 Task: Look for space in Puente de Vallecas, Spain from 15th June, 2023 to 21st June, 2023 for 5 adults in price range Rs.14000 to Rs.25000. Place can be entire place with 3 bedrooms having 3 beds and 3 bathrooms. Property type can be house, flat, guest house. Amenities needed are: washing machine. Booking option can be shelf check-in. Required host language is English.
Action: Mouse moved to (289, 154)
Screenshot: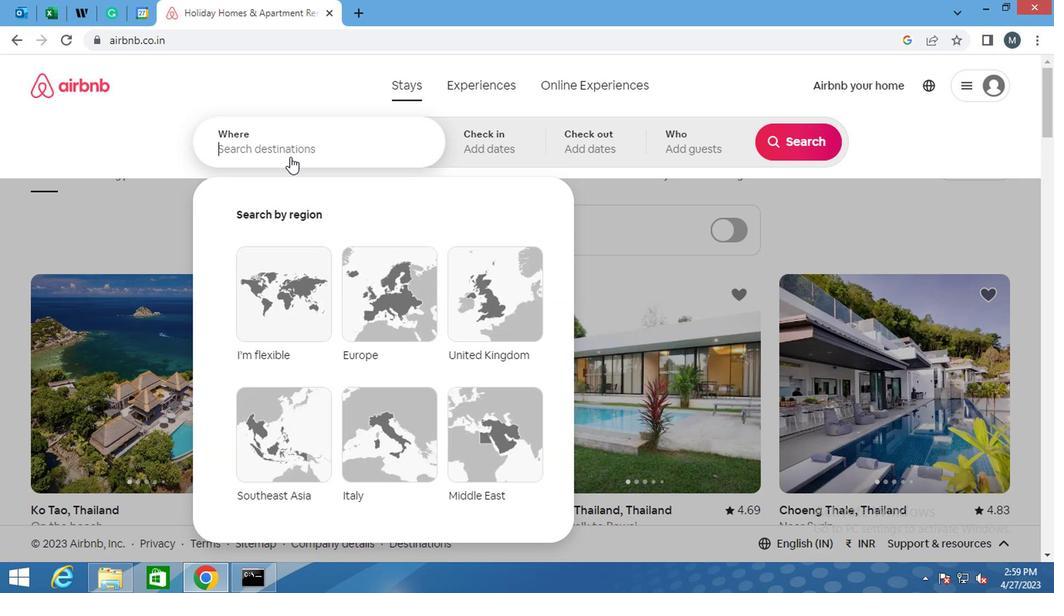
Action: Mouse pressed left at (289, 154)
Screenshot: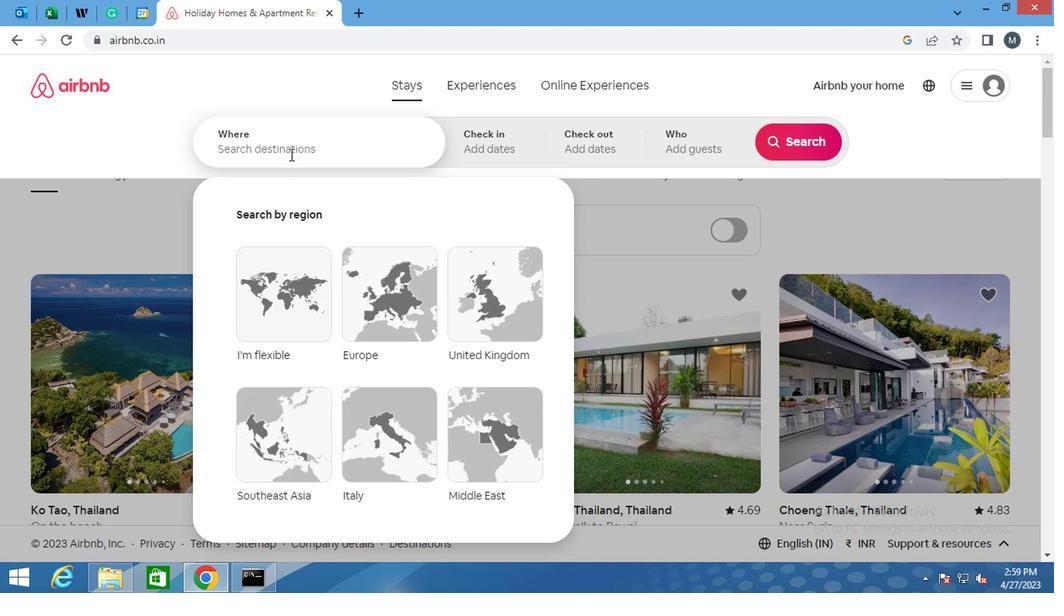 
Action: Key pressed <Key.shift><Key.shift><Key.shift>PUENTE<Key.space>DE<Key.space><Key.shift>VALLECAS,<Key.space><Key.shift>SPAIN
Screenshot: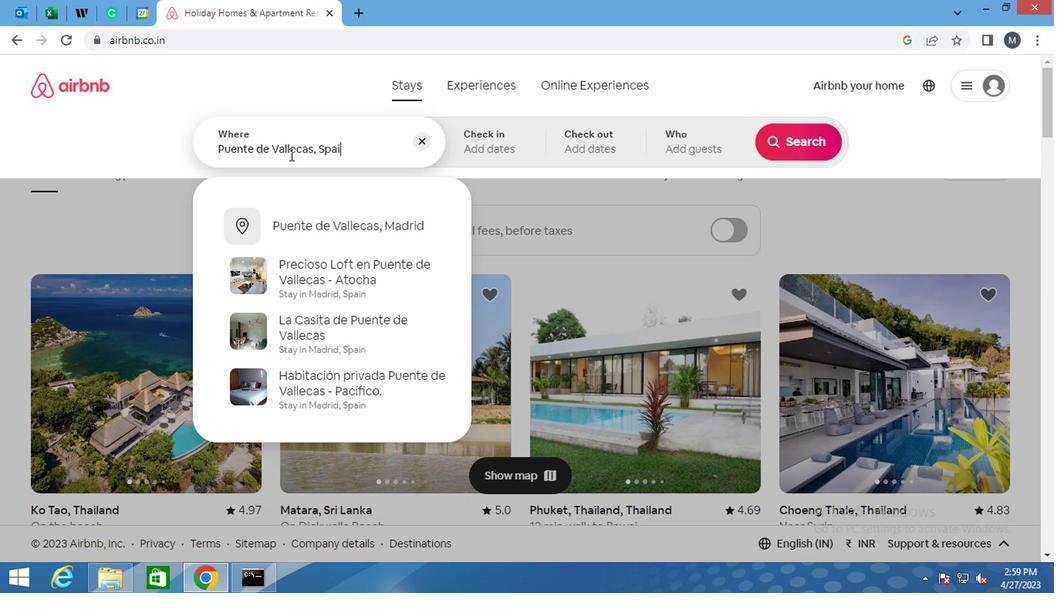 
Action: Mouse moved to (399, 196)
Screenshot: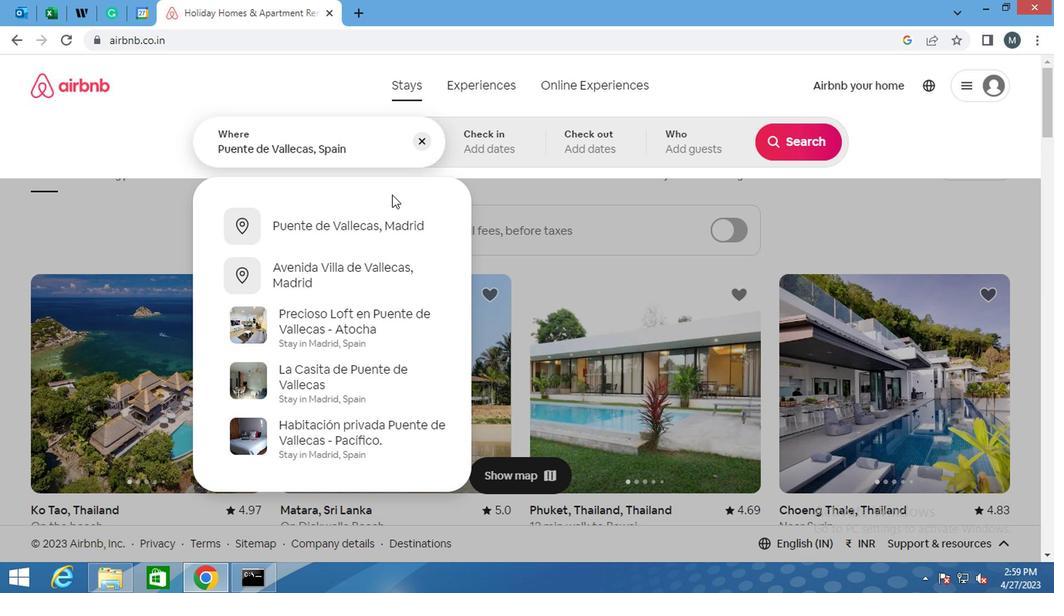 
Action: Key pressed <Key.enter>
Screenshot: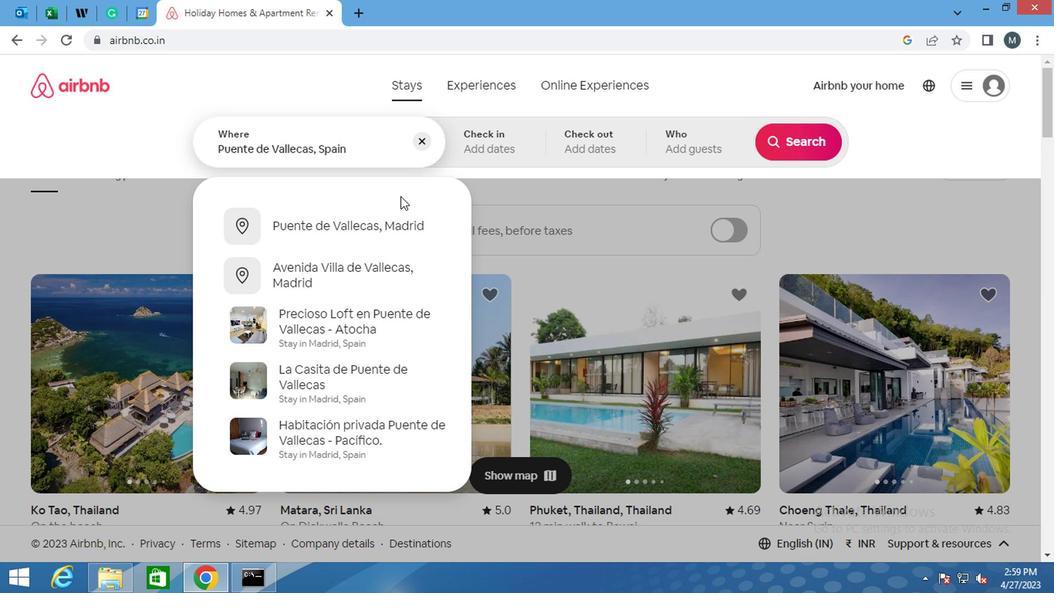 
Action: Mouse moved to (779, 267)
Screenshot: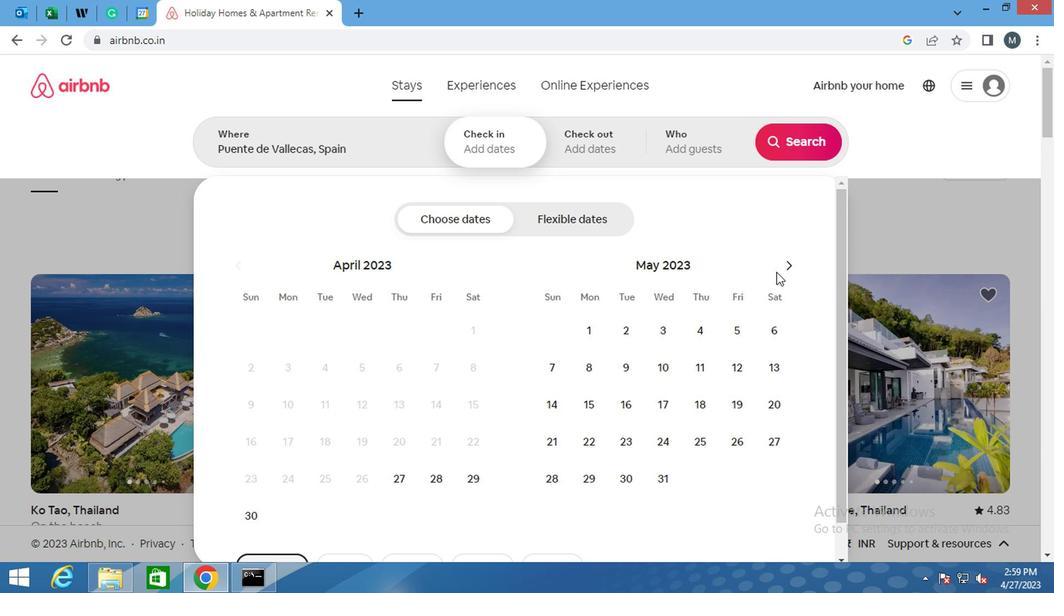 
Action: Mouse pressed left at (779, 267)
Screenshot: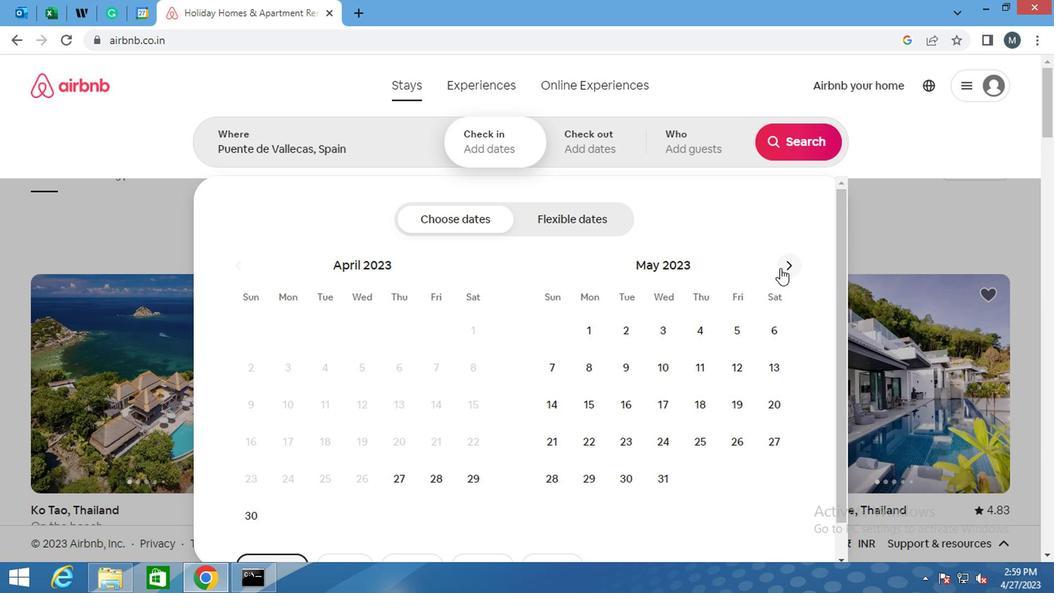 
Action: Mouse moved to (696, 404)
Screenshot: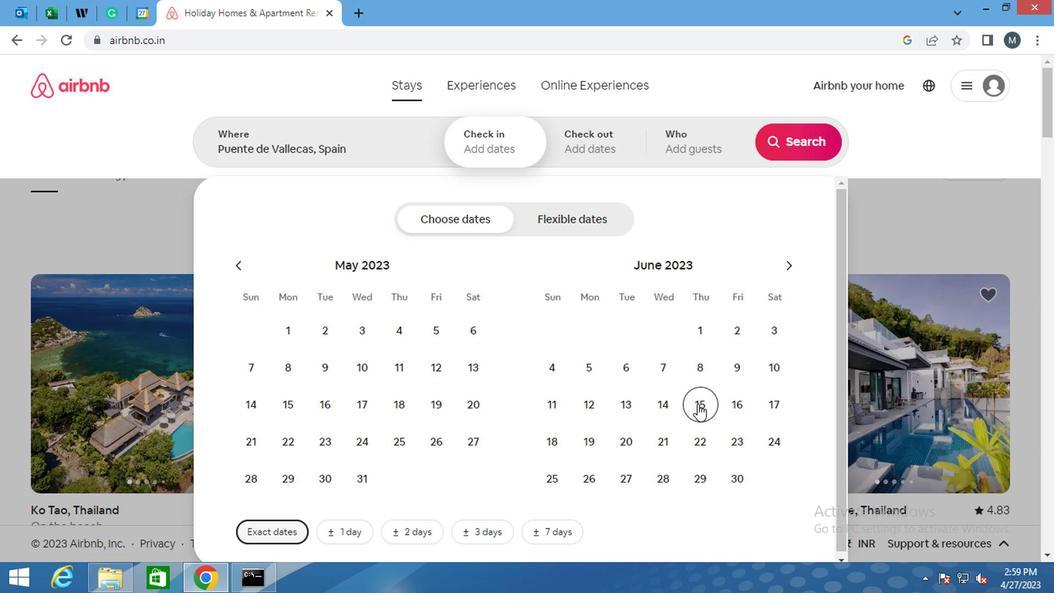 
Action: Mouse pressed left at (696, 404)
Screenshot: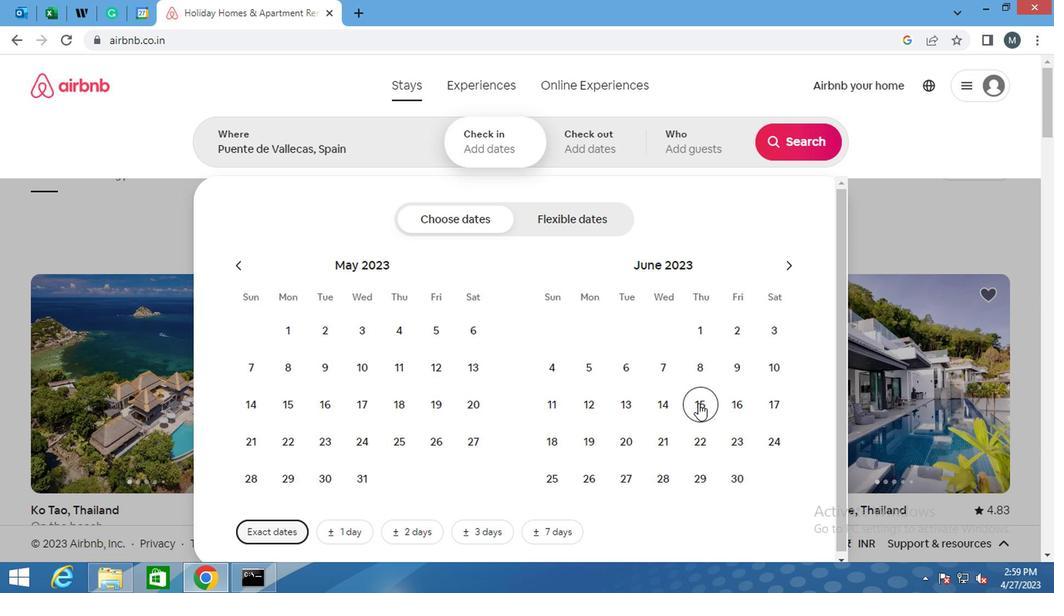 
Action: Mouse moved to (664, 438)
Screenshot: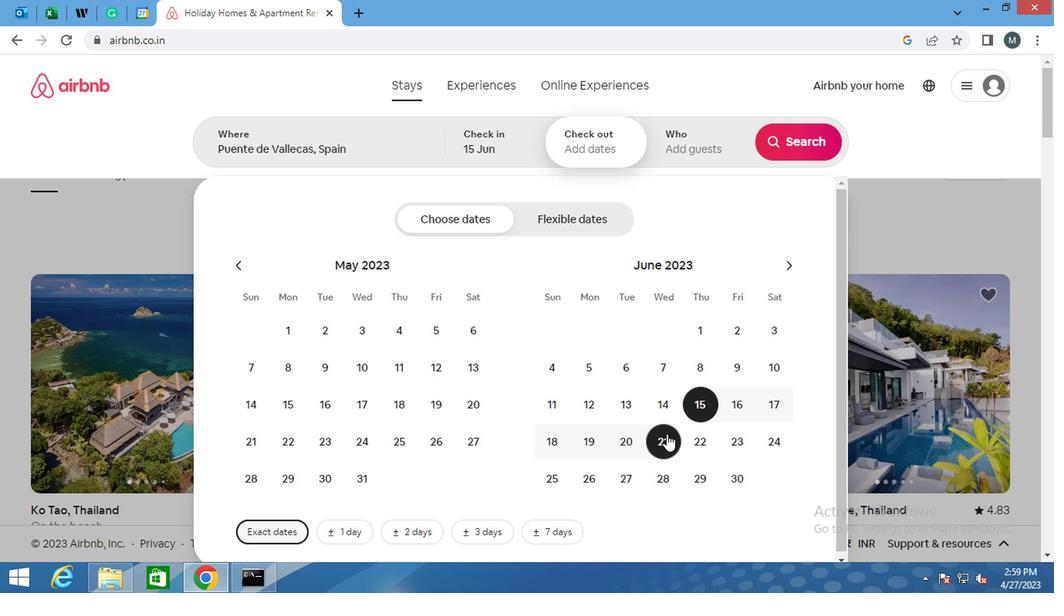 
Action: Mouse pressed left at (664, 438)
Screenshot: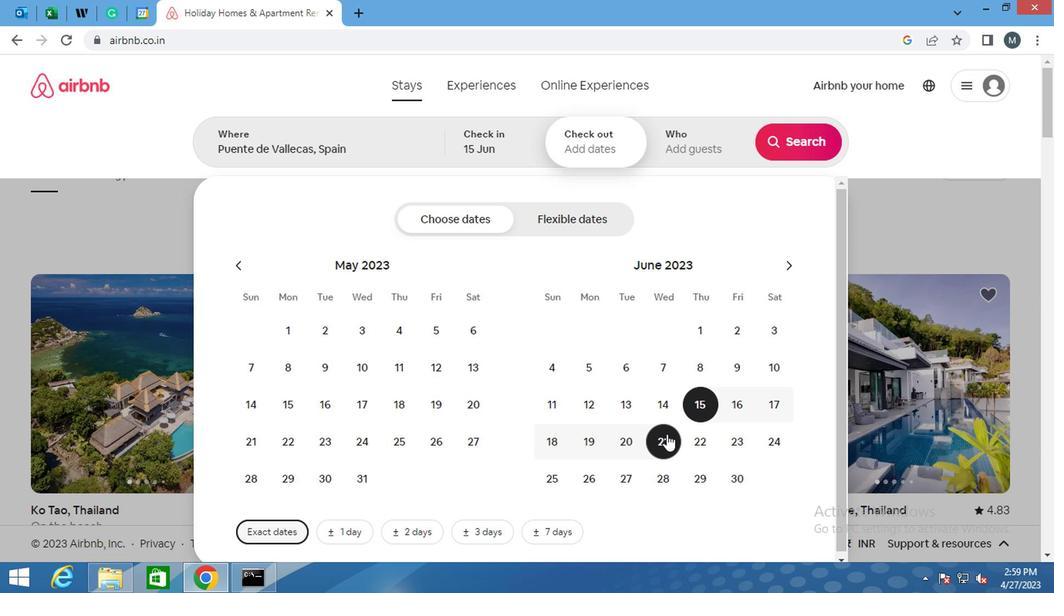 
Action: Mouse moved to (698, 147)
Screenshot: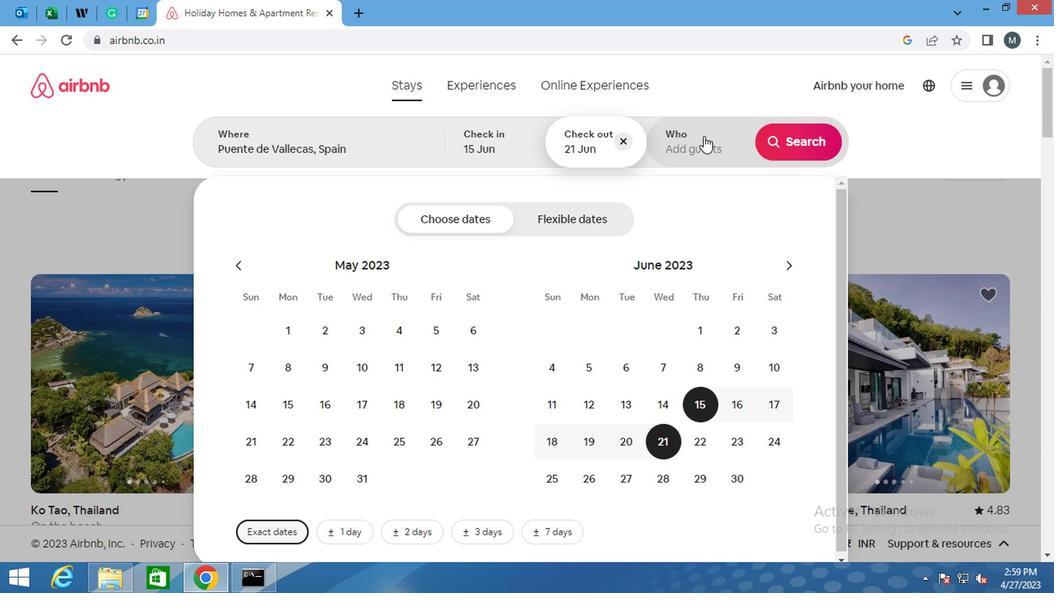 
Action: Mouse pressed left at (698, 147)
Screenshot: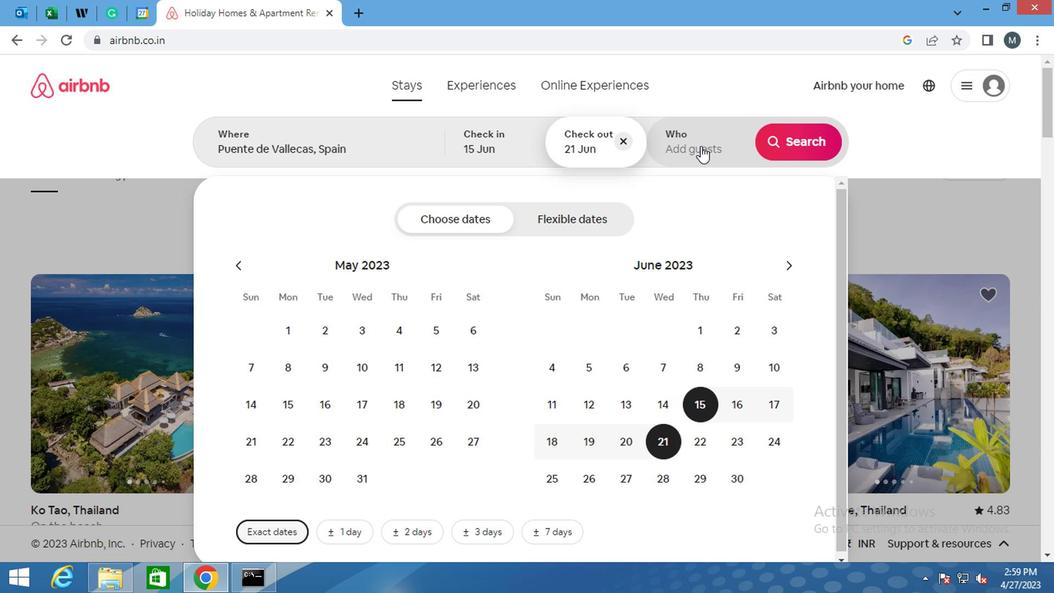
Action: Mouse moved to (799, 228)
Screenshot: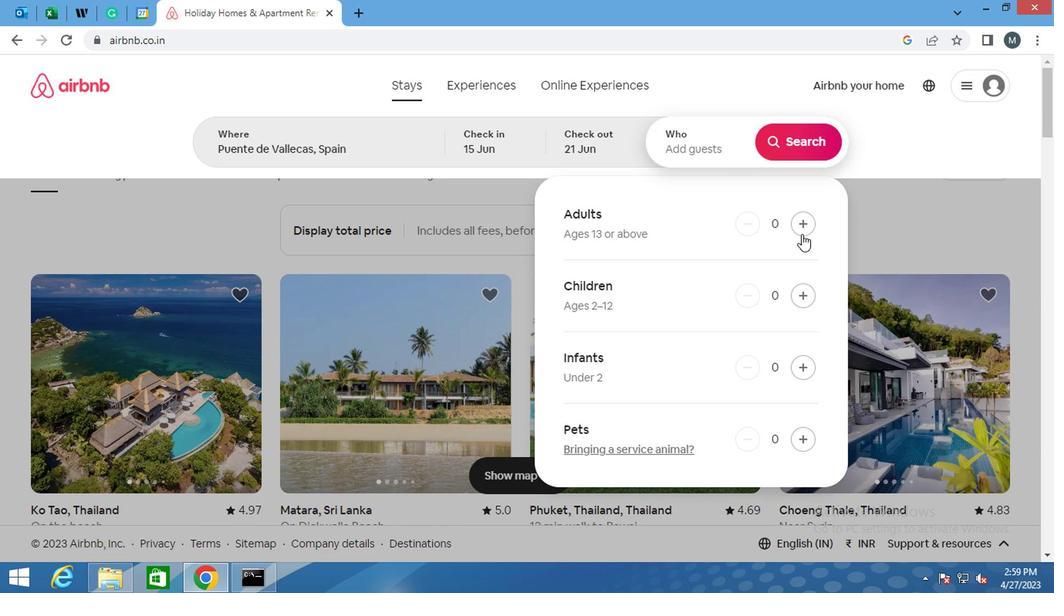 
Action: Mouse pressed left at (799, 228)
Screenshot: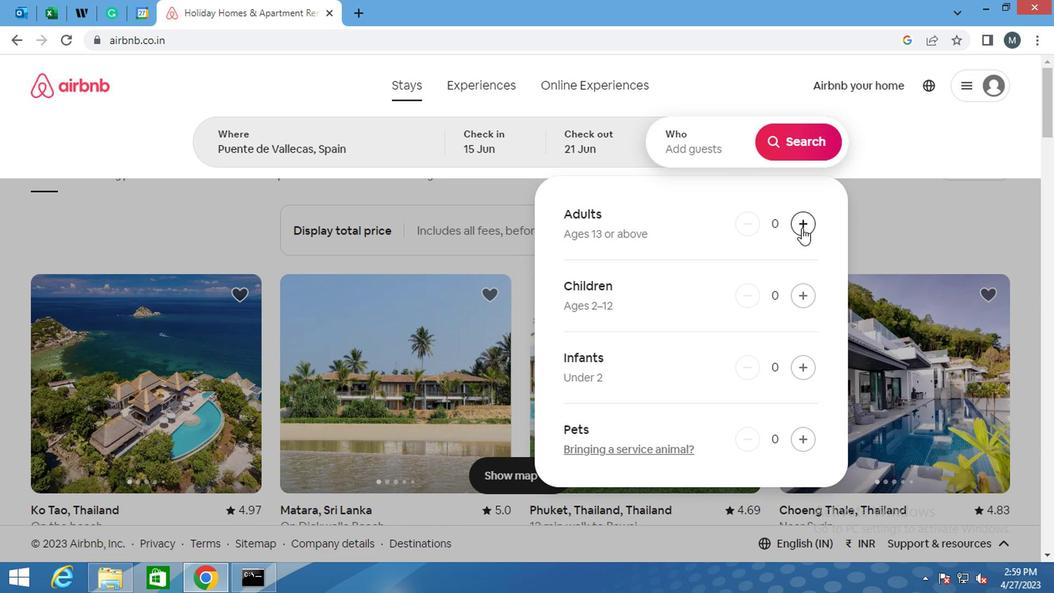 
Action: Mouse pressed left at (799, 228)
Screenshot: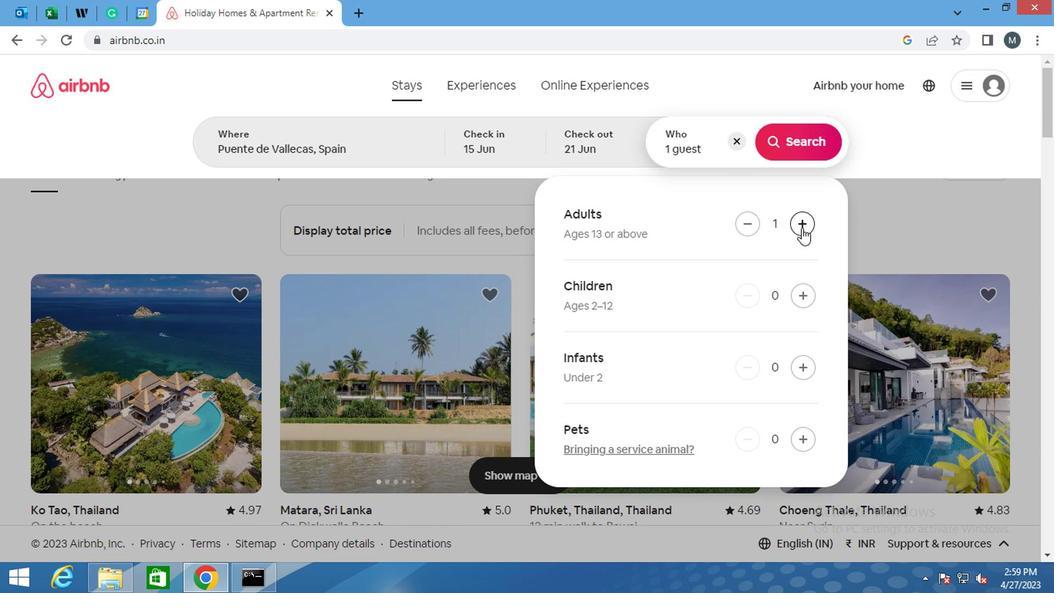 
Action: Mouse pressed left at (799, 228)
Screenshot: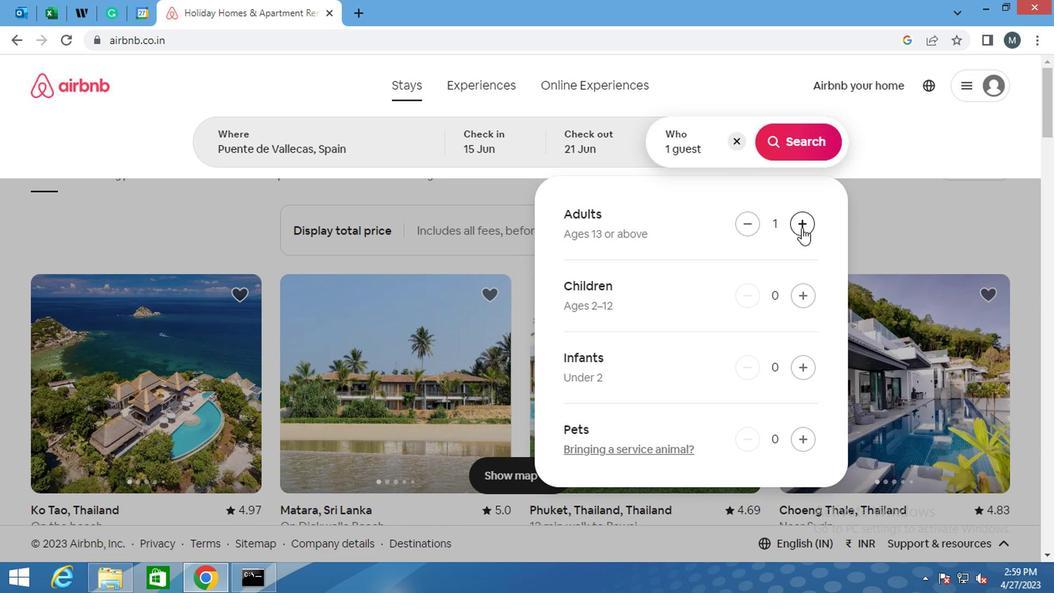 
Action: Mouse pressed left at (799, 228)
Screenshot: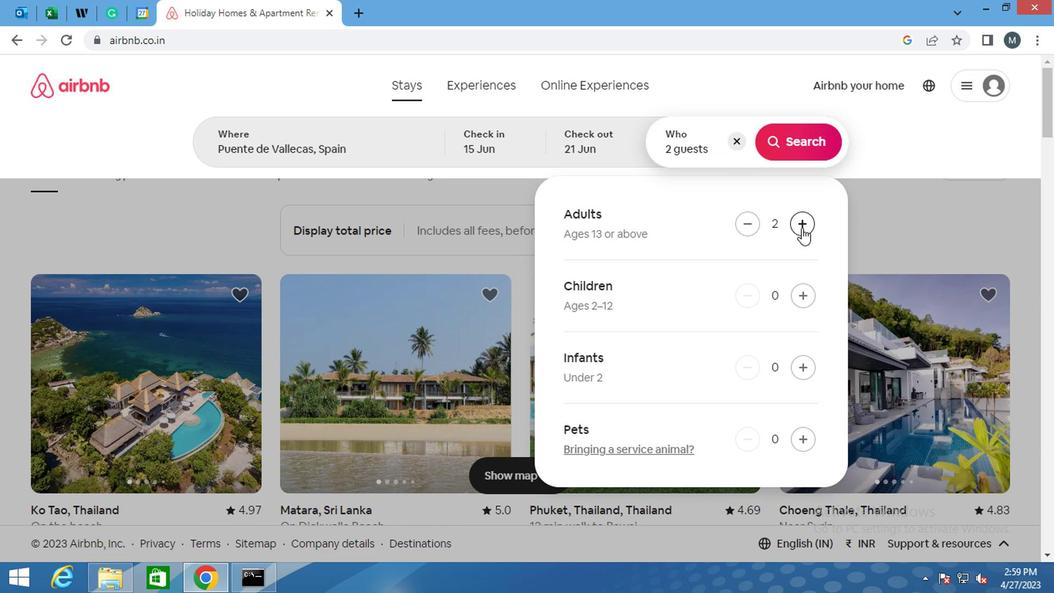 
Action: Mouse pressed left at (799, 228)
Screenshot: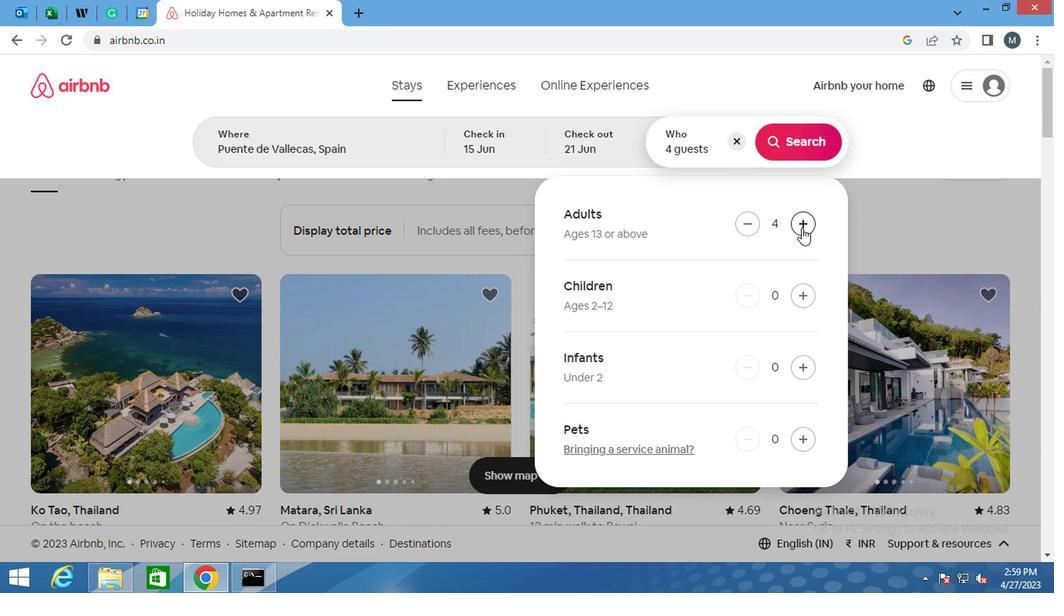 
Action: Mouse moved to (780, 150)
Screenshot: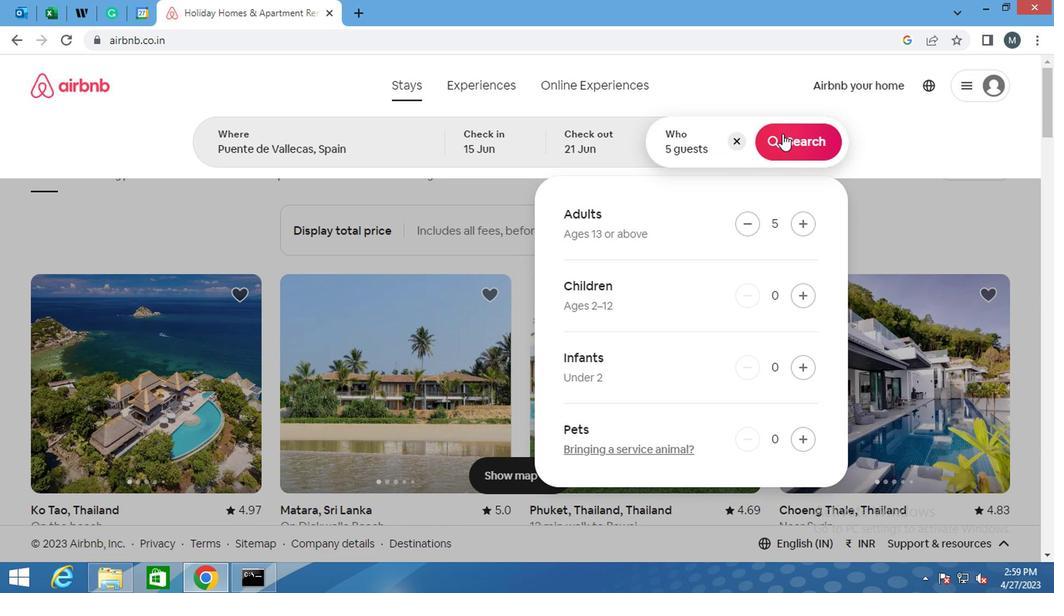 
Action: Mouse pressed left at (780, 150)
Screenshot: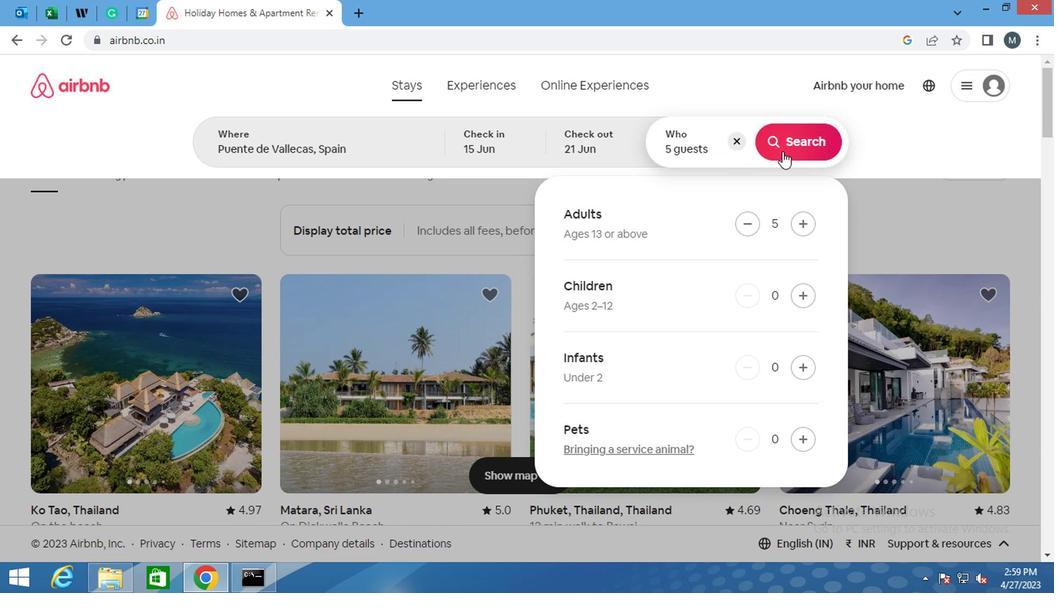 
Action: Mouse moved to (968, 150)
Screenshot: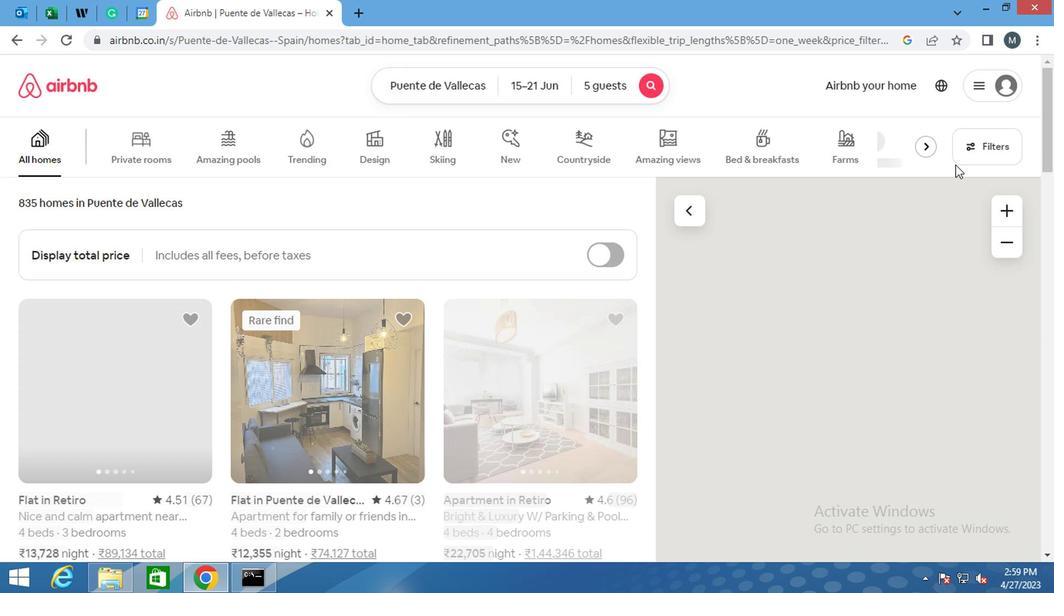 
Action: Mouse pressed left at (968, 150)
Screenshot: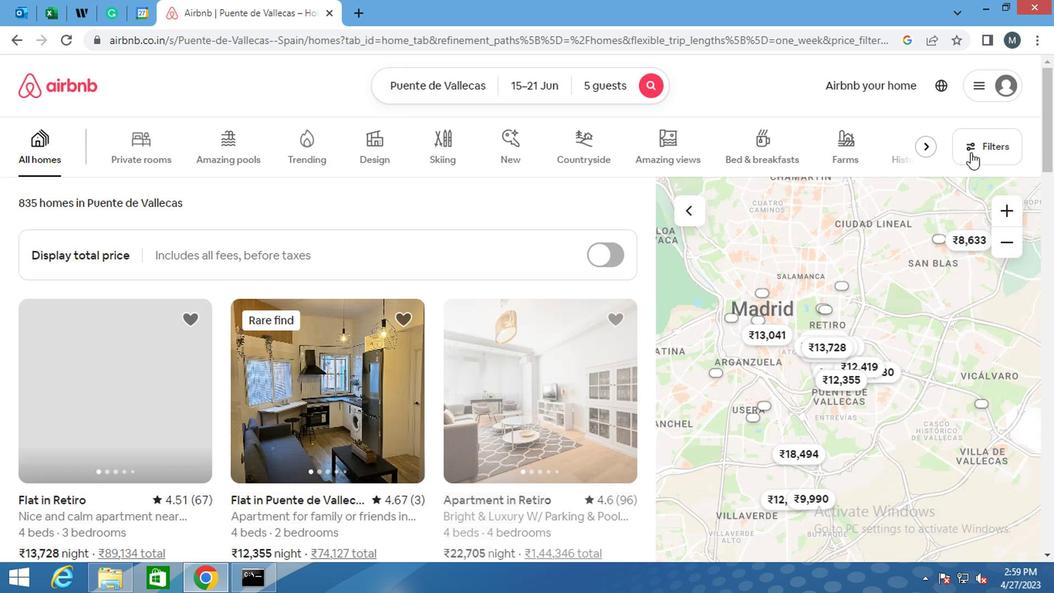 
Action: Mouse moved to (344, 332)
Screenshot: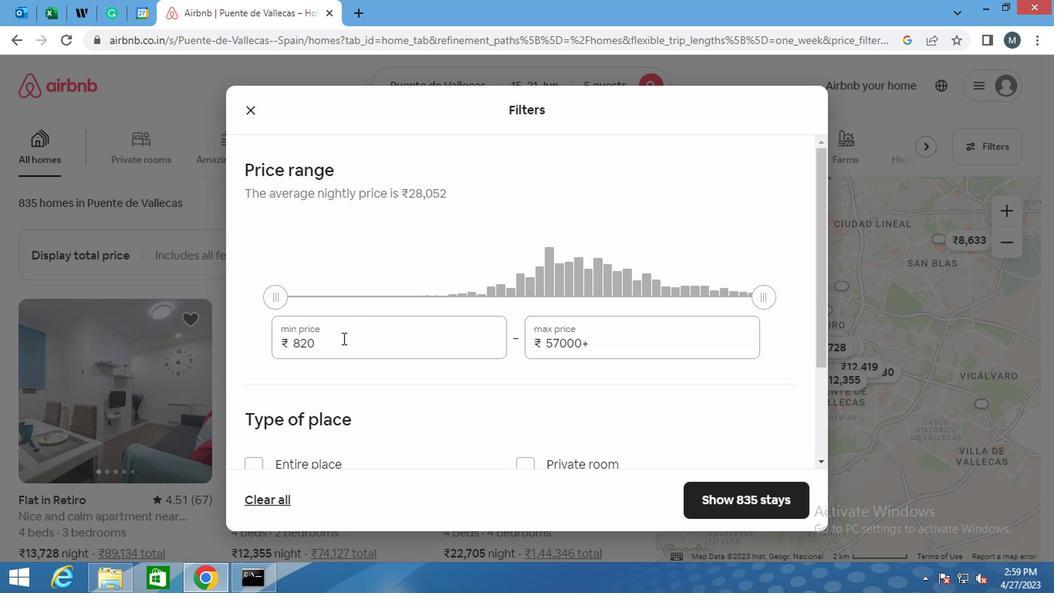 
Action: Mouse pressed left at (344, 332)
Screenshot: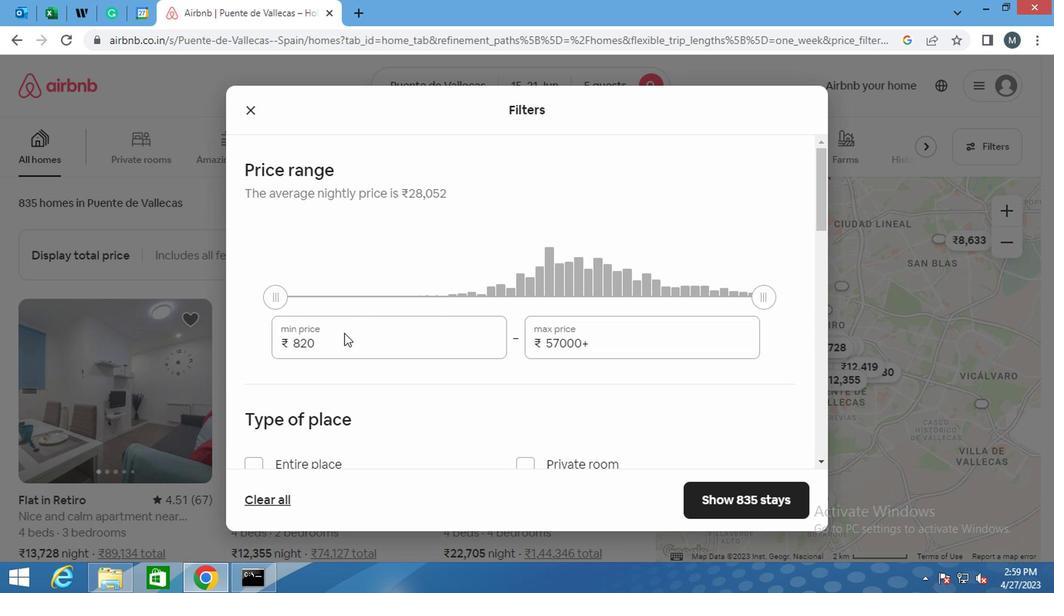 
Action: Mouse pressed left at (344, 332)
Screenshot: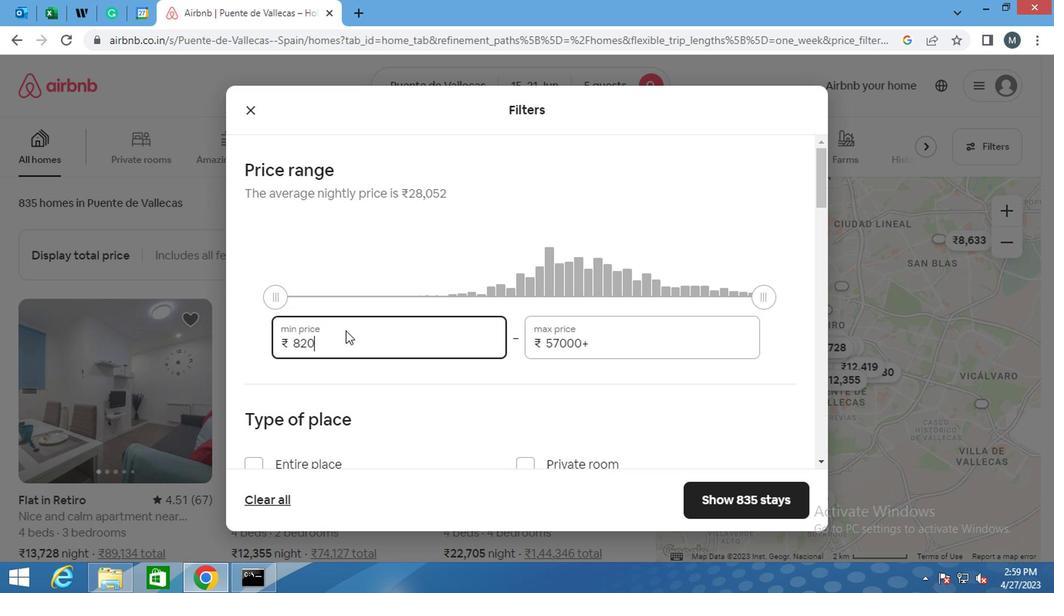 
Action: Mouse moved to (340, 353)
Screenshot: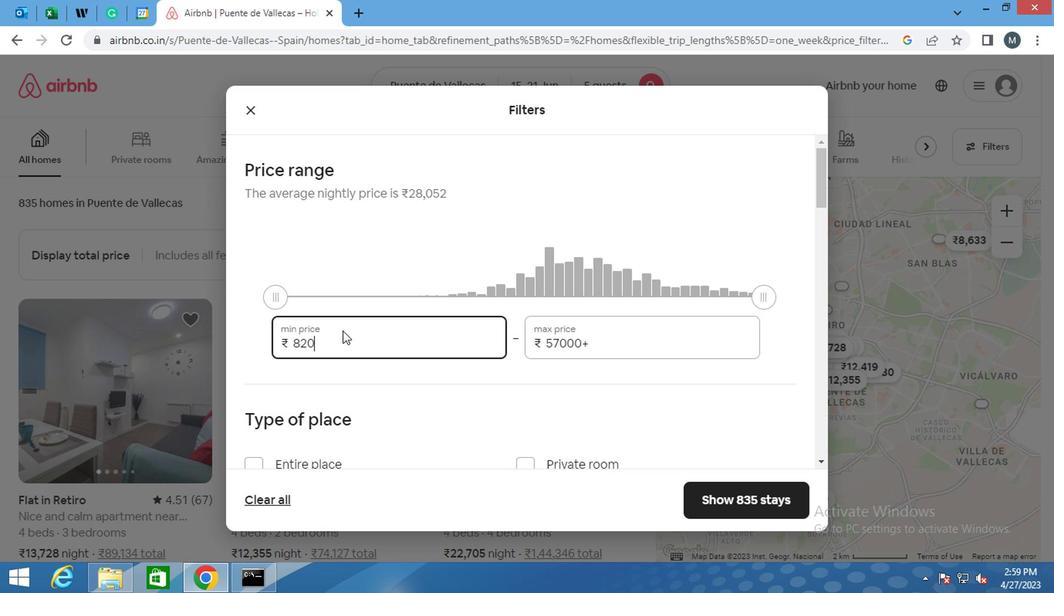 
Action: Mouse pressed left at (340, 353)
Screenshot: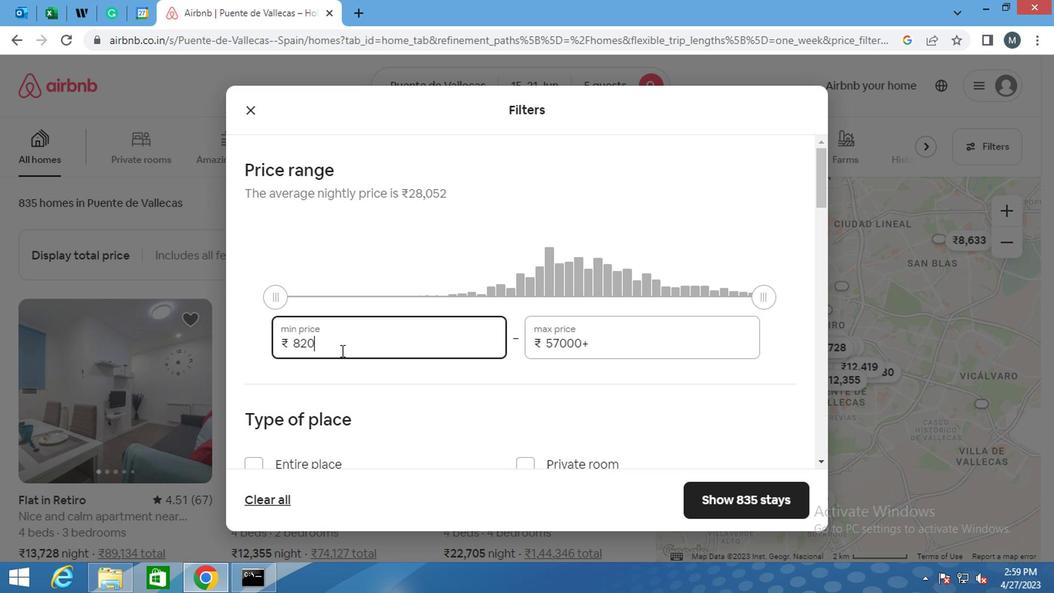 
Action: Mouse pressed left at (340, 353)
Screenshot: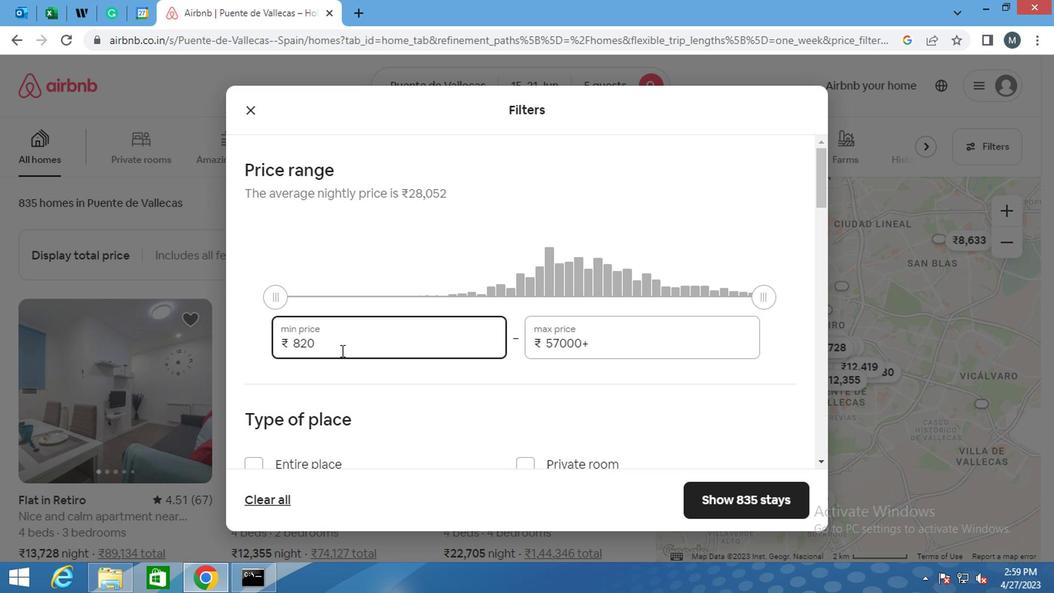 
Action: Key pressed 14000
Screenshot: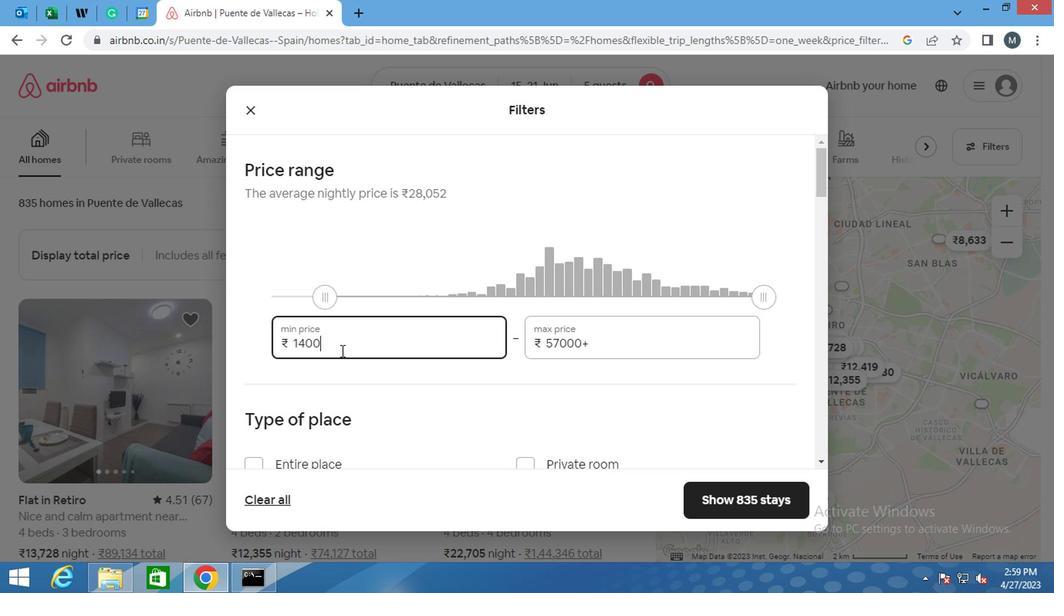 
Action: Mouse moved to (557, 343)
Screenshot: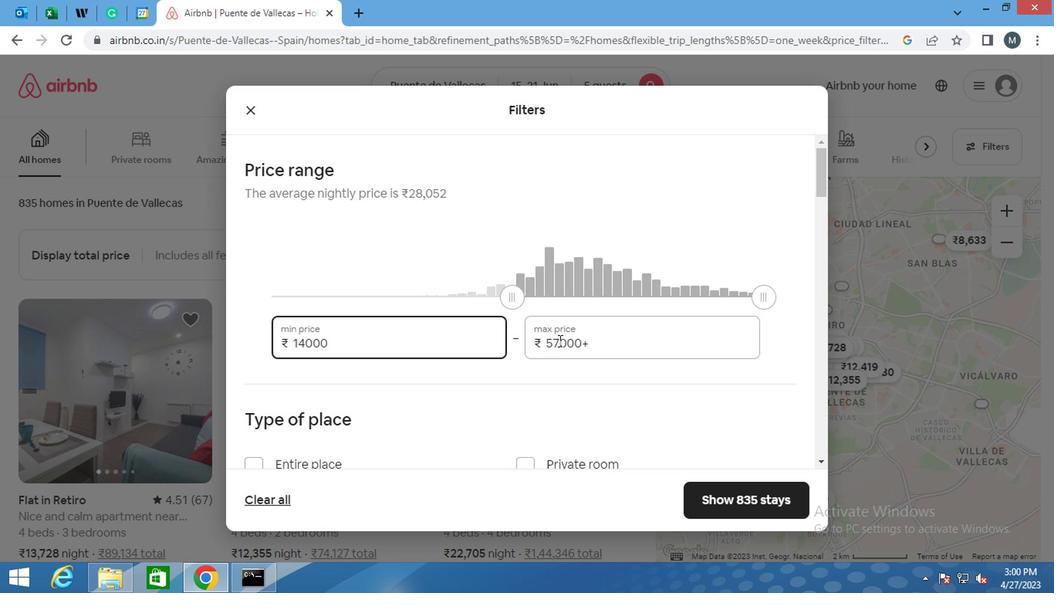 
Action: Mouse pressed left at (557, 343)
Screenshot: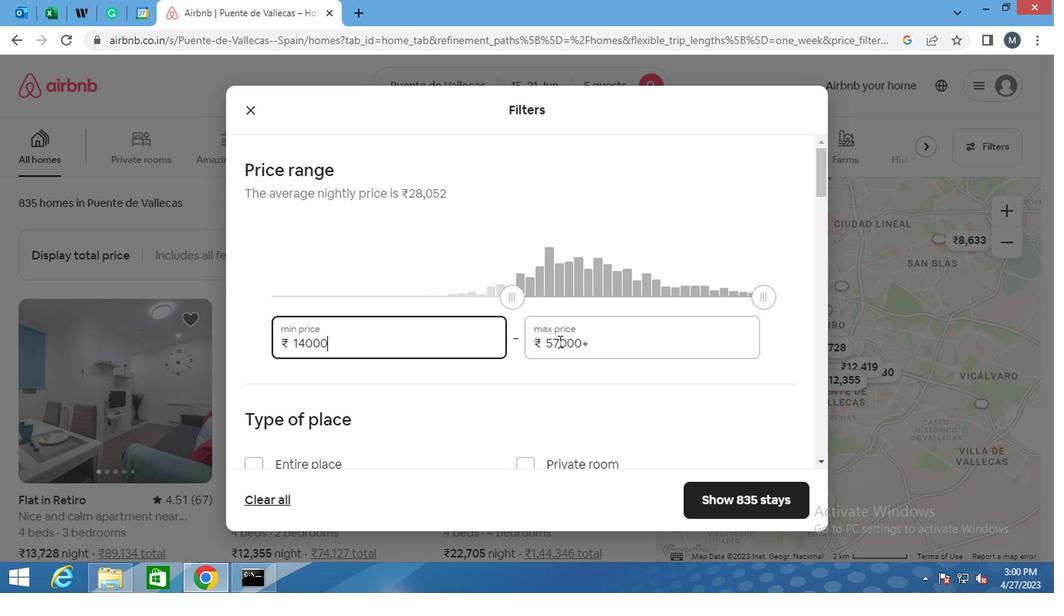 
Action: Mouse pressed left at (557, 343)
Screenshot: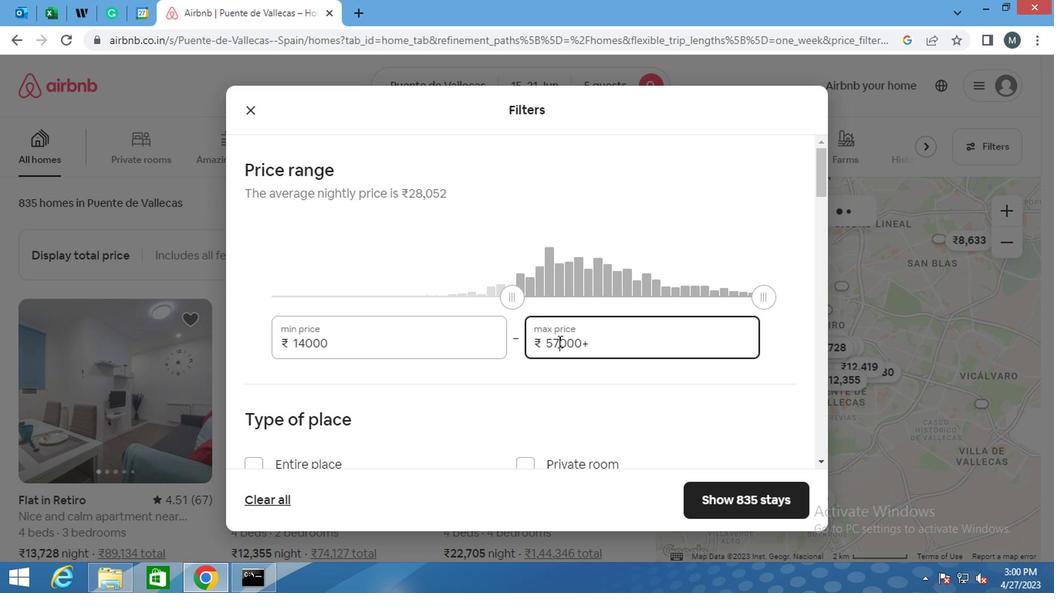 
Action: Key pressed 2
Screenshot: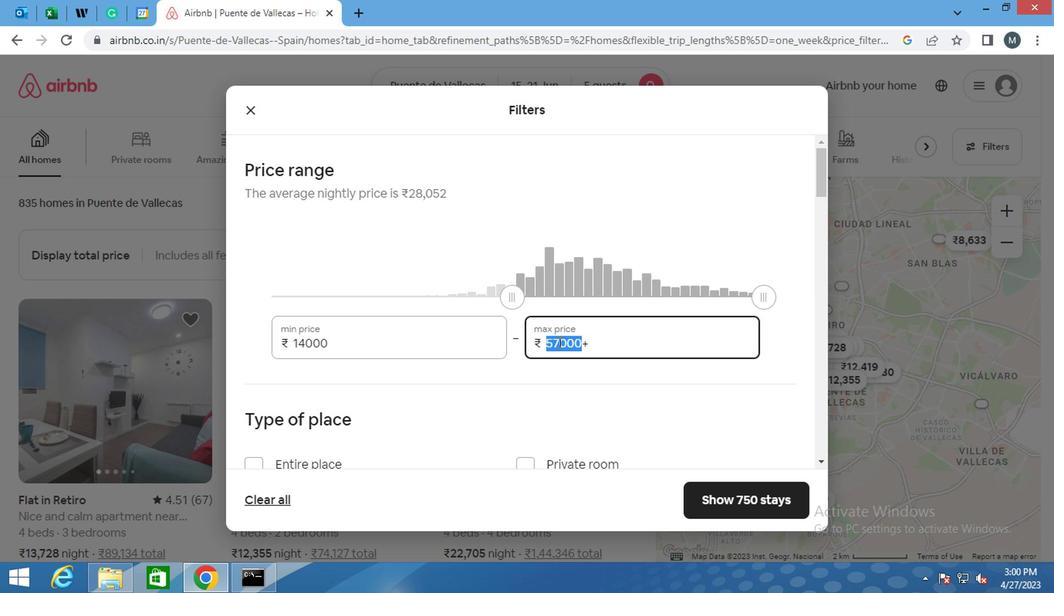 
Action: Mouse moved to (588, 345)
Screenshot: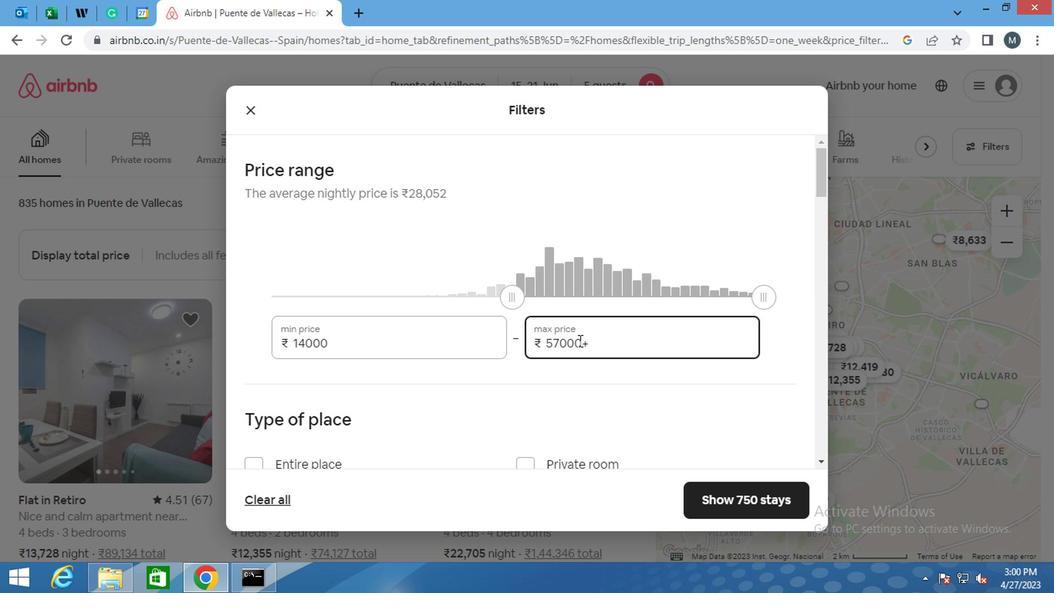 
Action: Mouse pressed left at (588, 345)
Screenshot: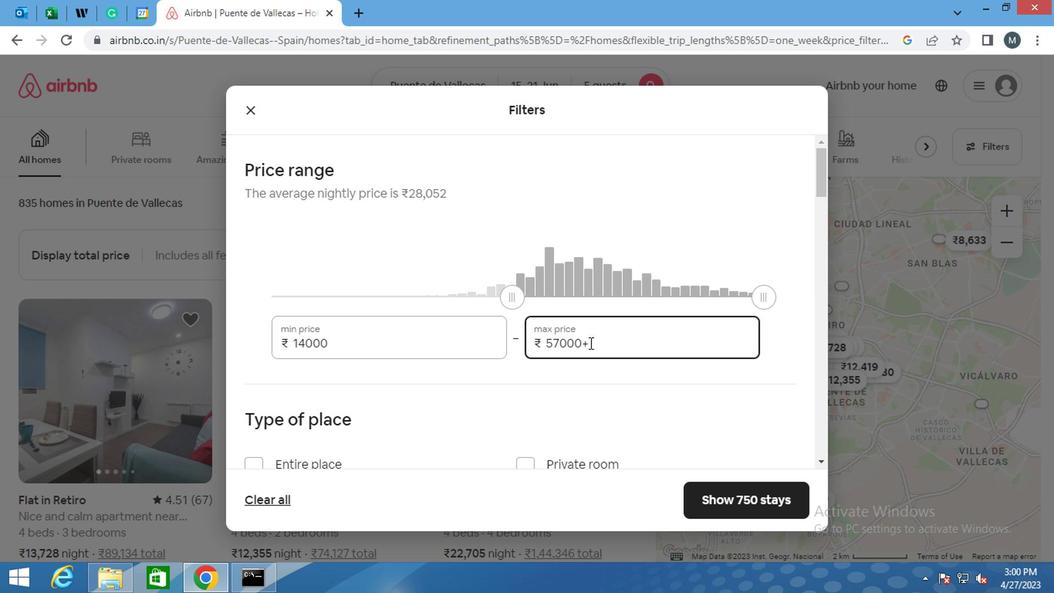 
Action: Mouse moved to (527, 347)
Screenshot: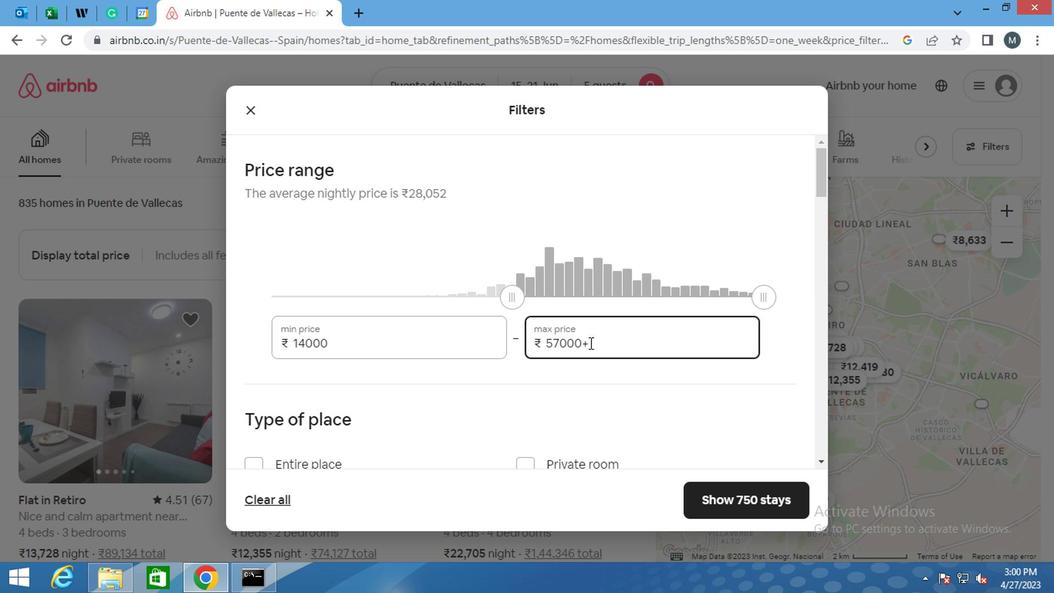 
Action: Key pressed <Key.backspace>
Screenshot: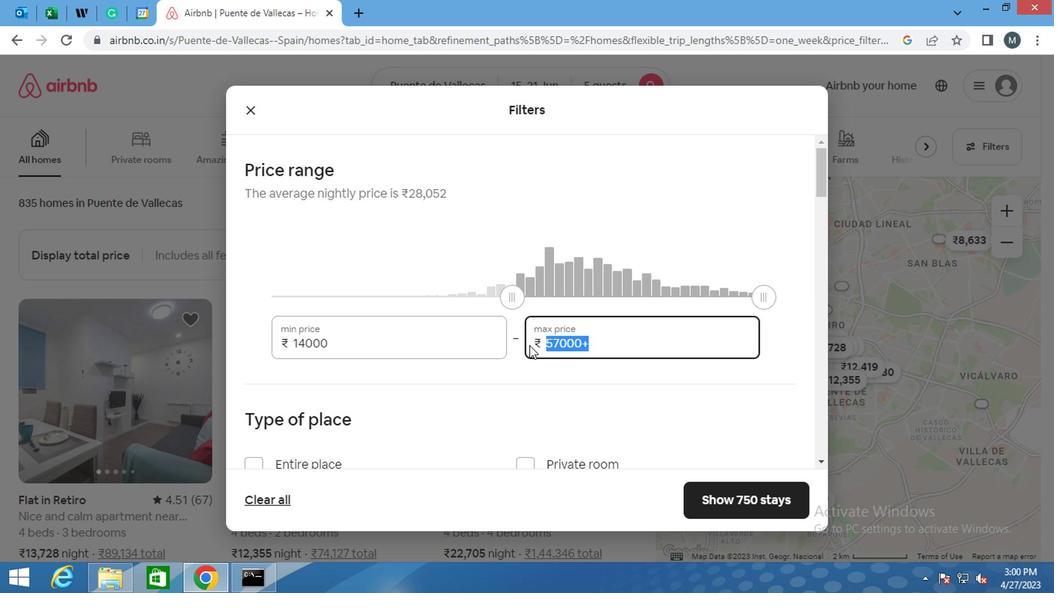 
Action: Mouse moved to (525, 345)
Screenshot: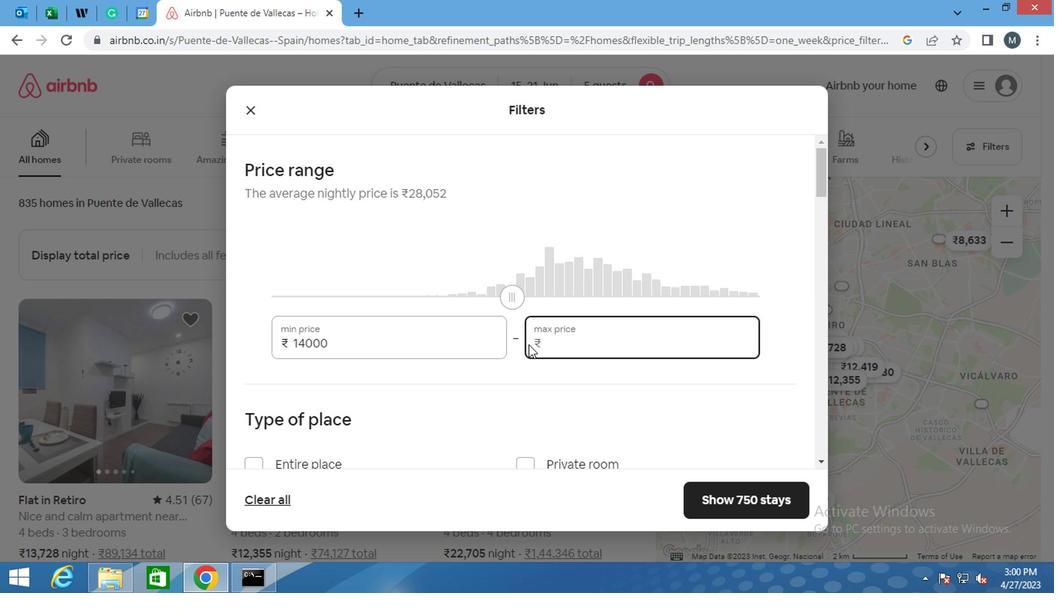 
Action: Key pressed 2
Screenshot: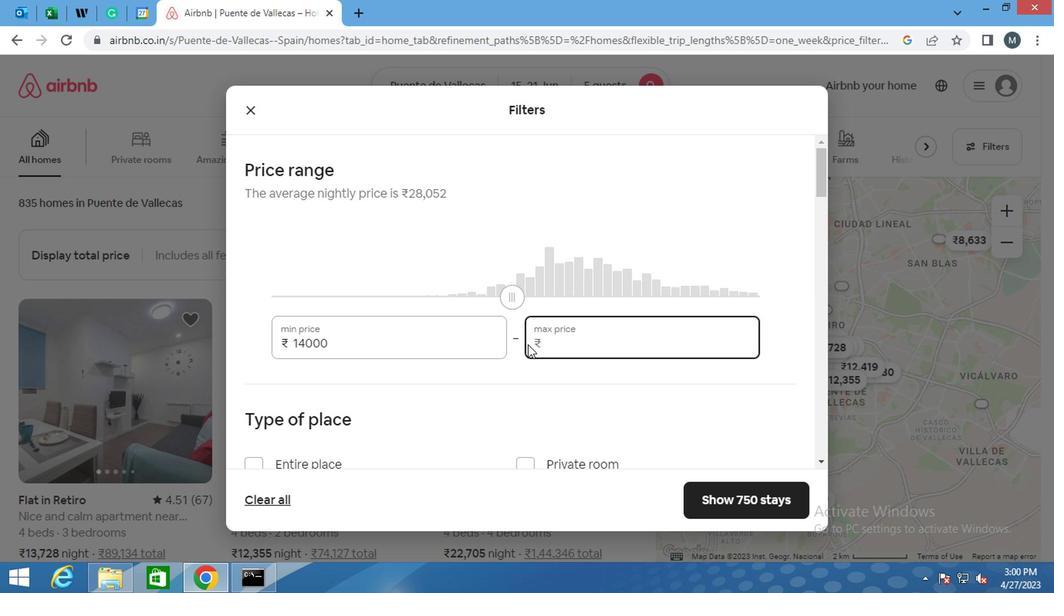 
Action: Mouse moved to (524, 345)
Screenshot: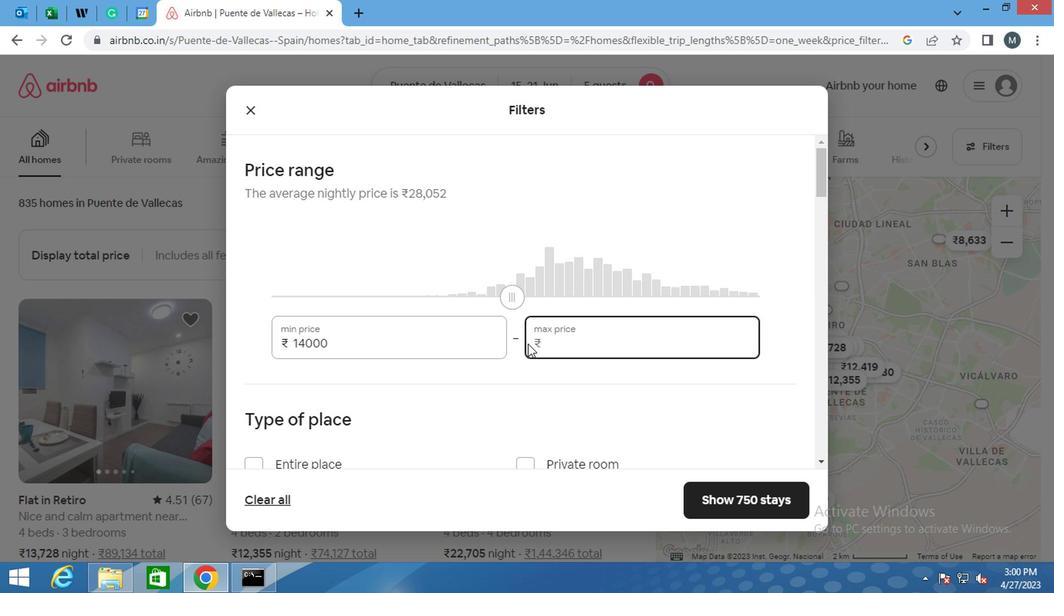 
Action: Key pressed 56
Screenshot: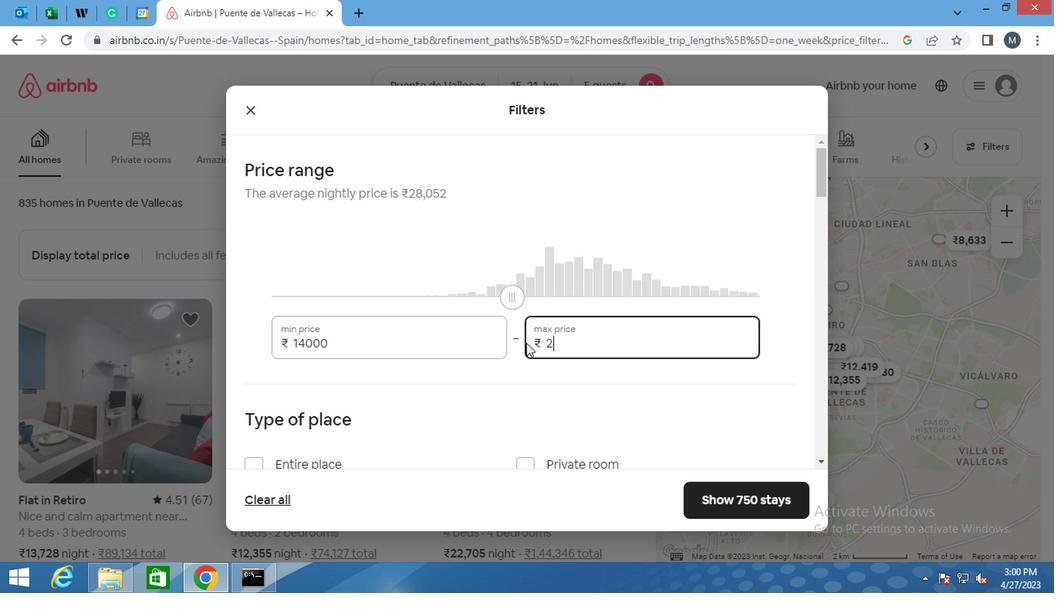 
Action: Mouse moved to (524, 345)
Screenshot: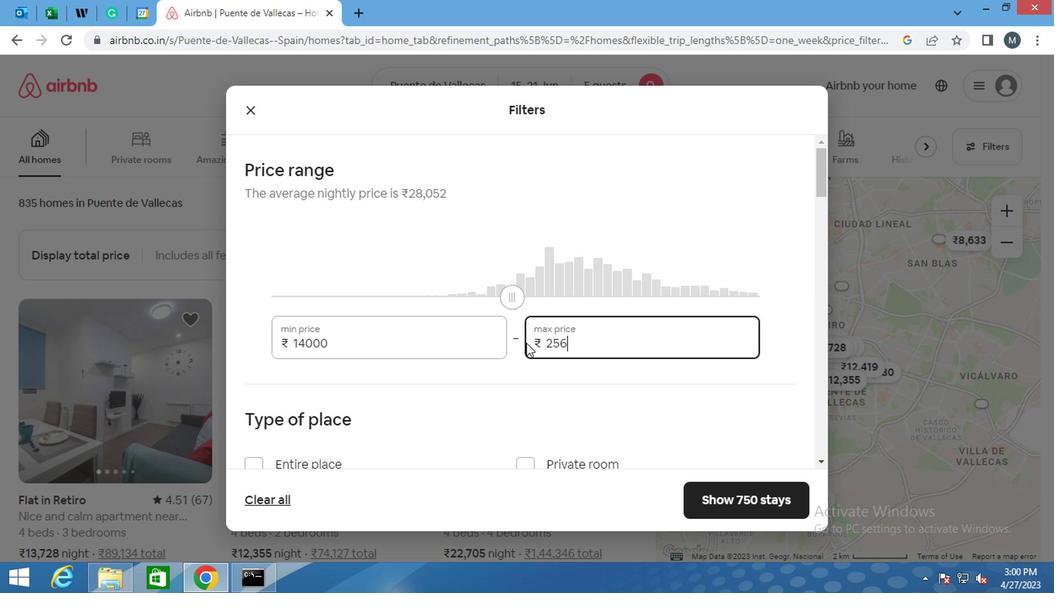 
Action: Key pressed <Key.backspace>000
Screenshot: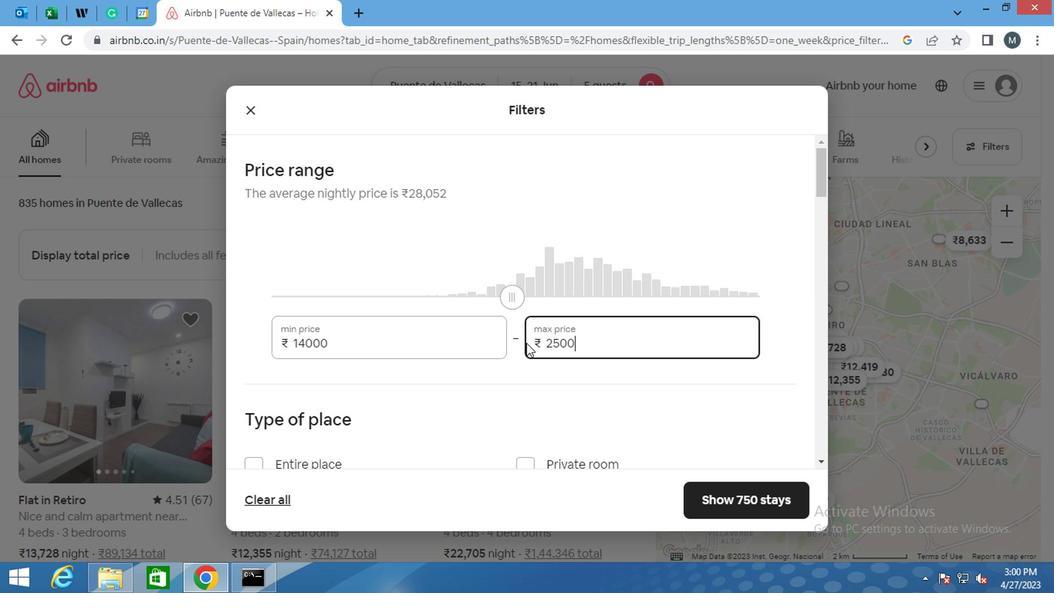 
Action: Mouse moved to (522, 331)
Screenshot: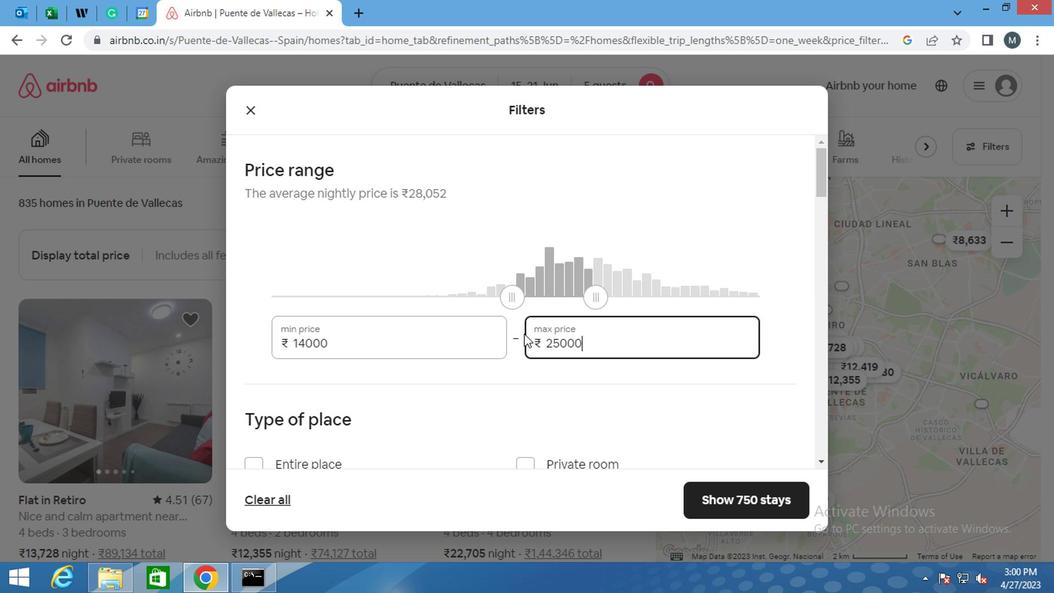 
Action: Mouse scrolled (522, 330) with delta (0, 0)
Screenshot: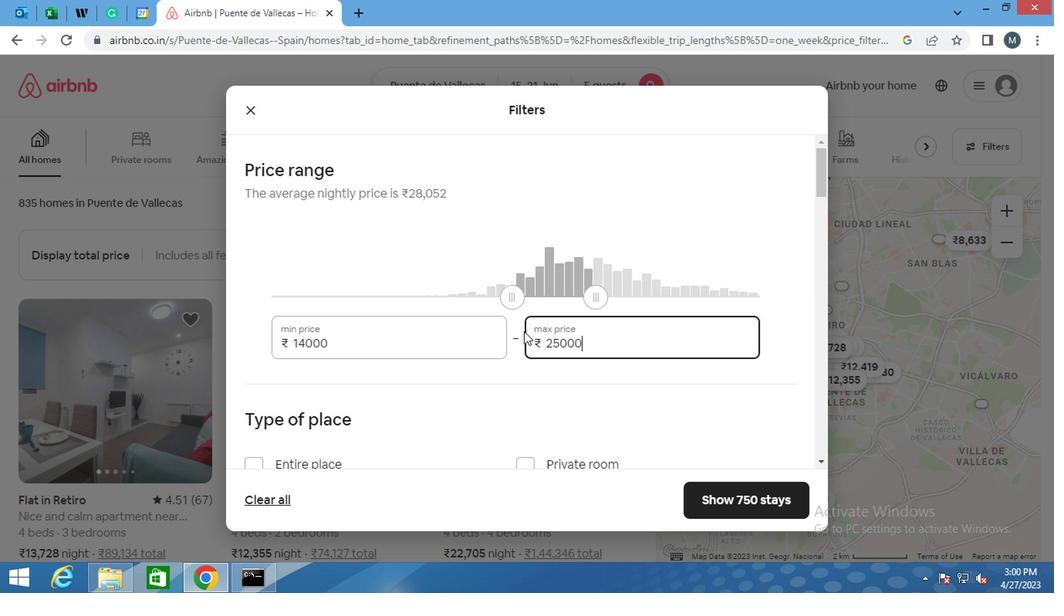 
Action: Mouse scrolled (522, 330) with delta (0, 0)
Screenshot: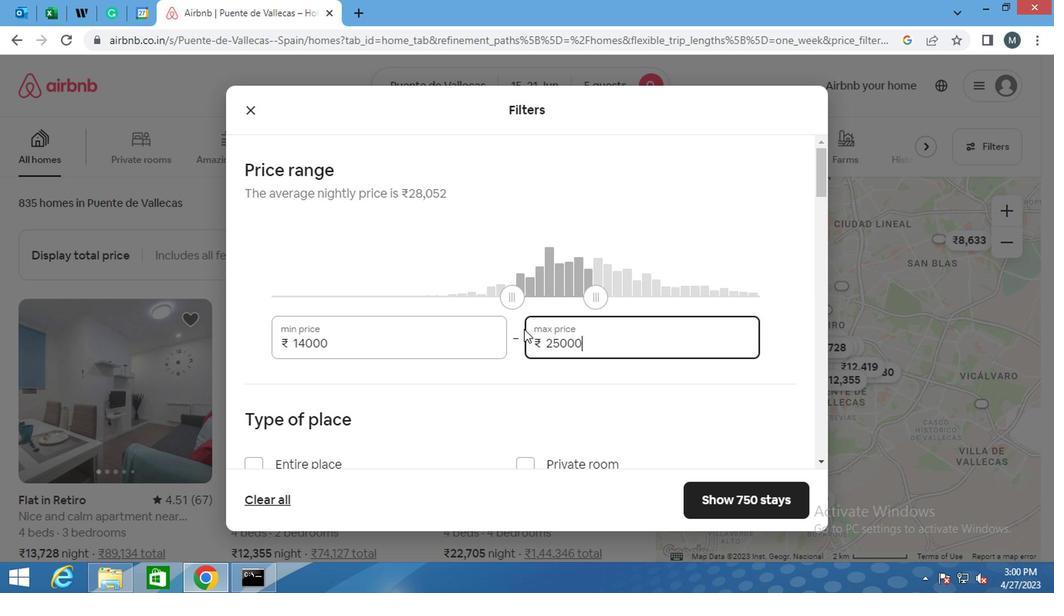 
Action: Mouse moved to (463, 336)
Screenshot: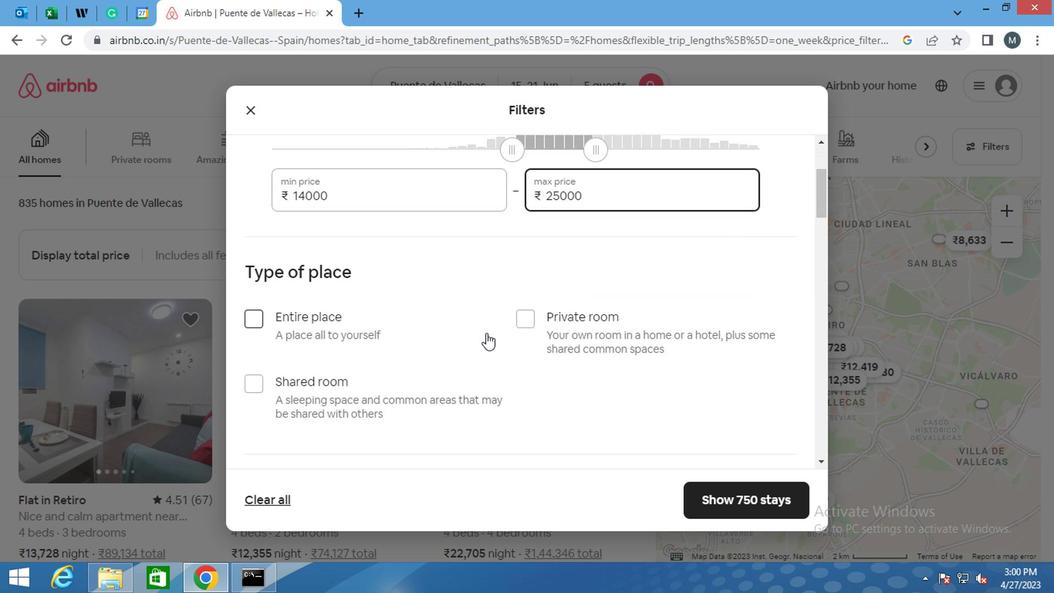 
Action: Mouse scrolled (463, 336) with delta (0, 0)
Screenshot: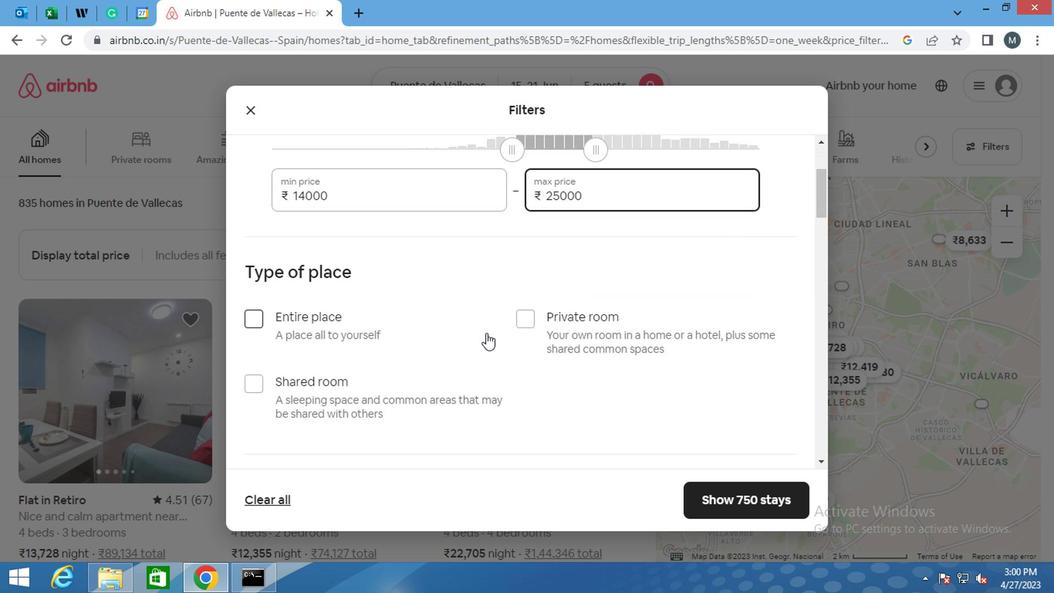 
Action: Mouse moved to (252, 244)
Screenshot: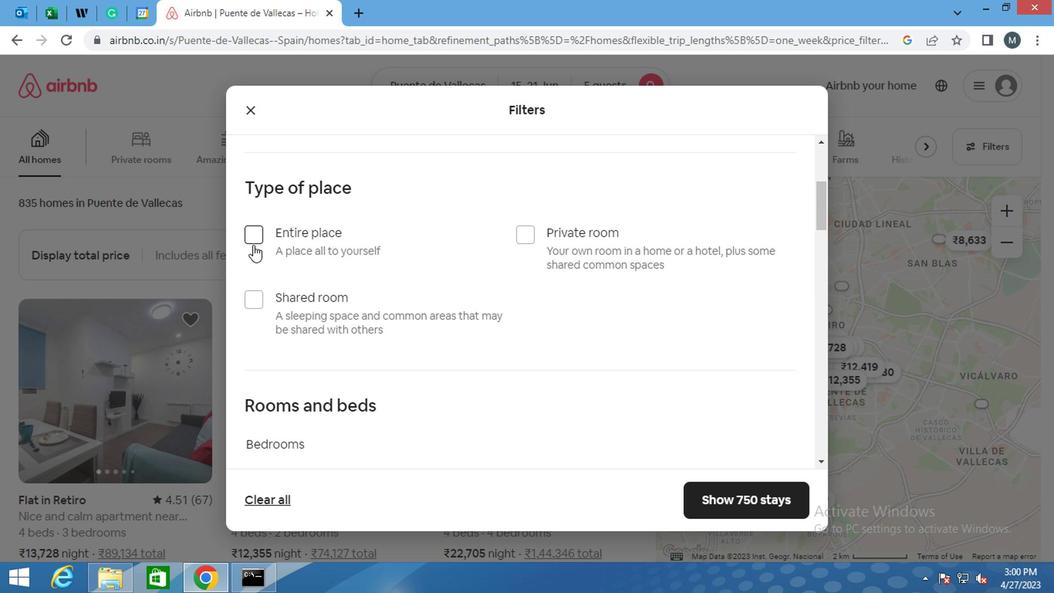 
Action: Mouse pressed left at (252, 244)
Screenshot: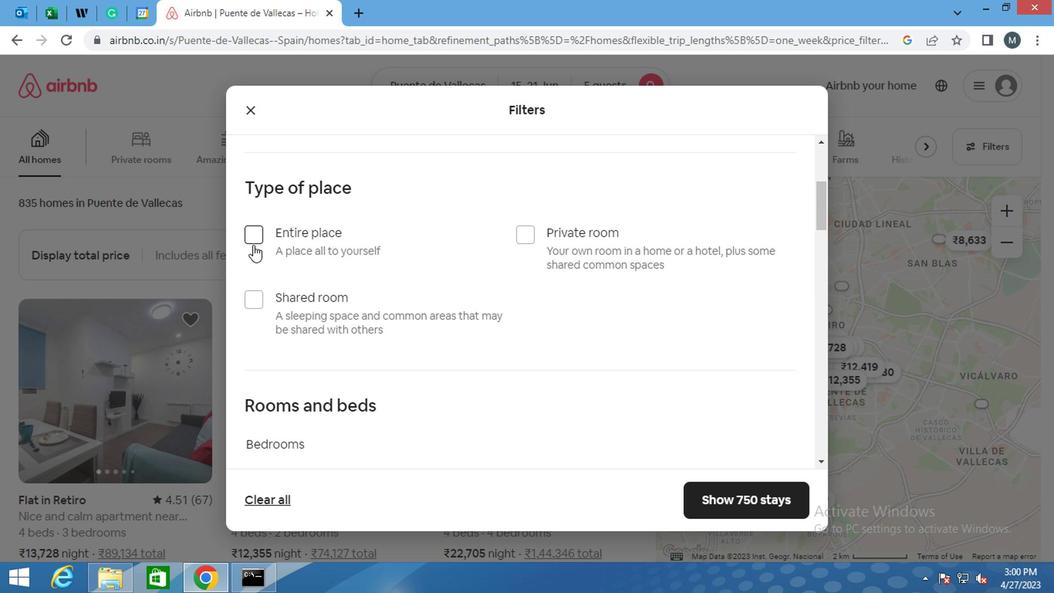 
Action: Mouse moved to (237, 222)
Screenshot: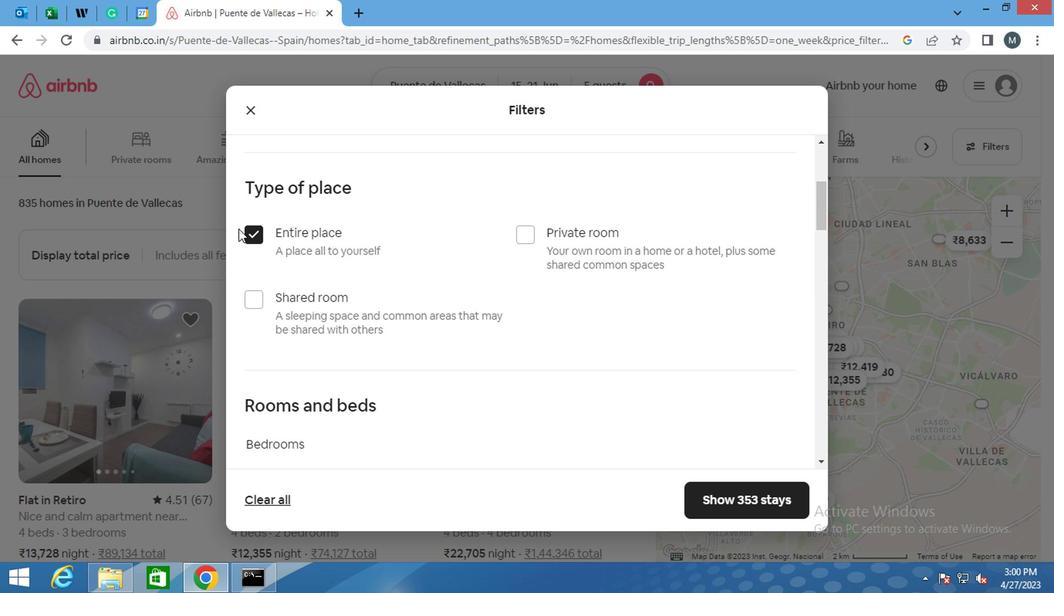 
Action: Mouse scrolled (237, 221) with delta (0, 0)
Screenshot: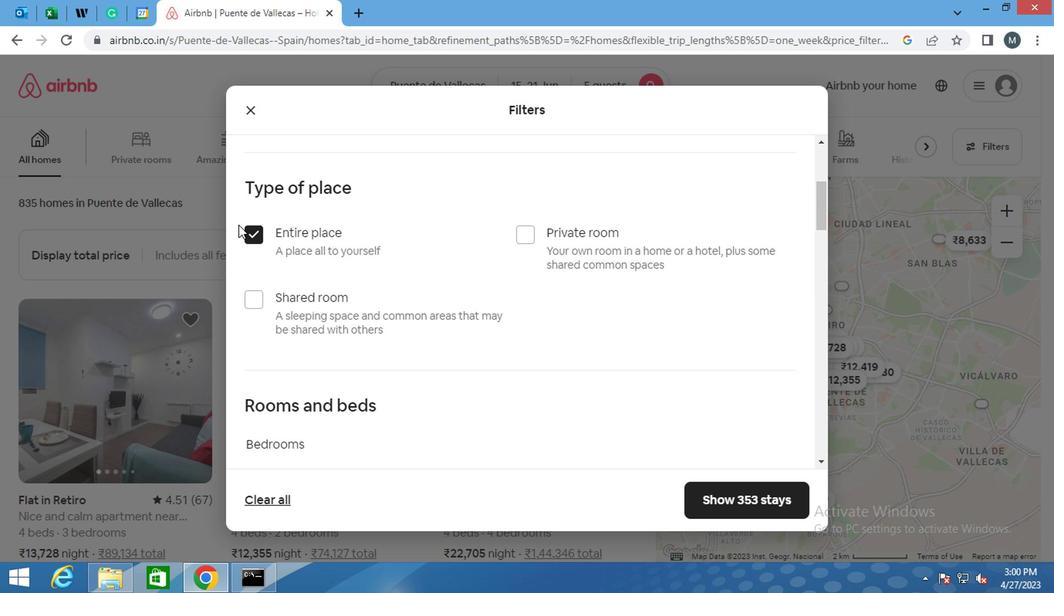 
Action: Mouse scrolled (237, 221) with delta (0, 0)
Screenshot: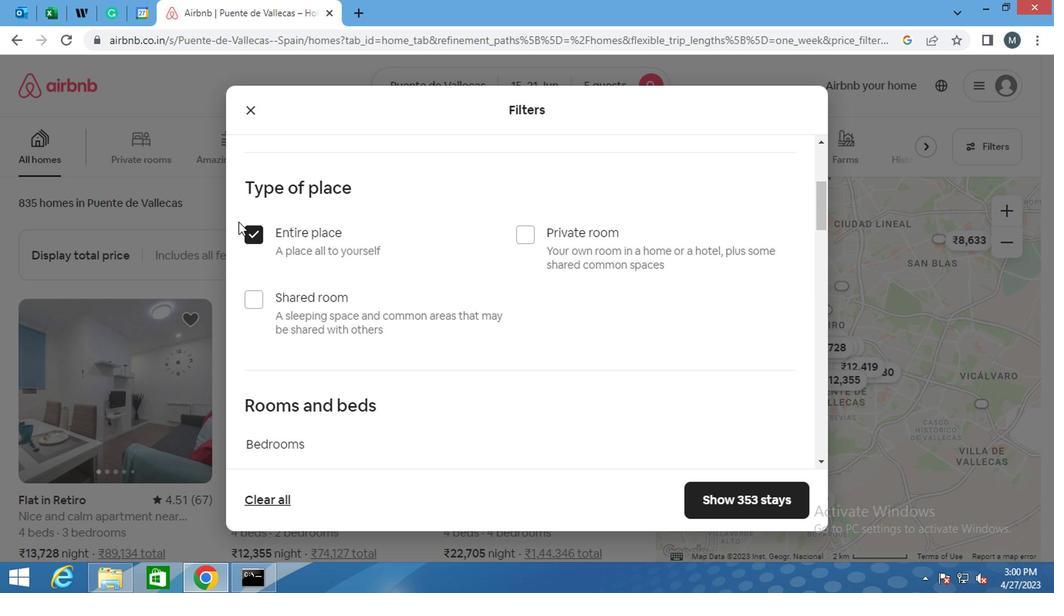 
Action: Mouse moved to (237, 222)
Screenshot: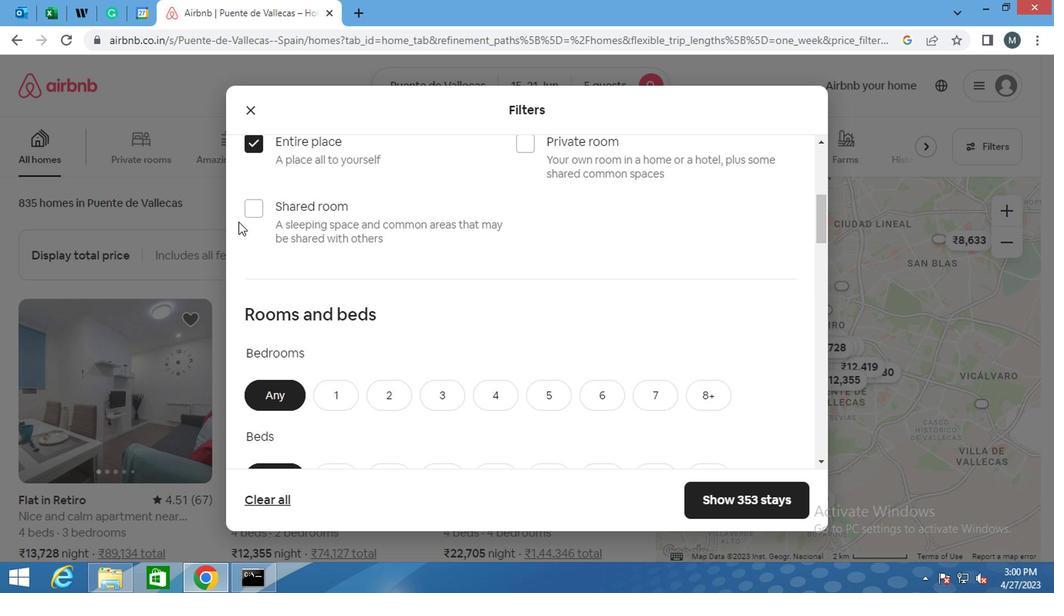 
Action: Mouse scrolled (237, 221) with delta (0, 0)
Screenshot: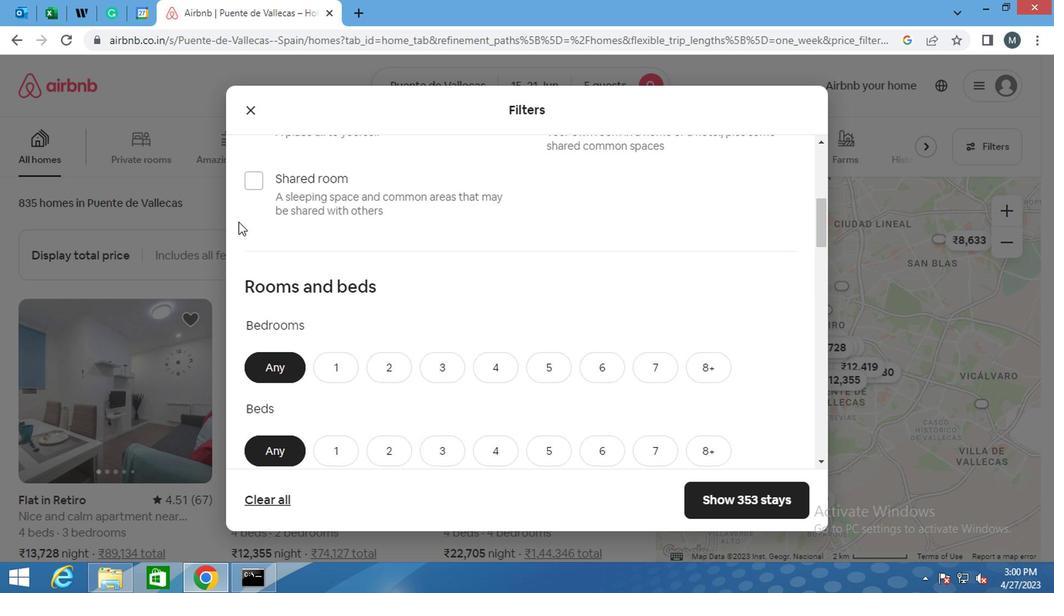 
Action: Mouse moved to (433, 255)
Screenshot: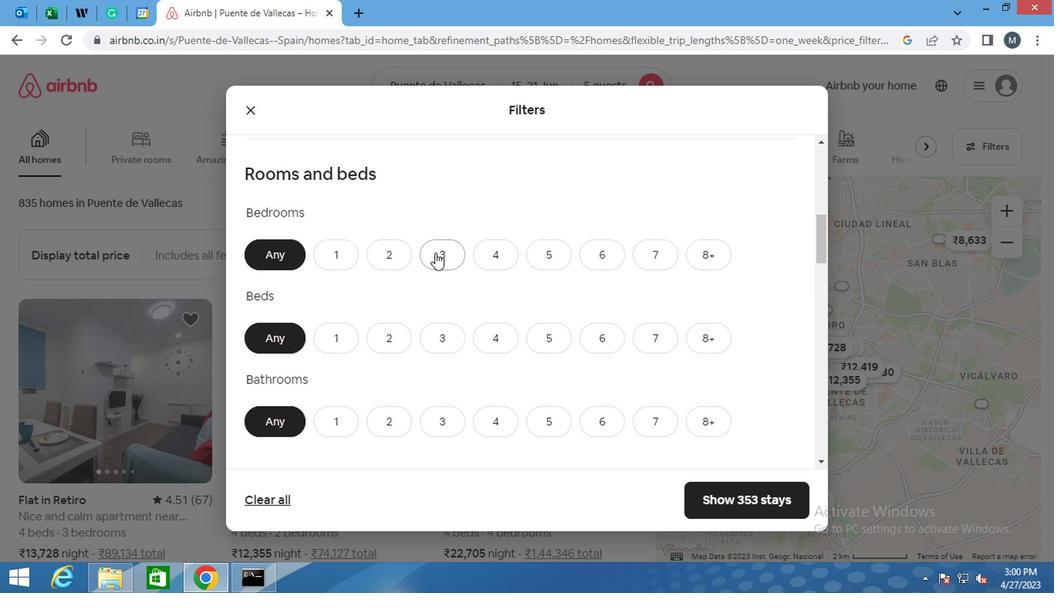 
Action: Mouse pressed left at (433, 255)
Screenshot: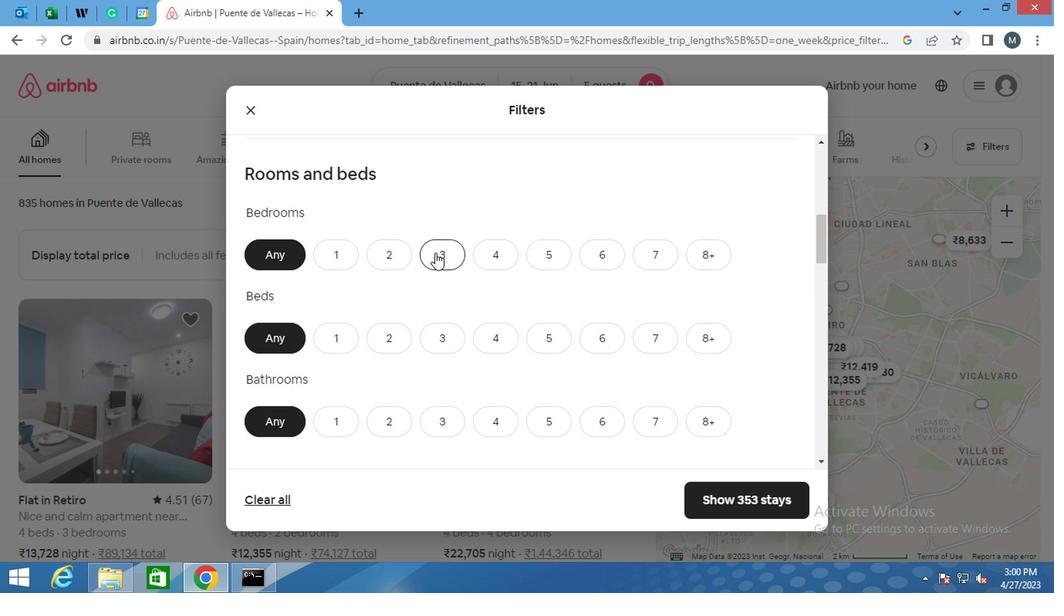 
Action: Mouse moved to (434, 341)
Screenshot: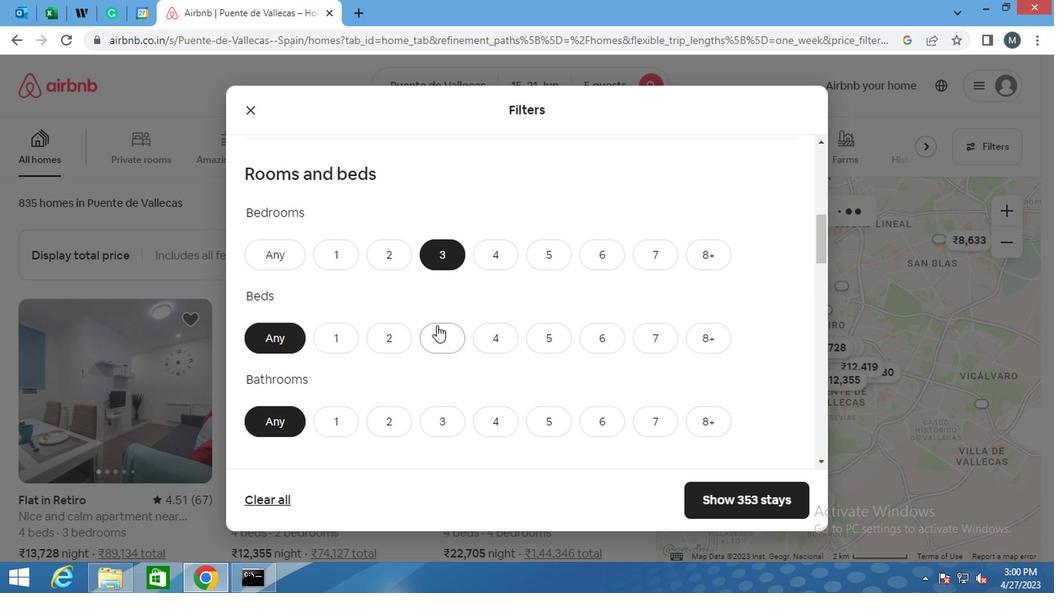 
Action: Mouse pressed left at (434, 341)
Screenshot: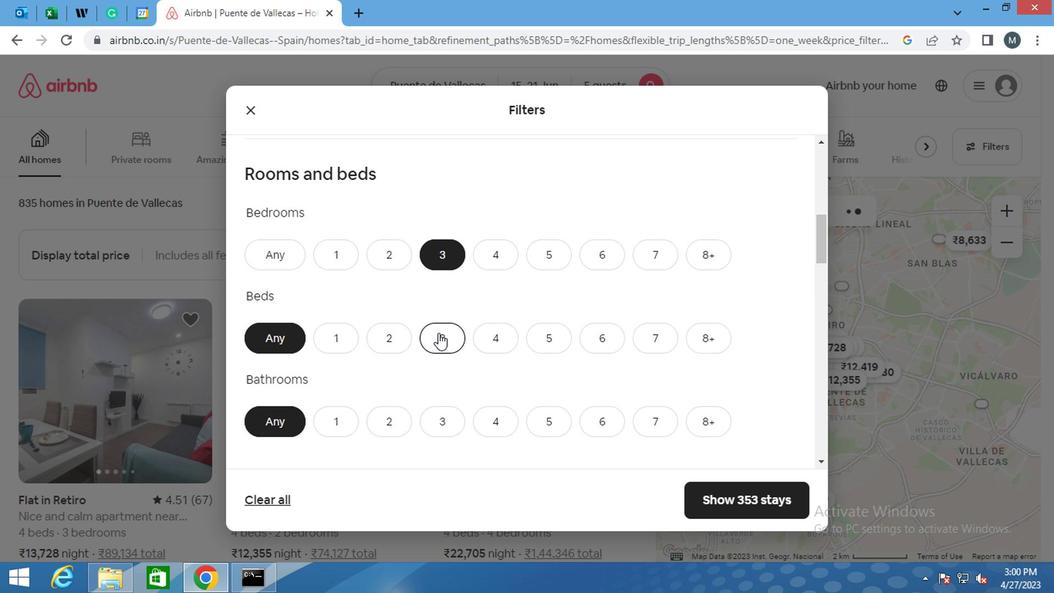 
Action: Mouse moved to (436, 418)
Screenshot: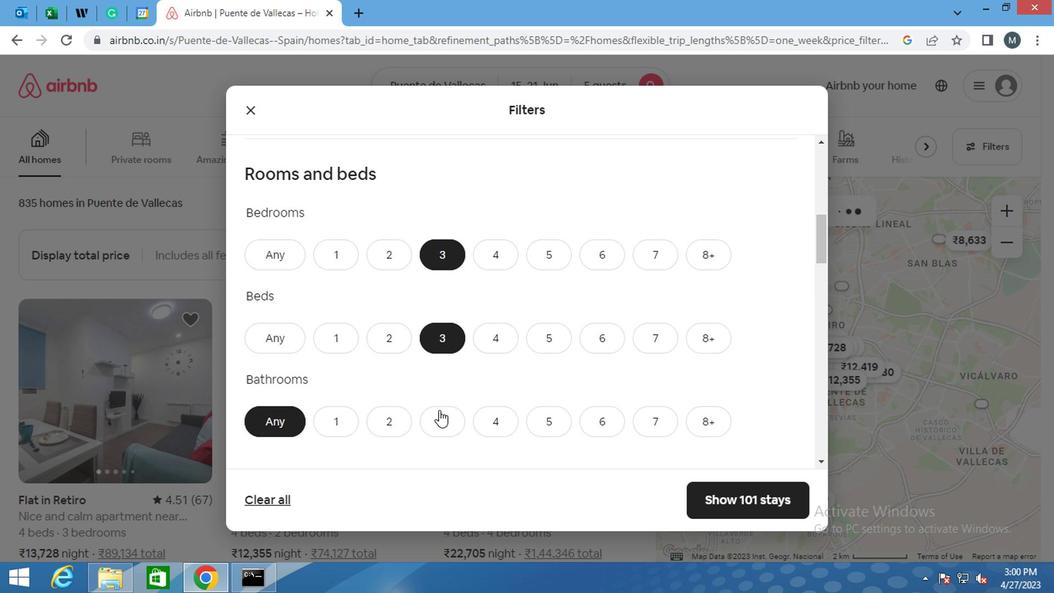 
Action: Mouse pressed left at (436, 418)
Screenshot: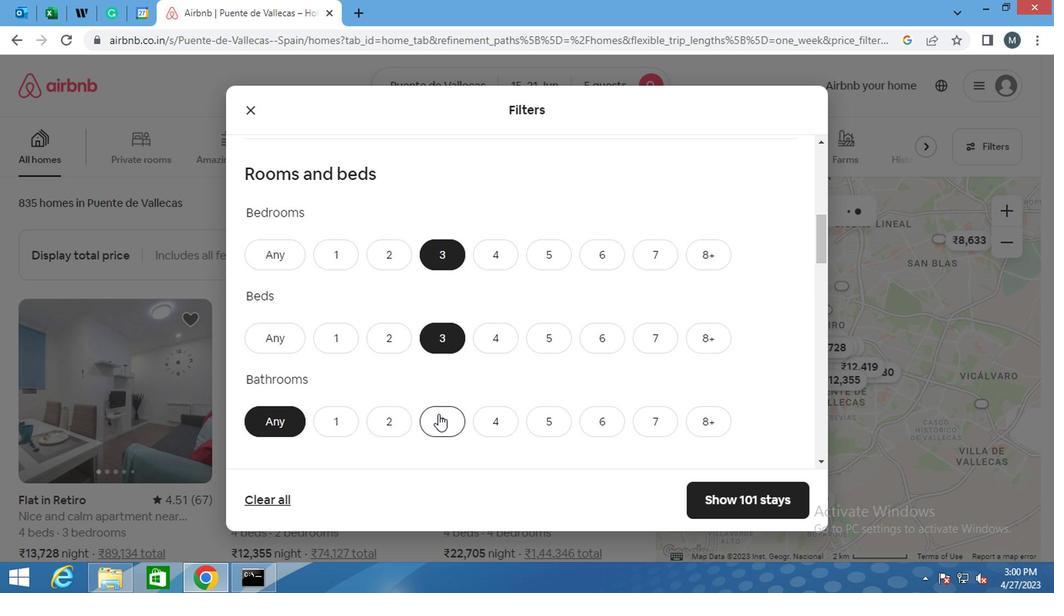 
Action: Mouse moved to (422, 288)
Screenshot: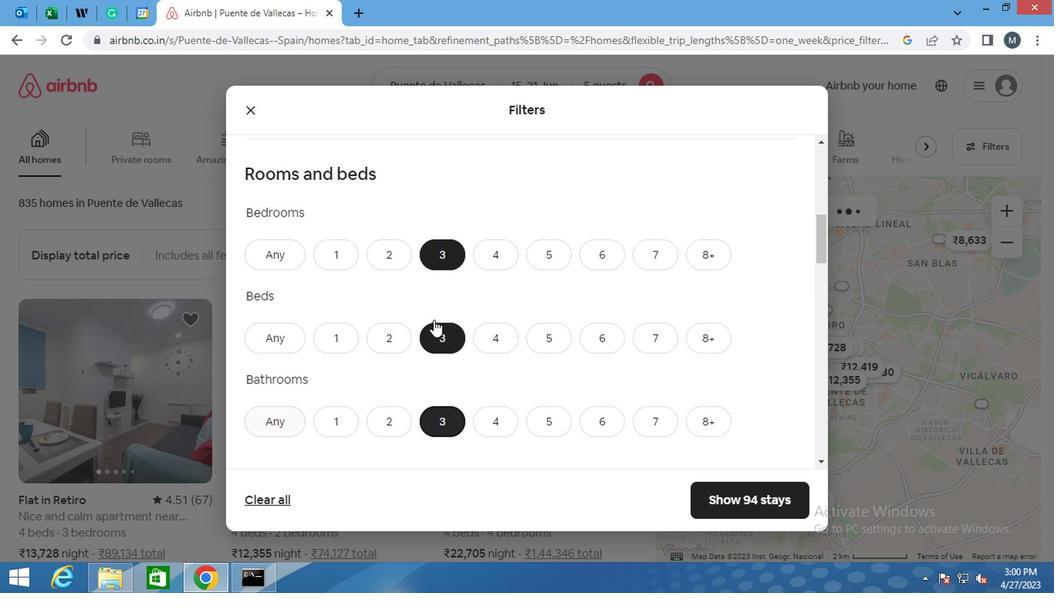 
Action: Mouse scrolled (422, 287) with delta (0, -1)
Screenshot: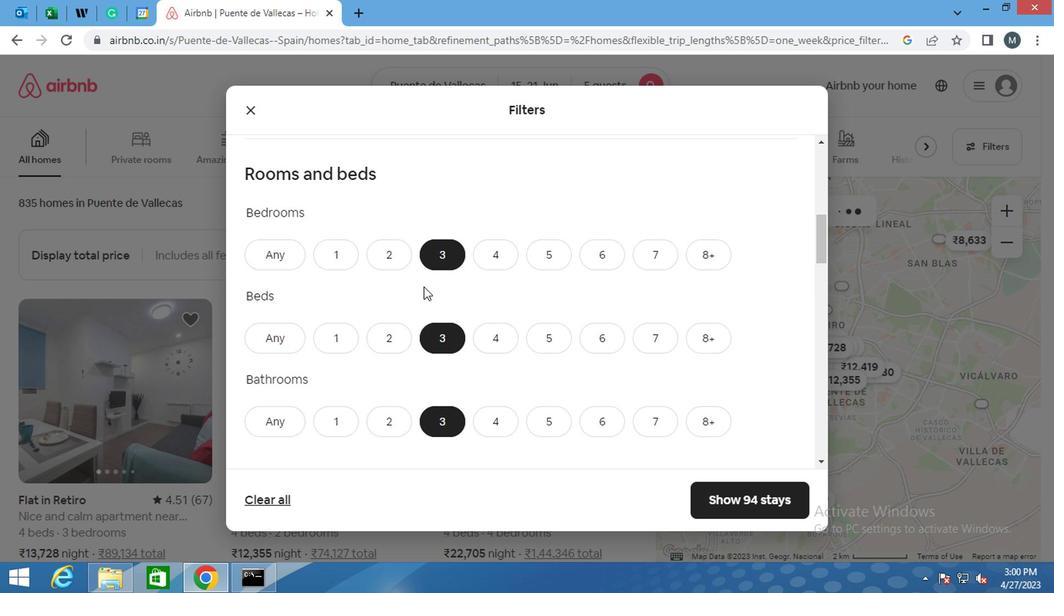 
Action: Mouse moved to (415, 288)
Screenshot: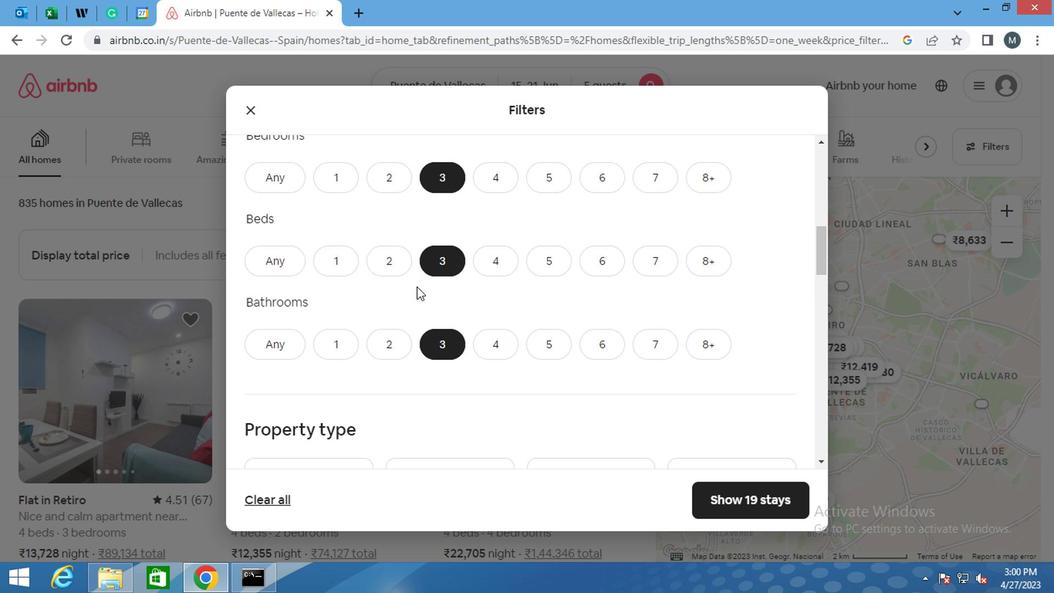 
Action: Mouse scrolled (415, 287) with delta (0, -1)
Screenshot: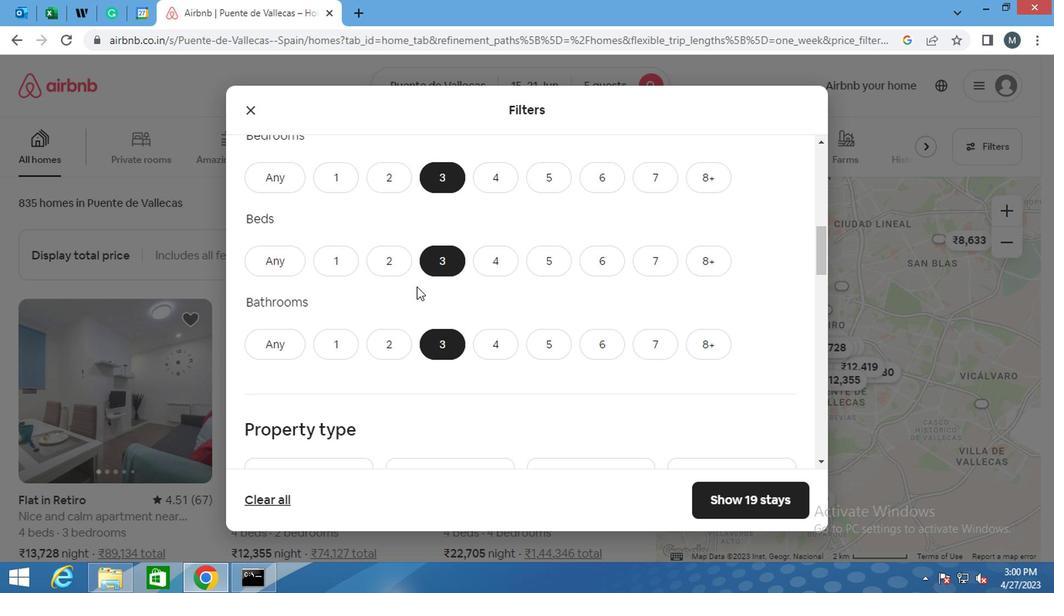 
Action: Mouse scrolled (415, 287) with delta (0, -1)
Screenshot: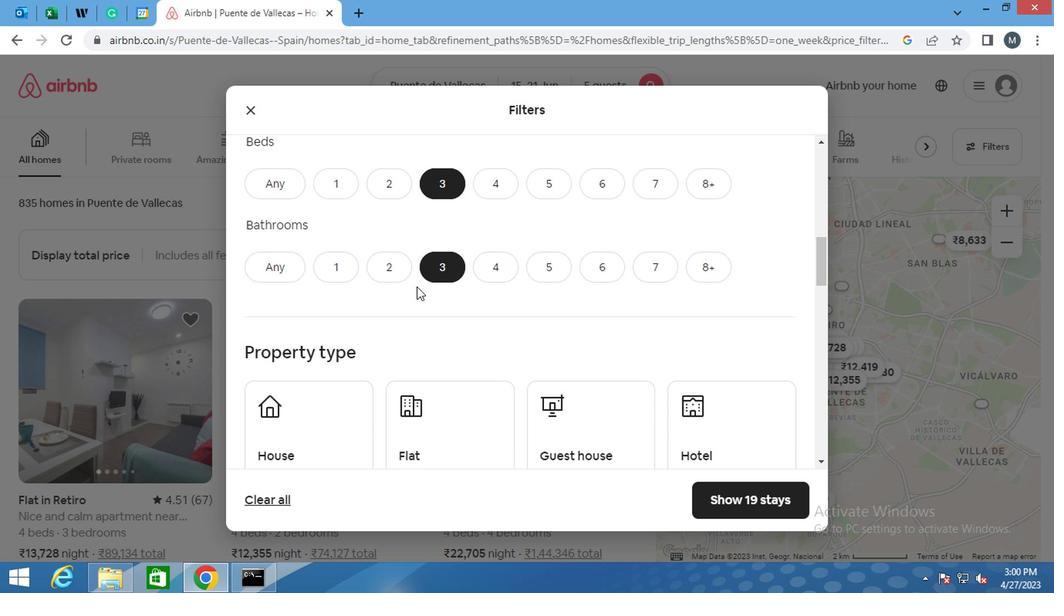
Action: Mouse moved to (327, 351)
Screenshot: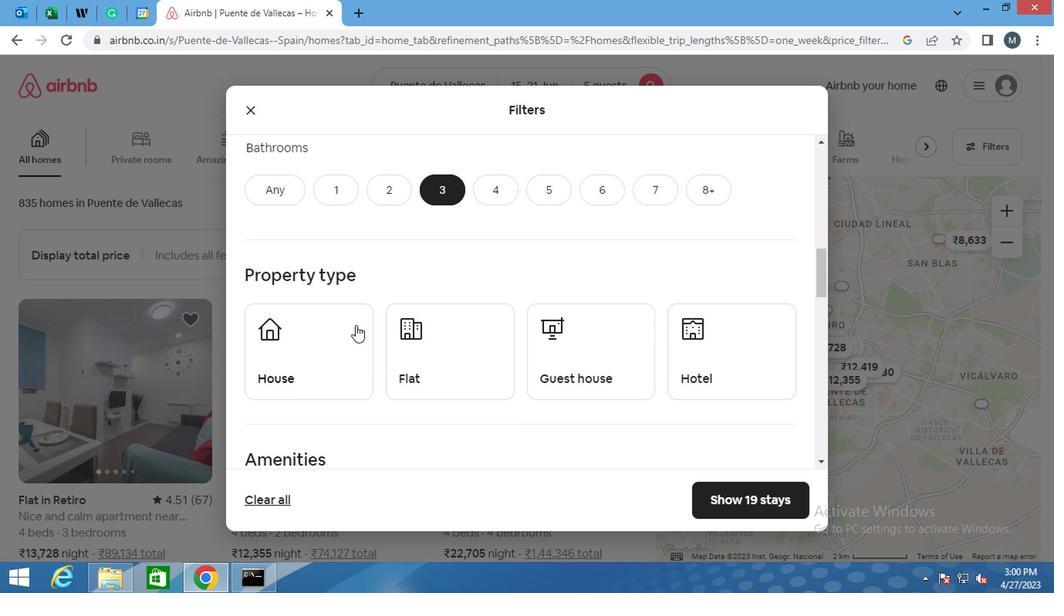 
Action: Mouse pressed left at (327, 351)
Screenshot: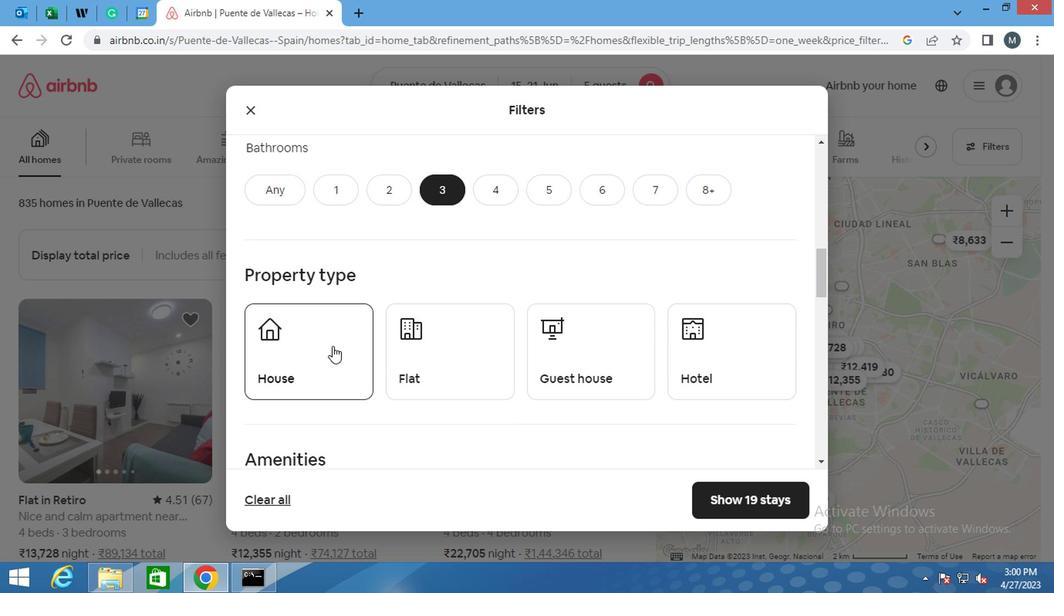 
Action: Mouse moved to (412, 337)
Screenshot: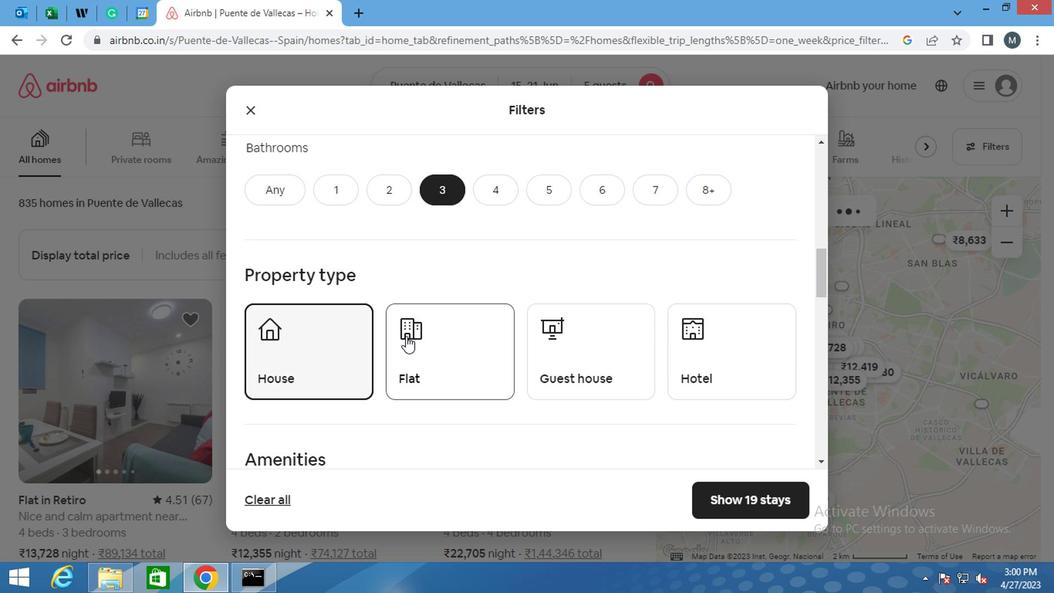 
Action: Mouse pressed left at (412, 337)
Screenshot: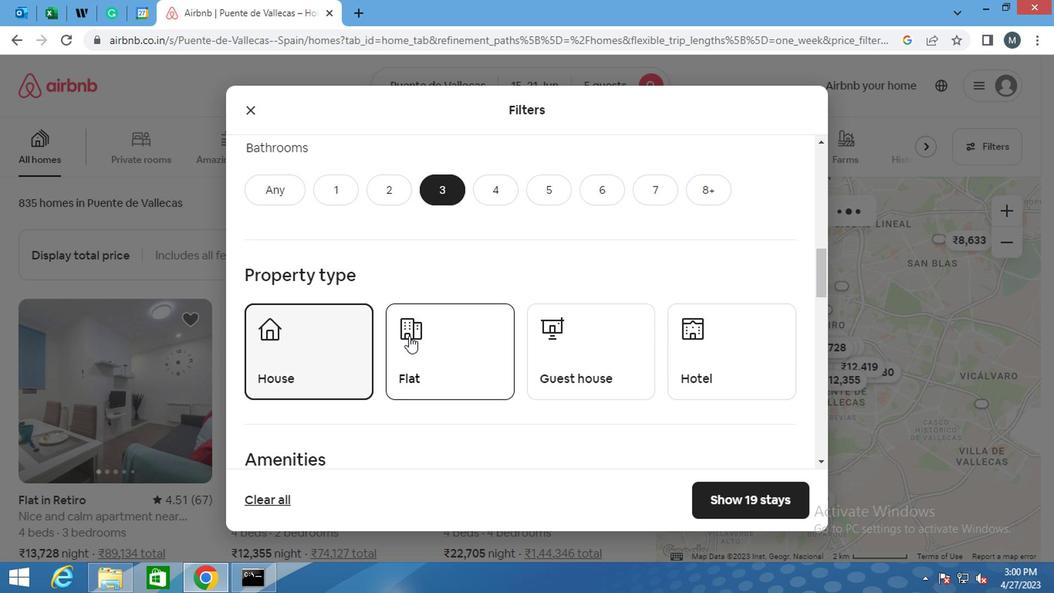 
Action: Mouse moved to (551, 355)
Screenshot: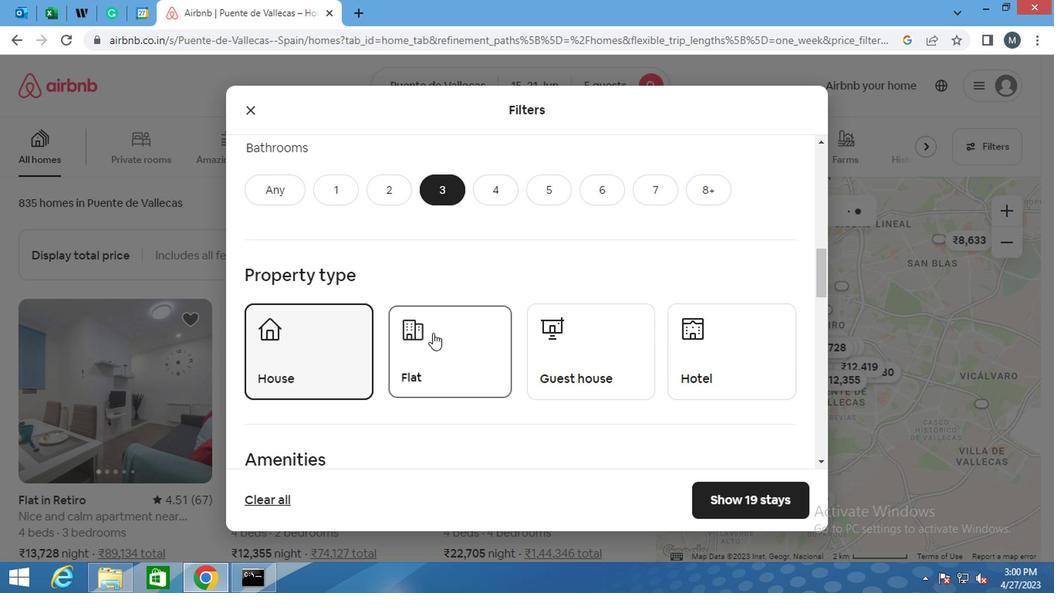 
Action: Mouse pressed left at (551, 355)
Screenshot: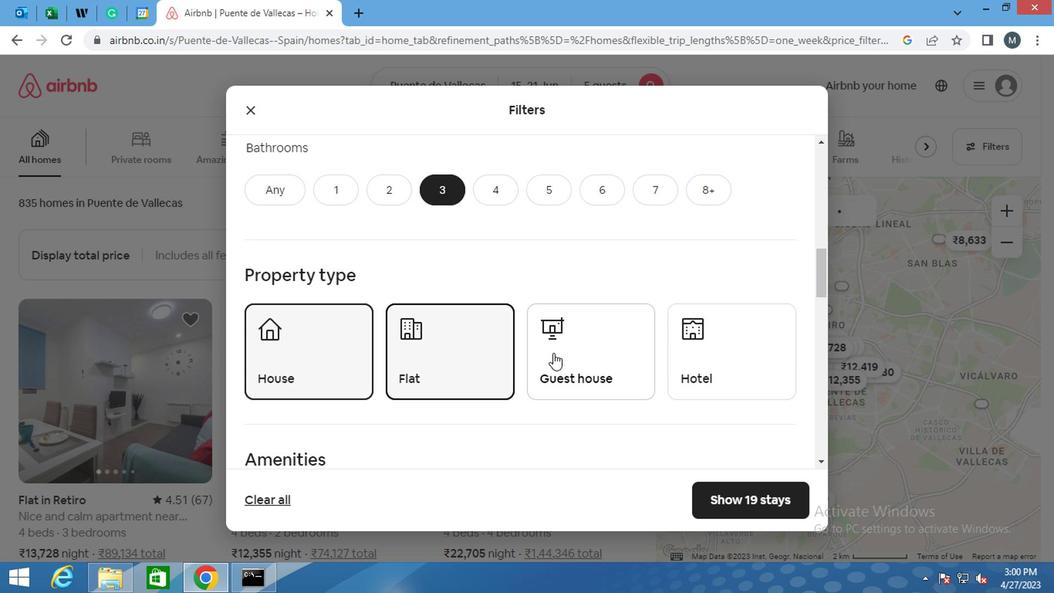 
Action: Mouse moved to (479, 343)
Screenshot: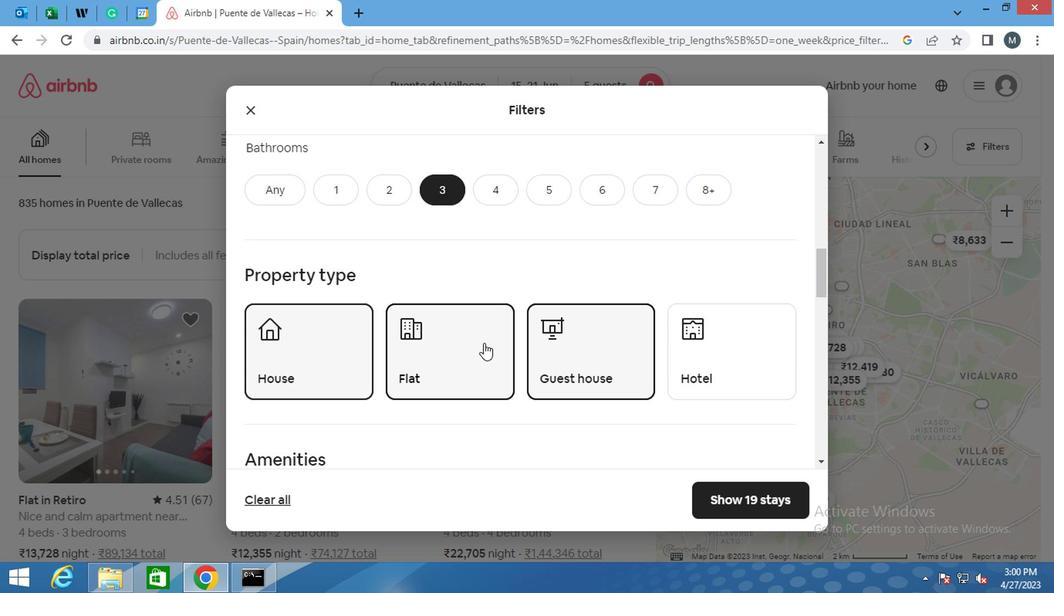 
Action: Mouse scrolled (479, 343) with delta (0, 0)
Screenshot: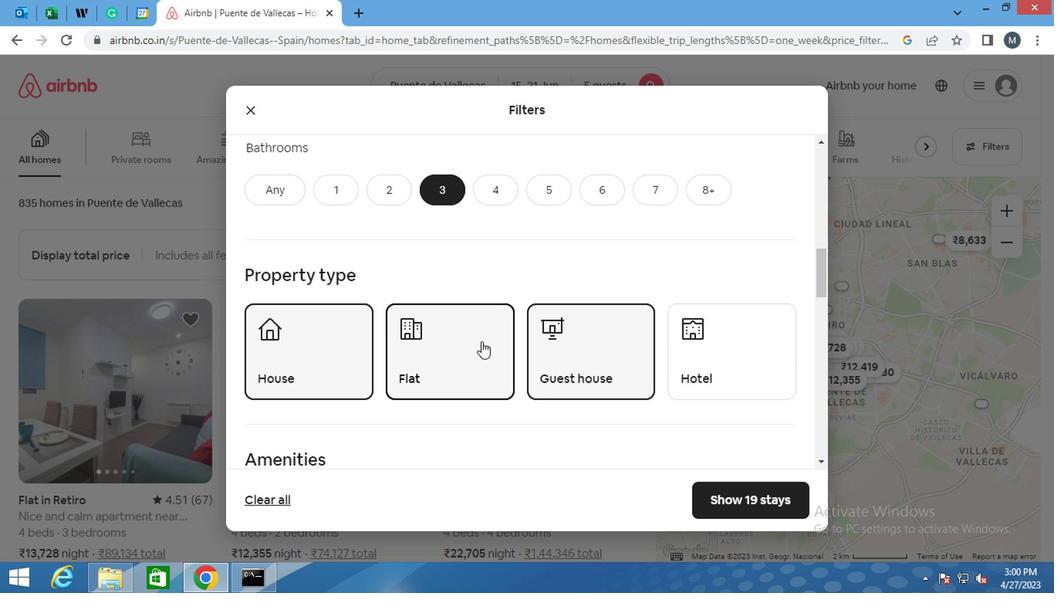 
Action: Mouse moved to (465, 347)
Screenshot: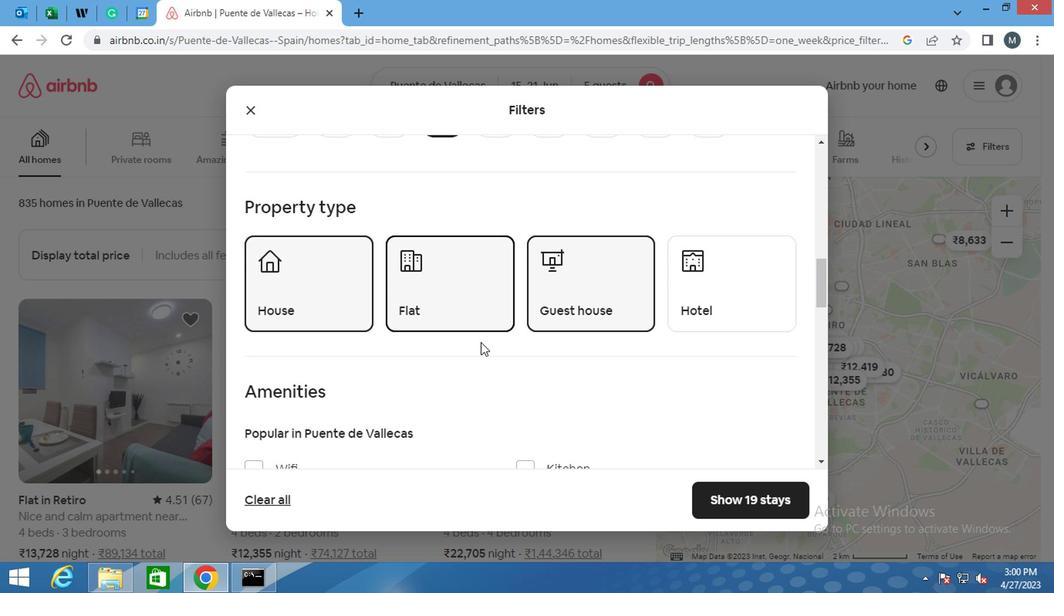 
Action: Mouse scrolled (465, 347) with delta (0, 0)
Screenshot: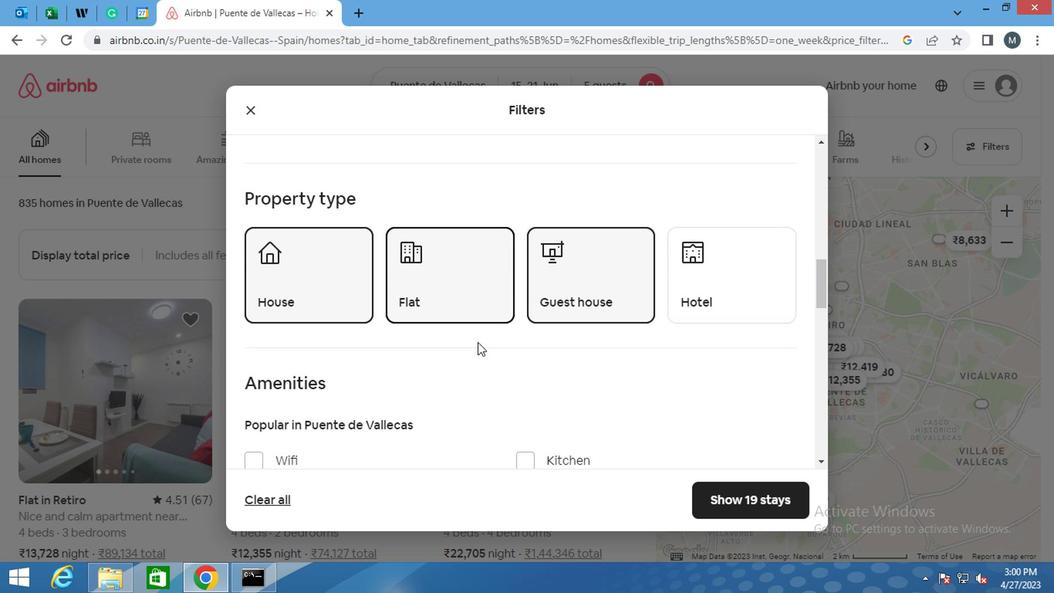 
Action: Mouse moved to (399, 333)
Screenshot: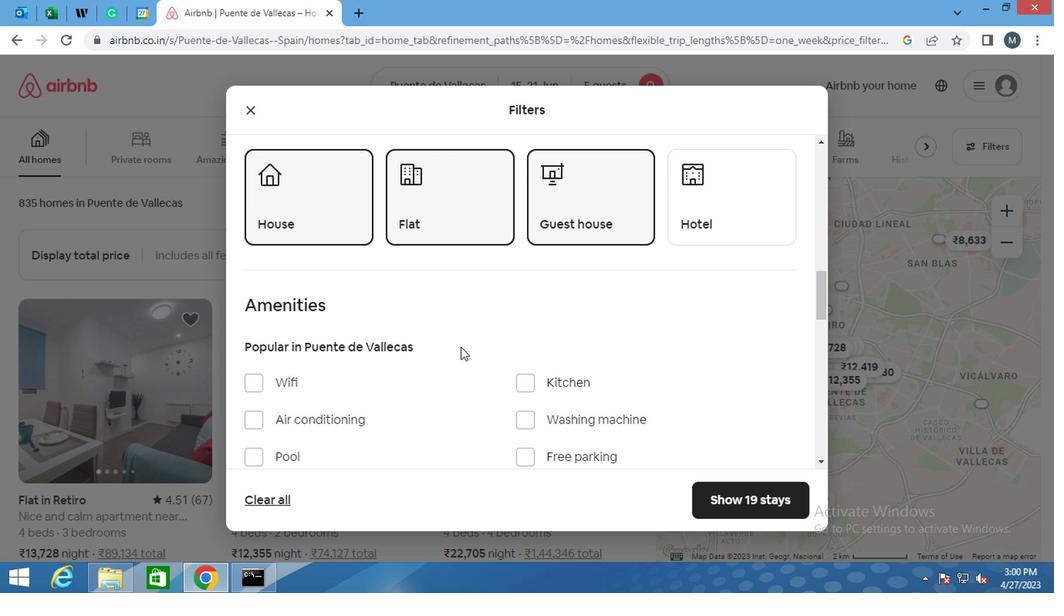 
Action: Mouse scrolled (399, 332) with delta (0, -1)
Screenshot: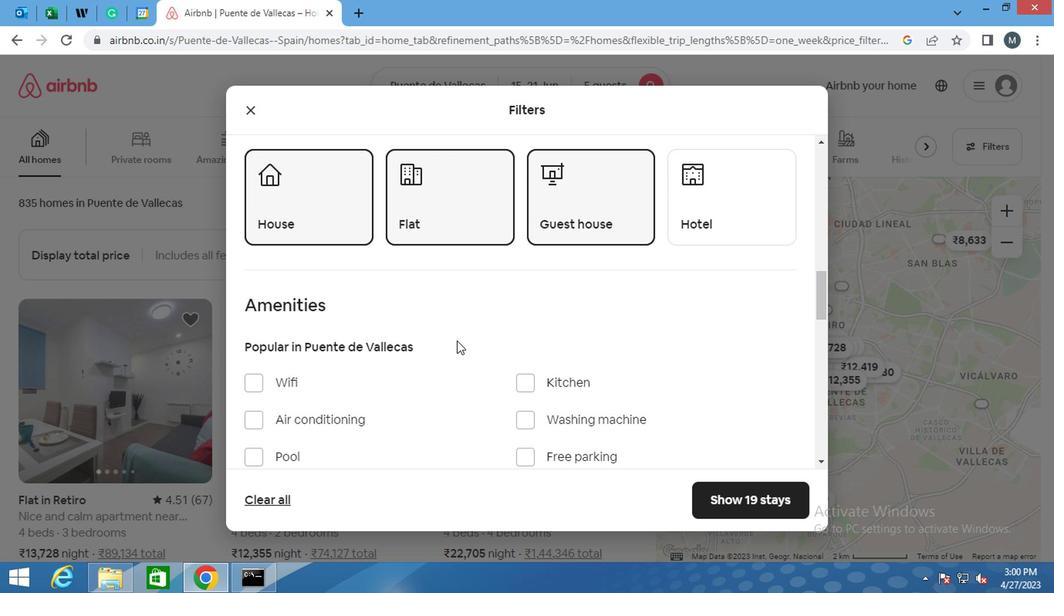 
Action: Mouse moved to (337, 354)
Screenshot: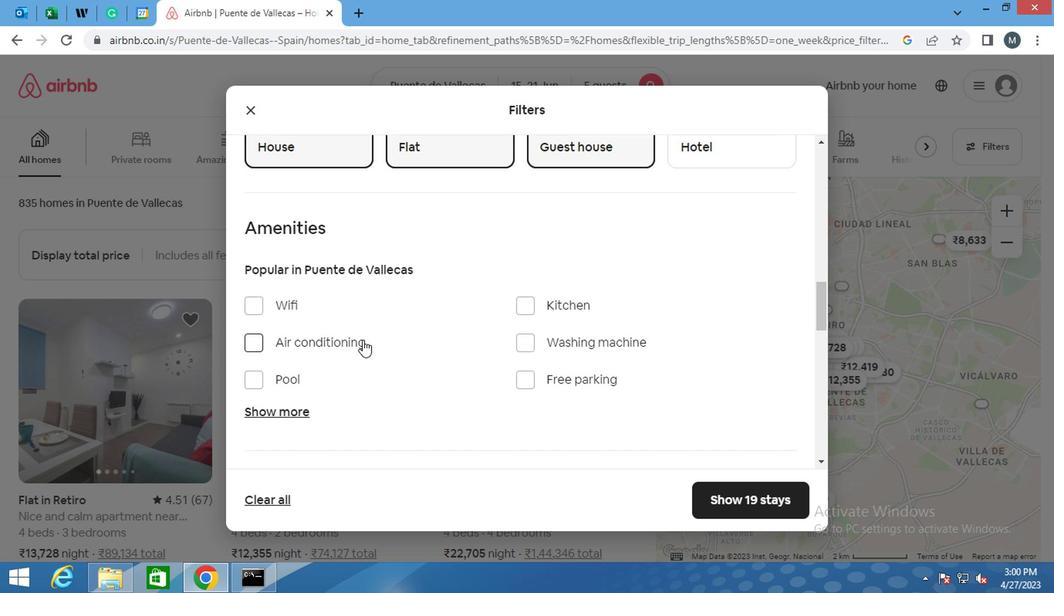 
Action: Mouse scrolled (337, 353) with delta (0, -1)
Screenshot: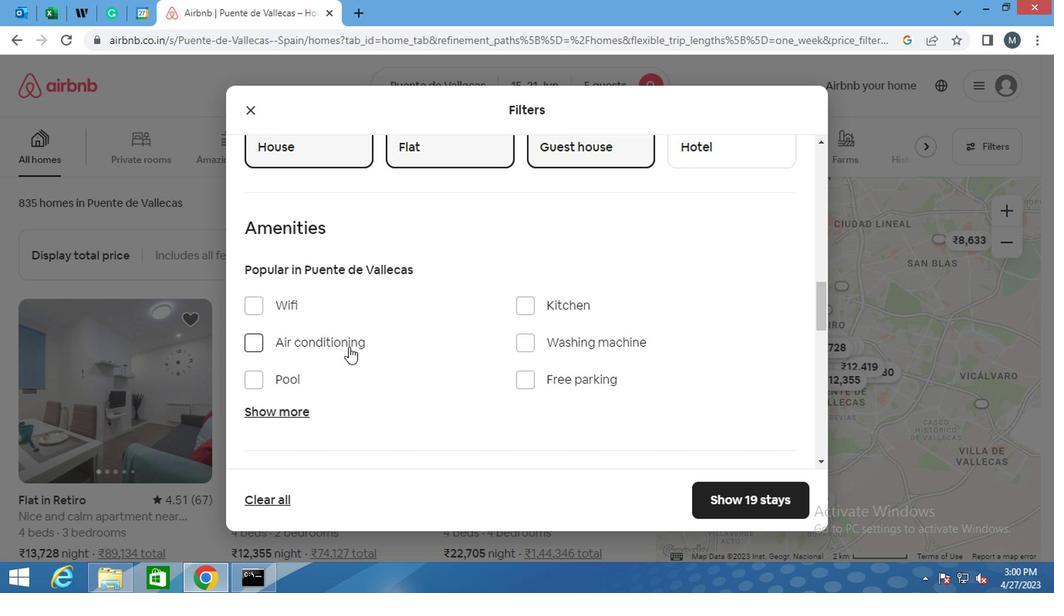 
Action: Mouse moved to (527, 270)
Screenshot: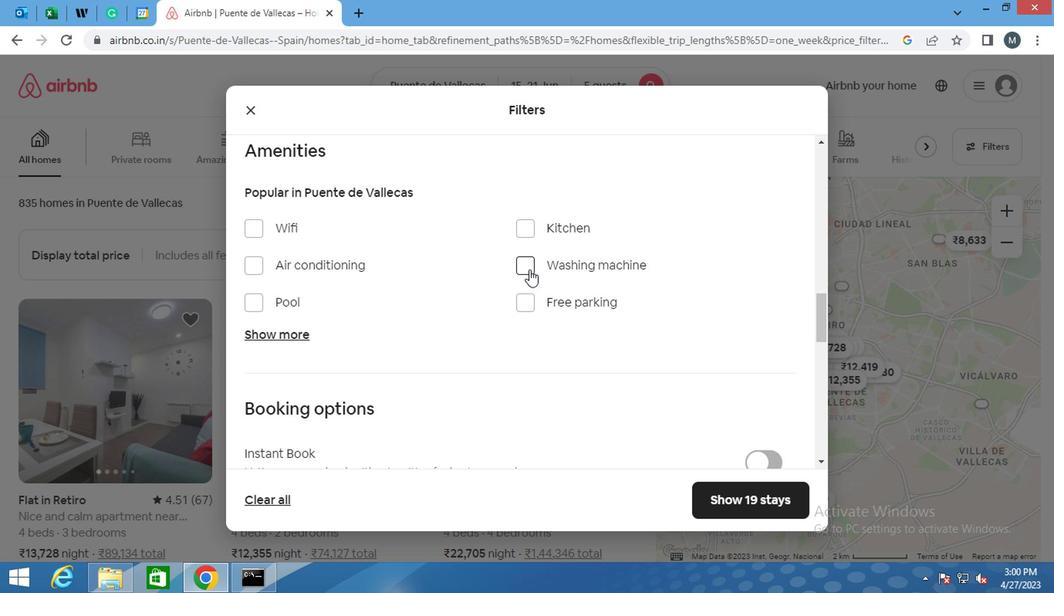 
Action: Mouse pressed left at (527, 270)
Screenshot: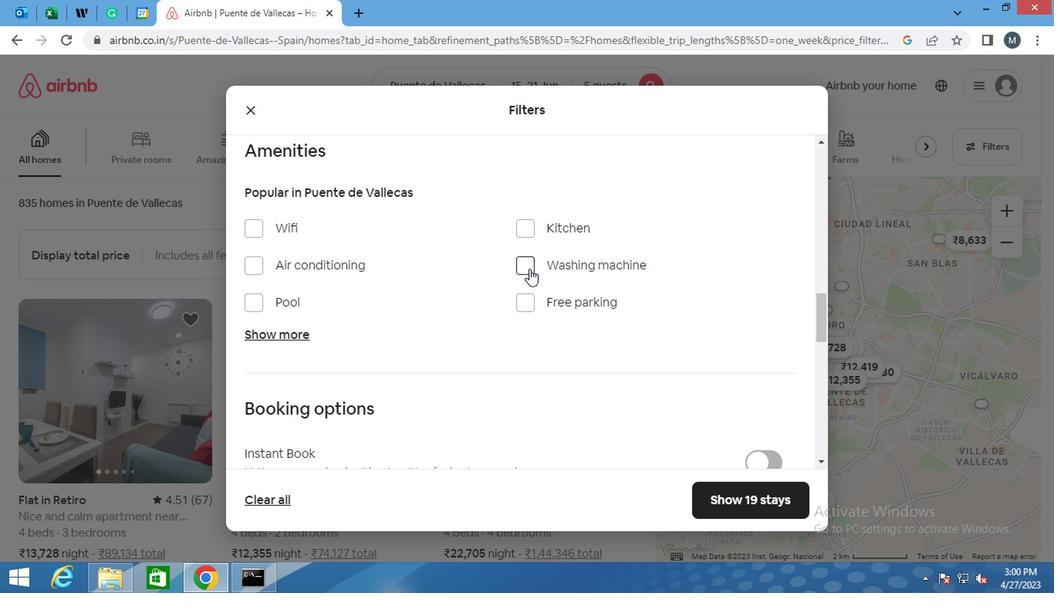 
Action: Mouse moved to (373, 290)
Screenshot: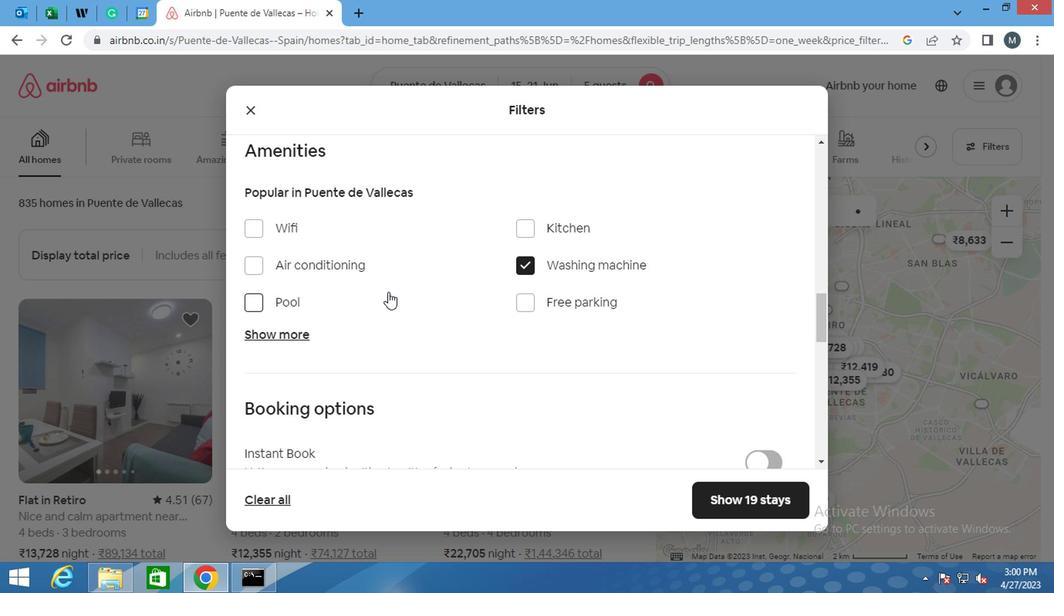 
Action: Mouse scrolled (373, 289) with delta (0, 0)
Screenshot: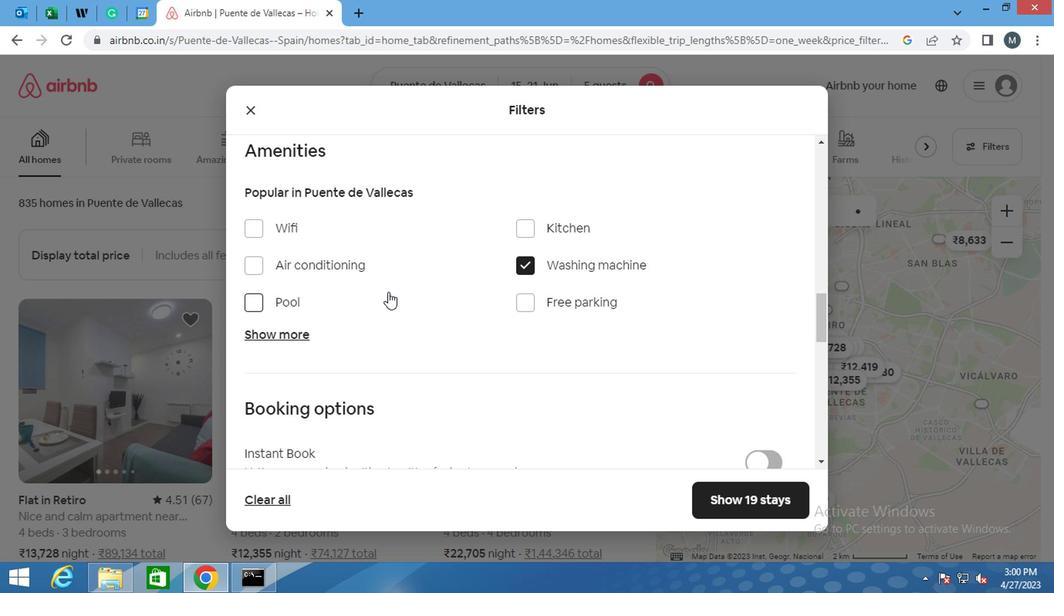 
Action: Mouse moved to (360, 287)
Screenshot: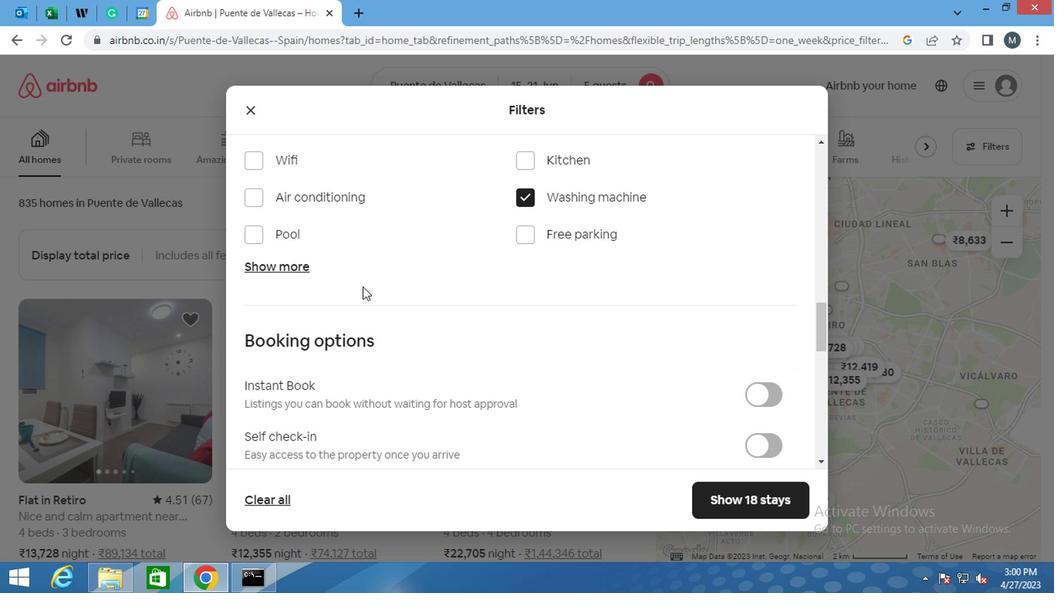 
Action: Mouse scrolled (360, 286) with delta (0, 0)
Screenshot: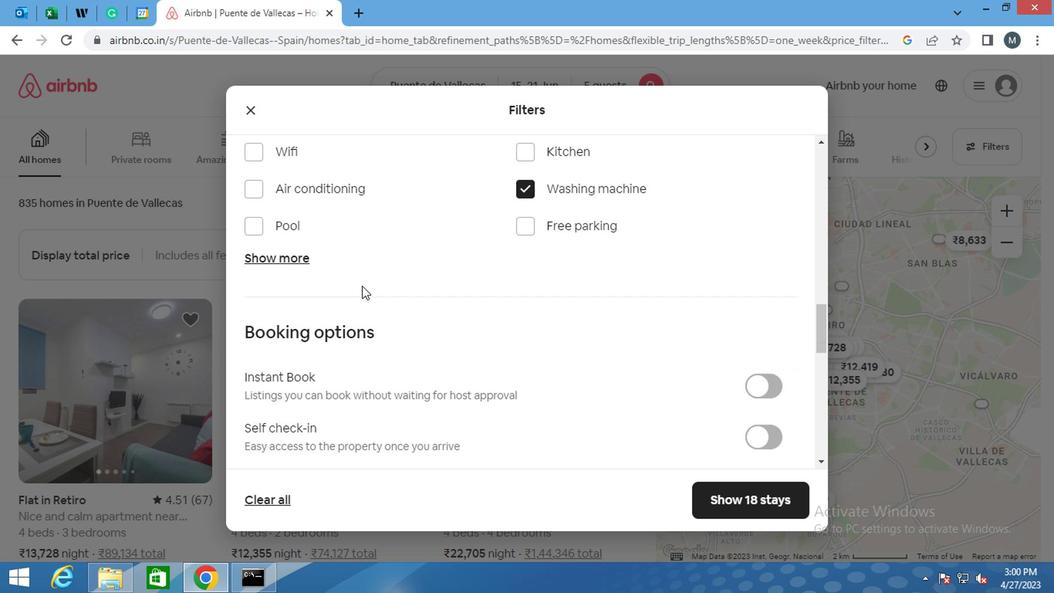 
Action: Mouse moved to (341, 287)
Screenshot: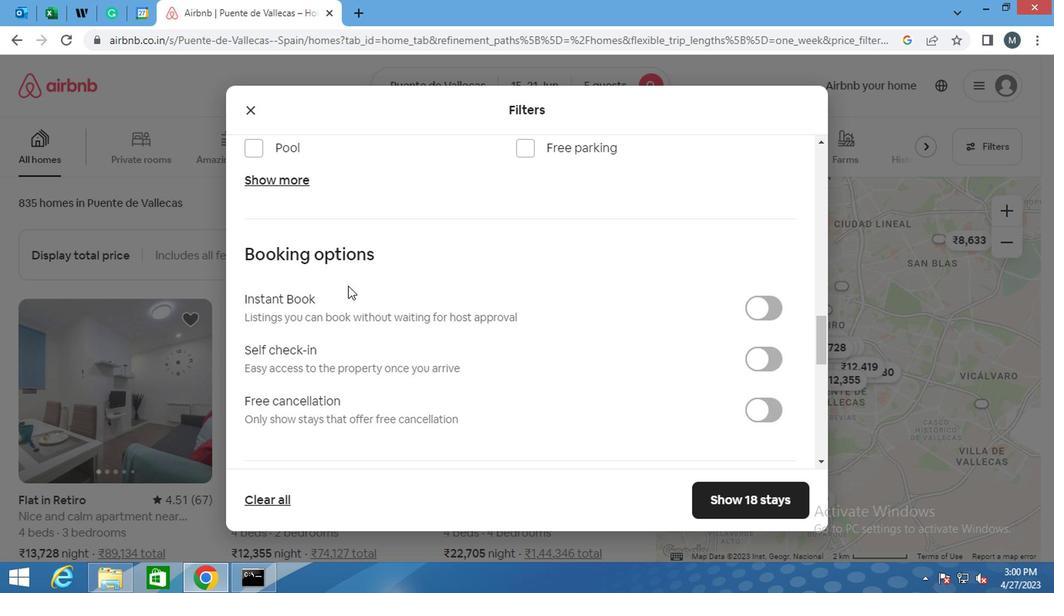 
Action: Mouse scrolled (341, 286) with delta (0, 0)
Screenshot: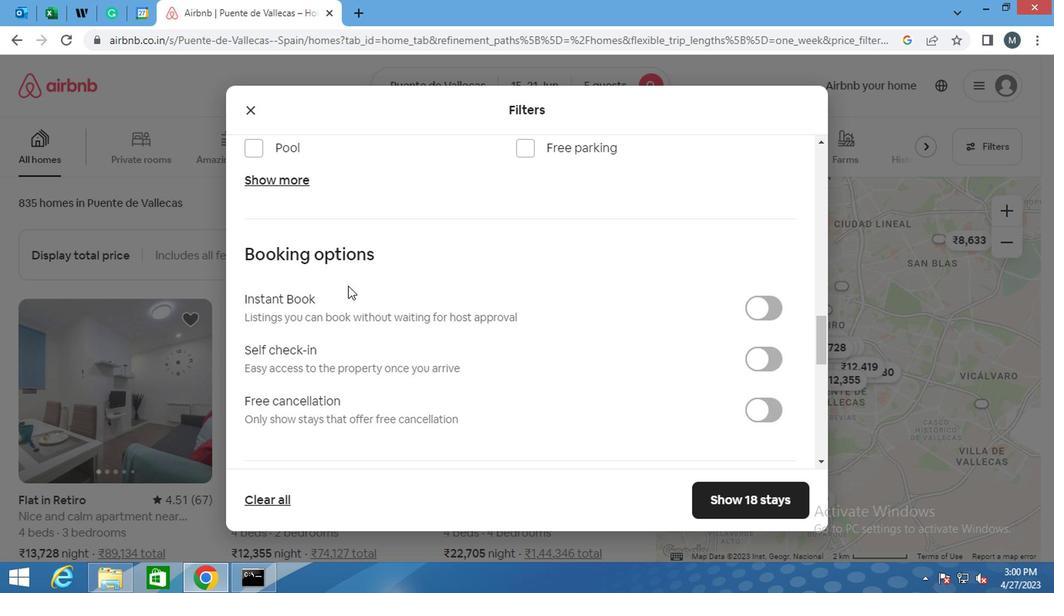 
Action: Mouse moved to (338, 287)
Screenshot: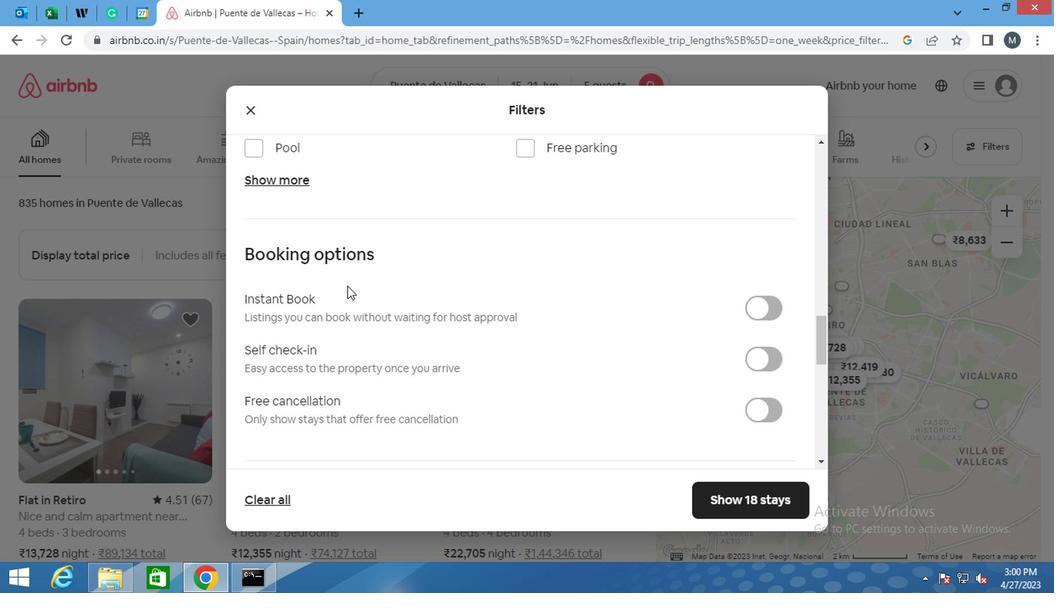 
Action: Mouse scrolled (338, 286) with delta (0, 0)
Screenshot: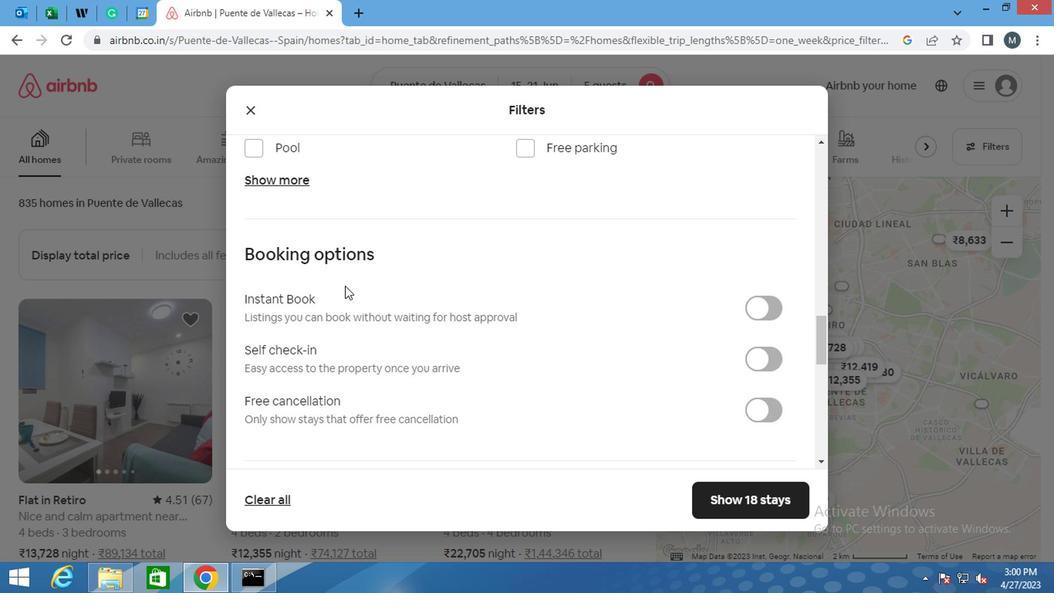 
Action: Mouse moved to (769, 202)
Screenshot: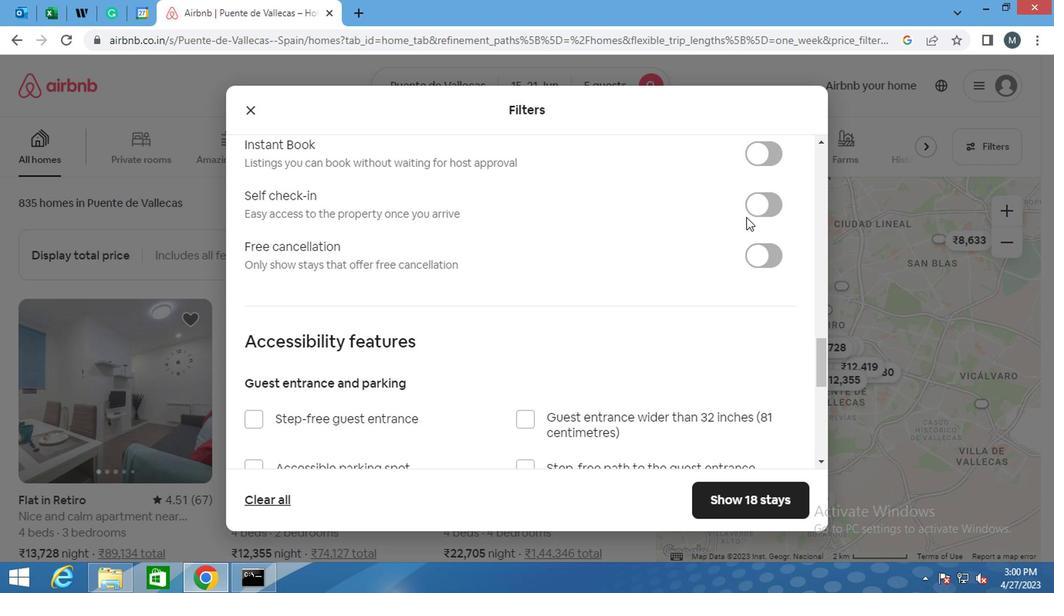 
Action: Mouse pressed left at (769, 202)
Screenshot: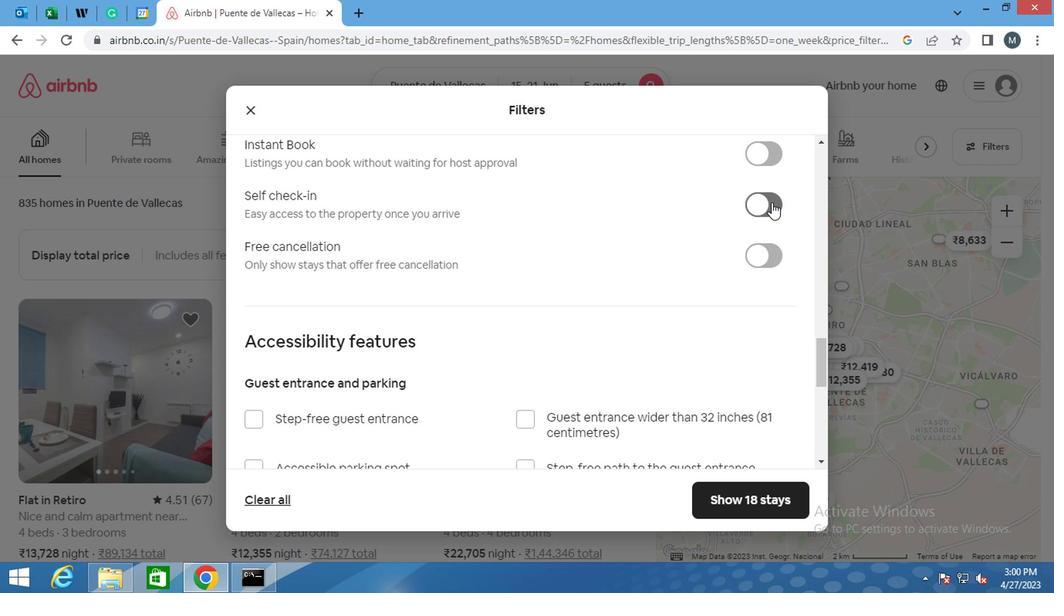 
Action: Mouse moved to (454, 304)
Screenshot: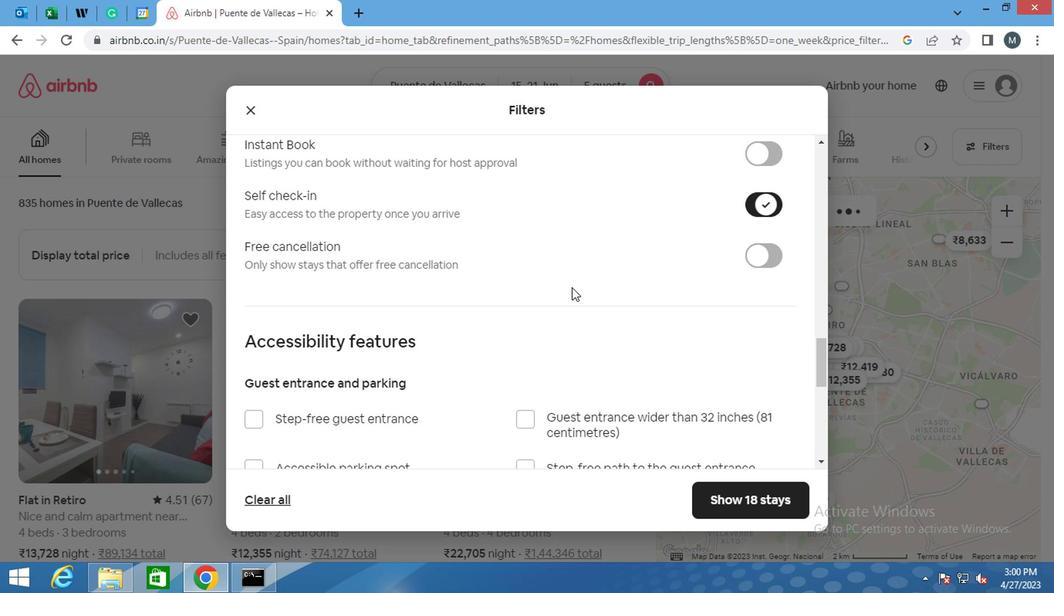 
Action: Mouse scrolled (454, 303) with delta (0, -1)
Screenshot: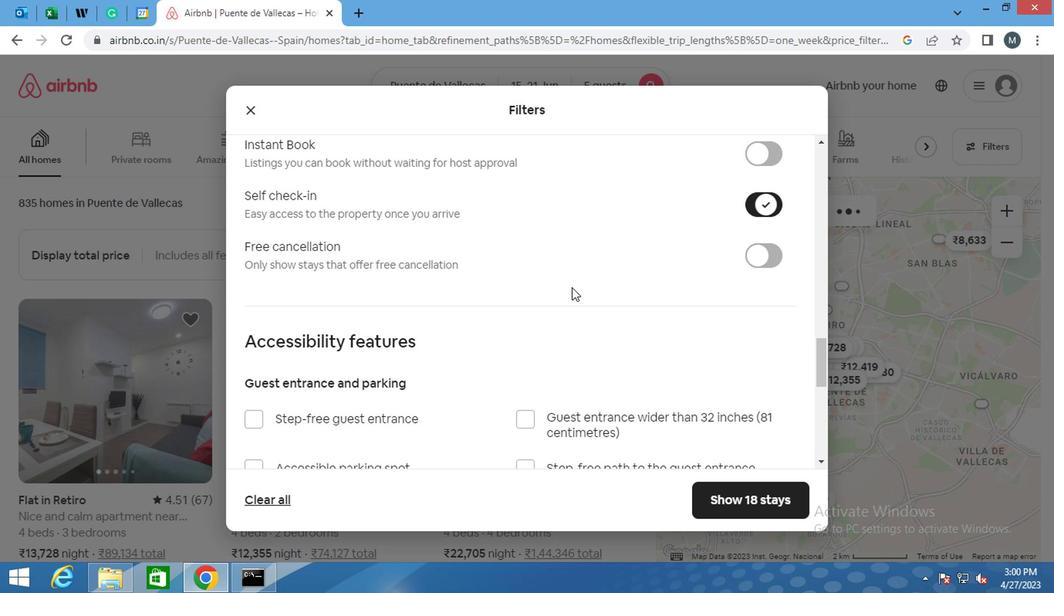 
Action: Mouse moved to (444, 306)
Screenshot: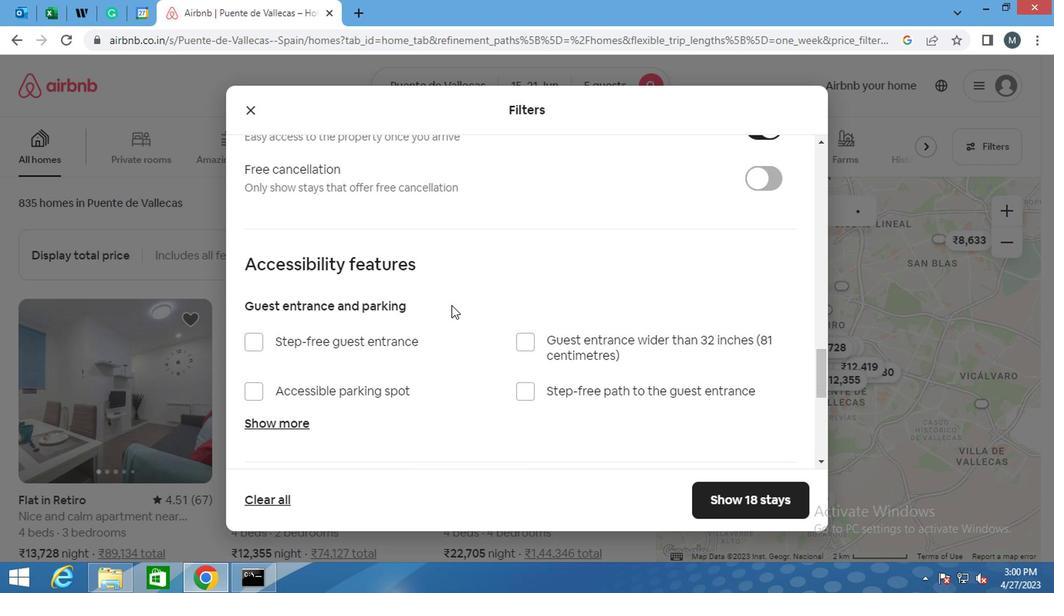 
Action: Mouse scrolled (444, 306) with delta (0, 0)
Screenshot: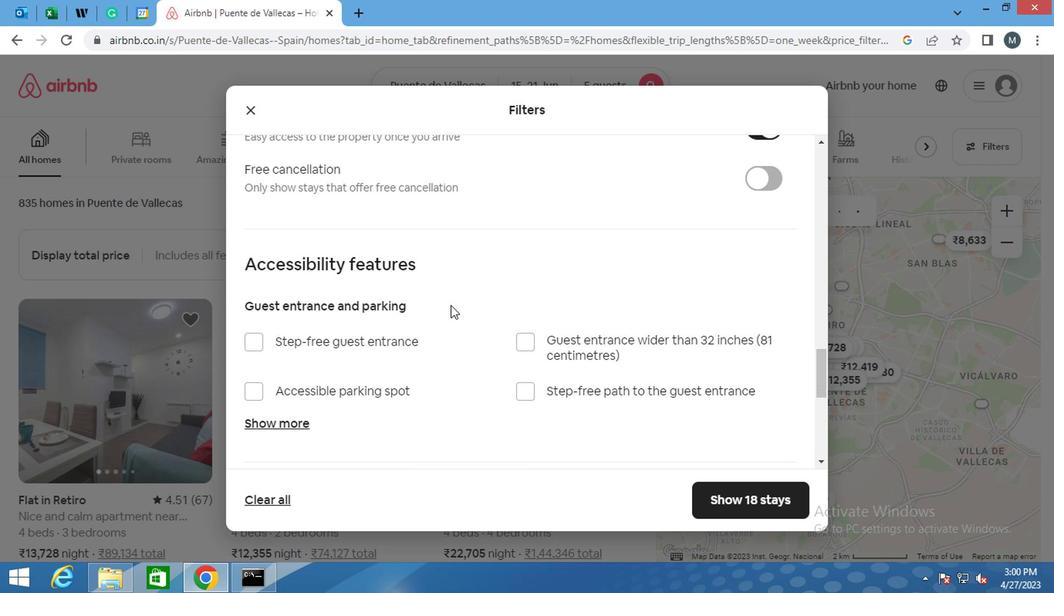 
Action: Mouse moved to (384, 309)
Screenshot: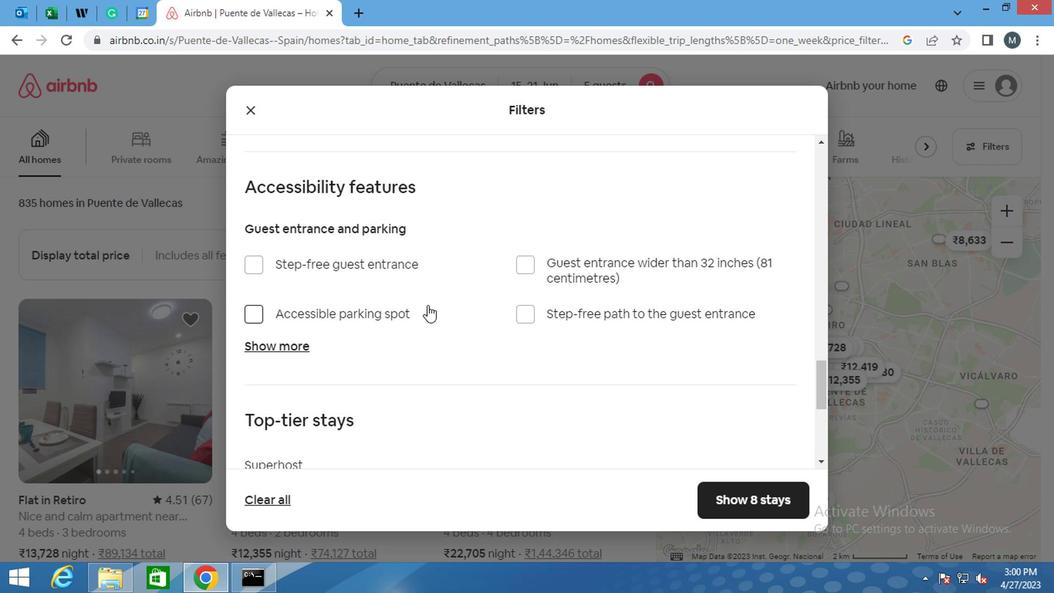 
Action: Mouse scrolled (384, 308) with delta (0, 0)
Screenshot: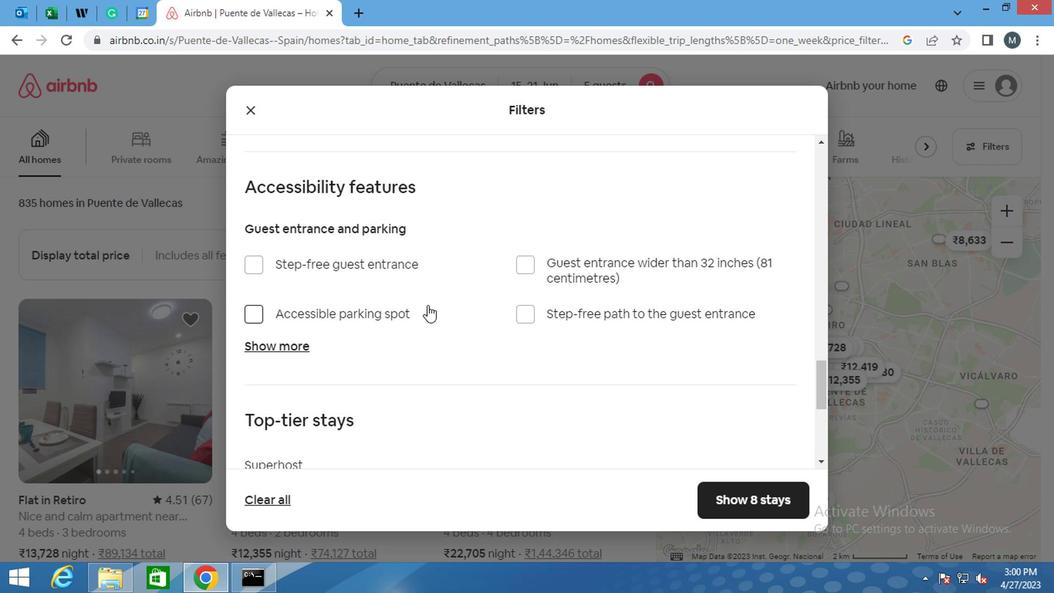 
Action: Mouse moved to (280, 315)
Screenshot: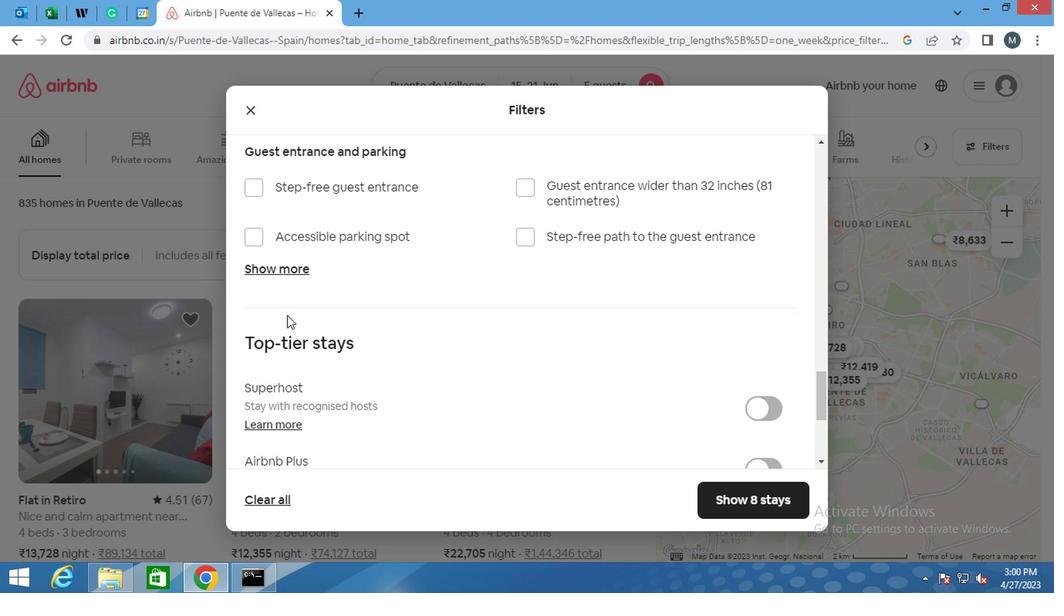 
Action: Mouse scrolled (280, 314) with delta (0, -1)
Screenshot: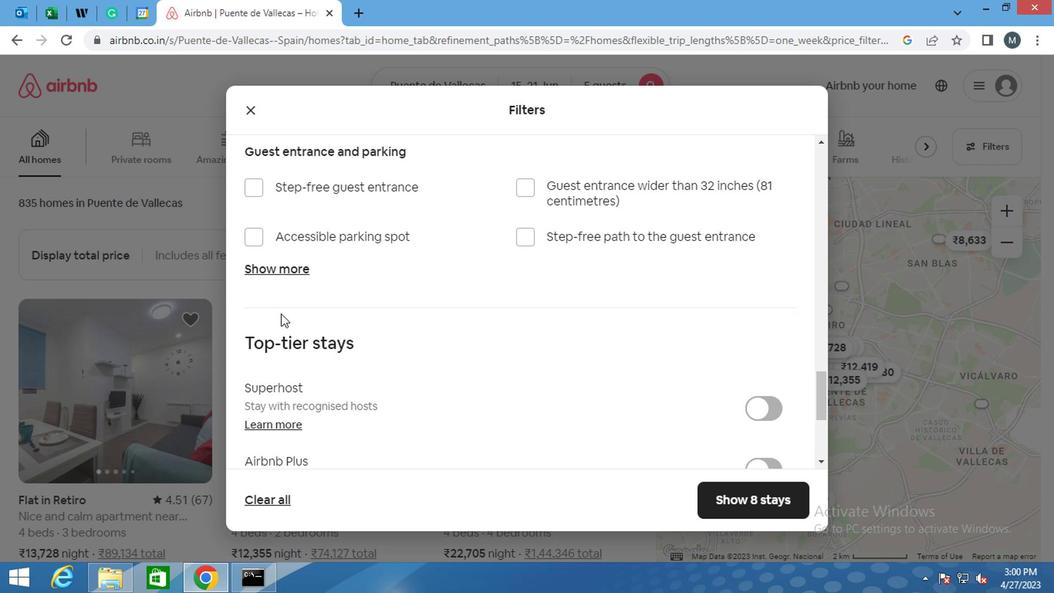 
Action: Mouse moved to (268, 319)
Screenshot: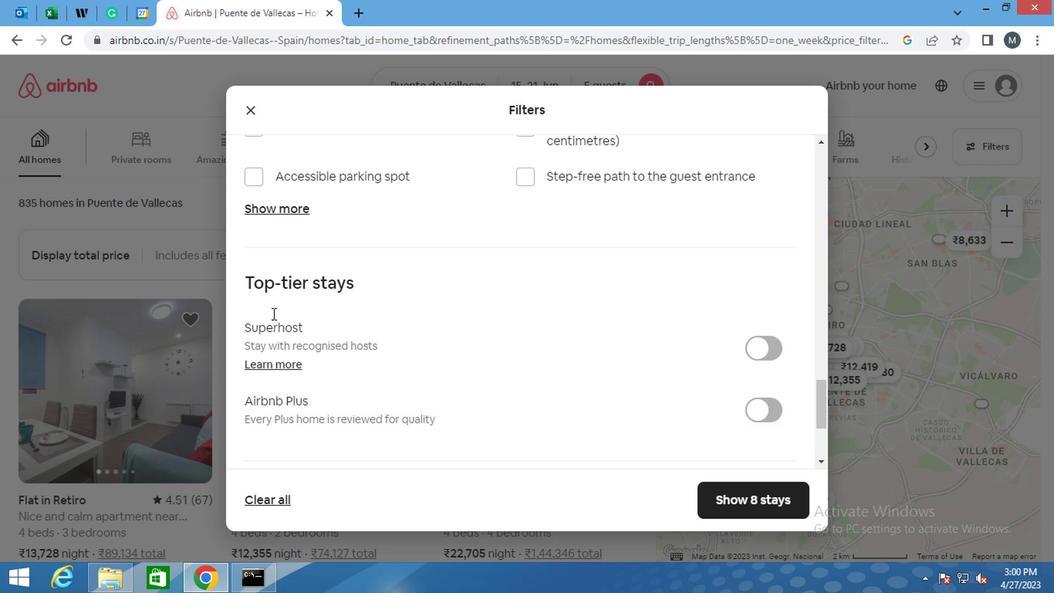 
Action: Mouse scrolled (268, 317) with delta (0, -1)
Screenshot: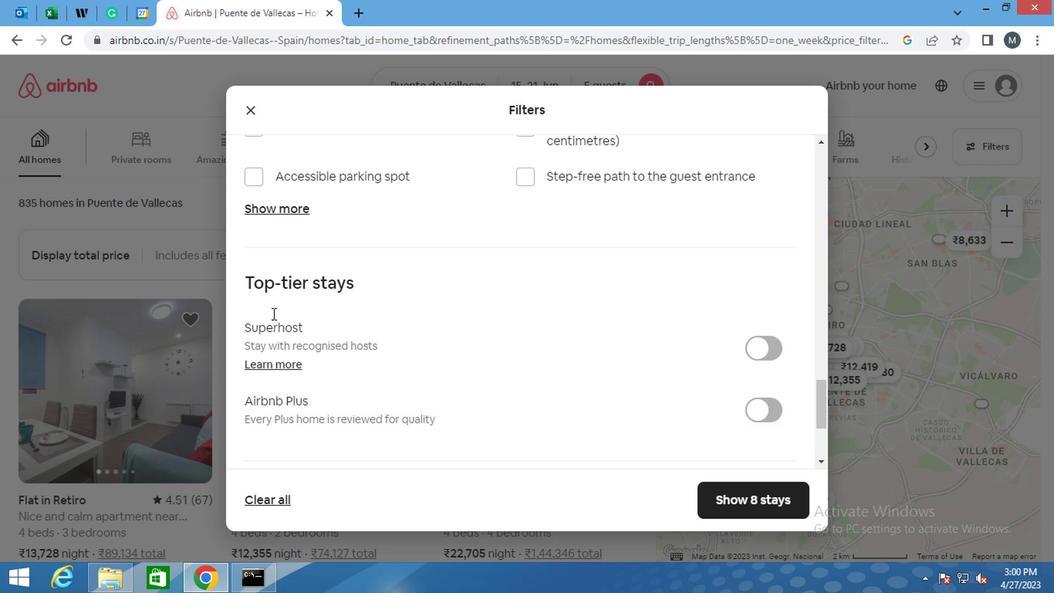 
Action: Mouse moved to (268, 320)
Screenshot: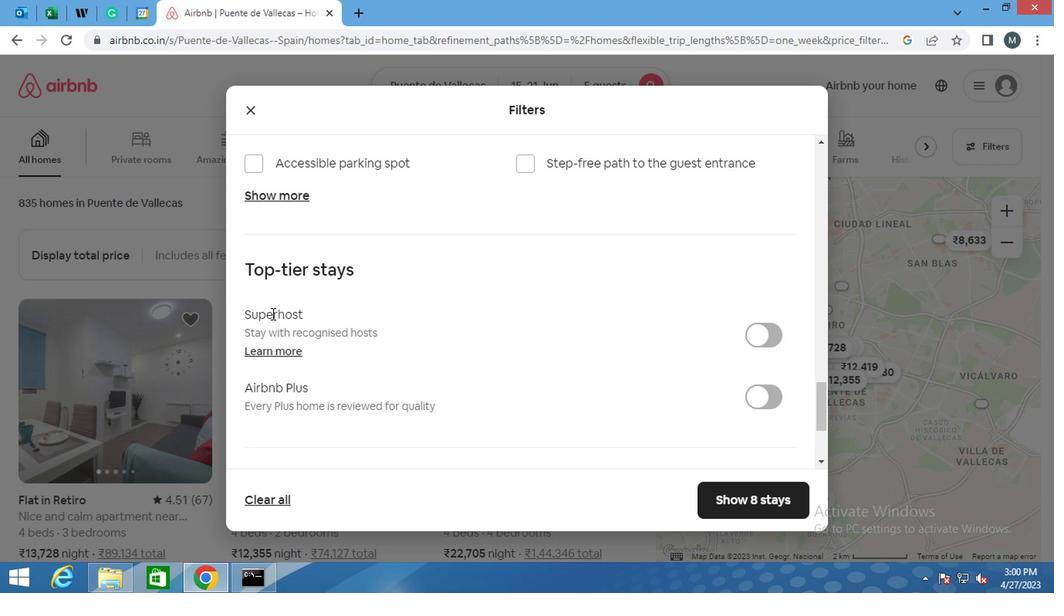 
Action: Mouse scrolled (268, 319) with delta (0, 0)
Screenshot: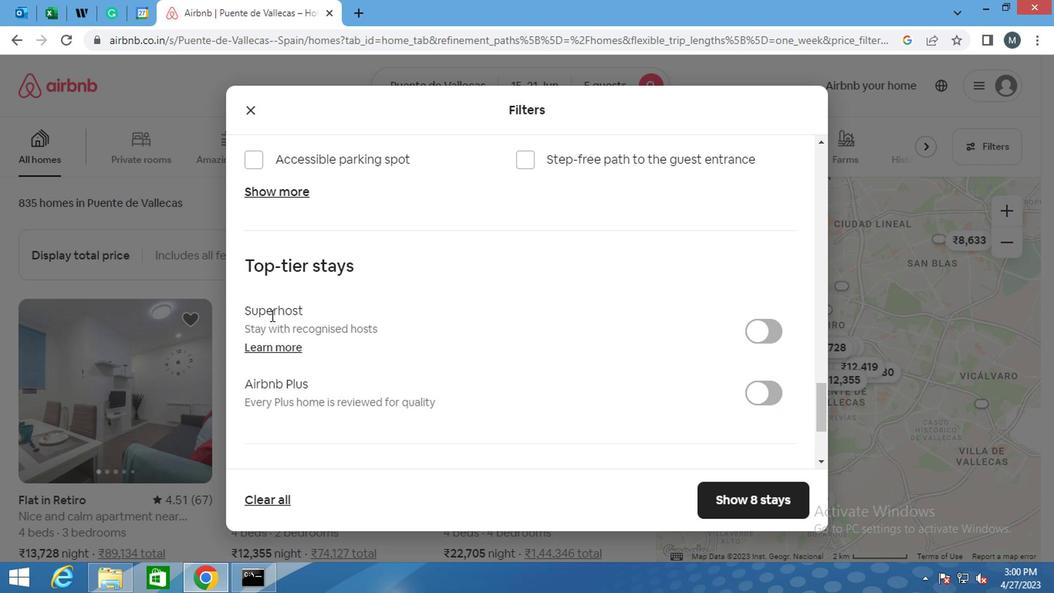 
Action: Mouse moved to (267, 320)
Screenshot: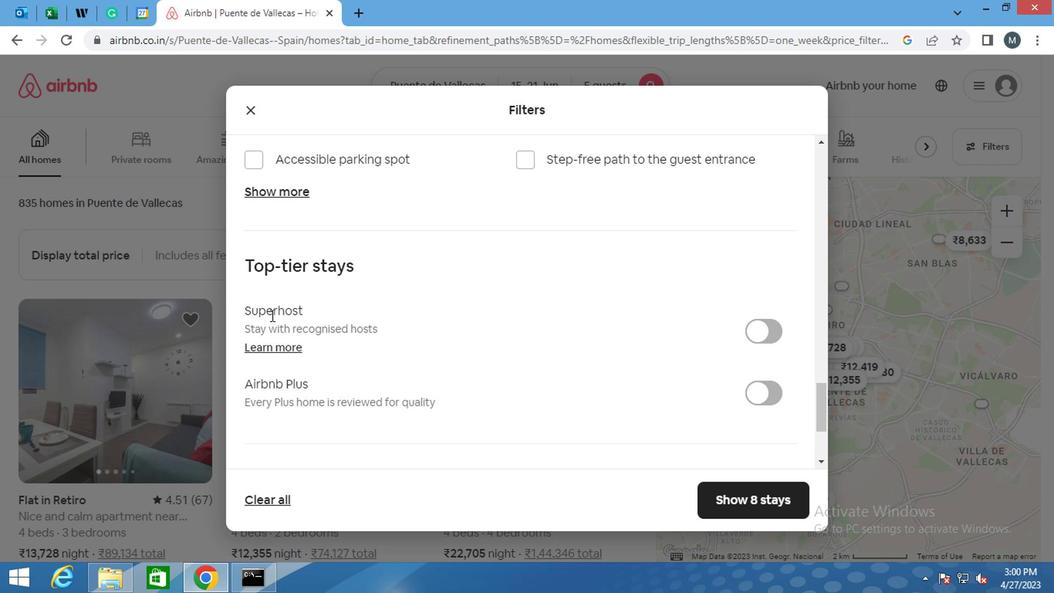 
Action: Mouse scrolled (267, 319) with delta (0, 0)
Screenshot: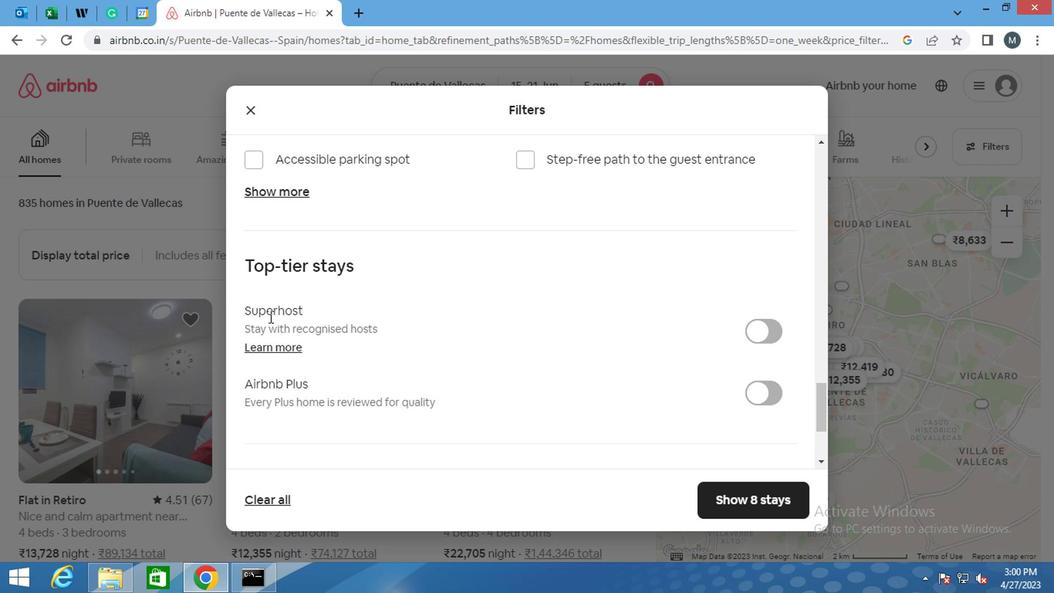 
Action: Mouse moved to (269, 332)
Screenshot: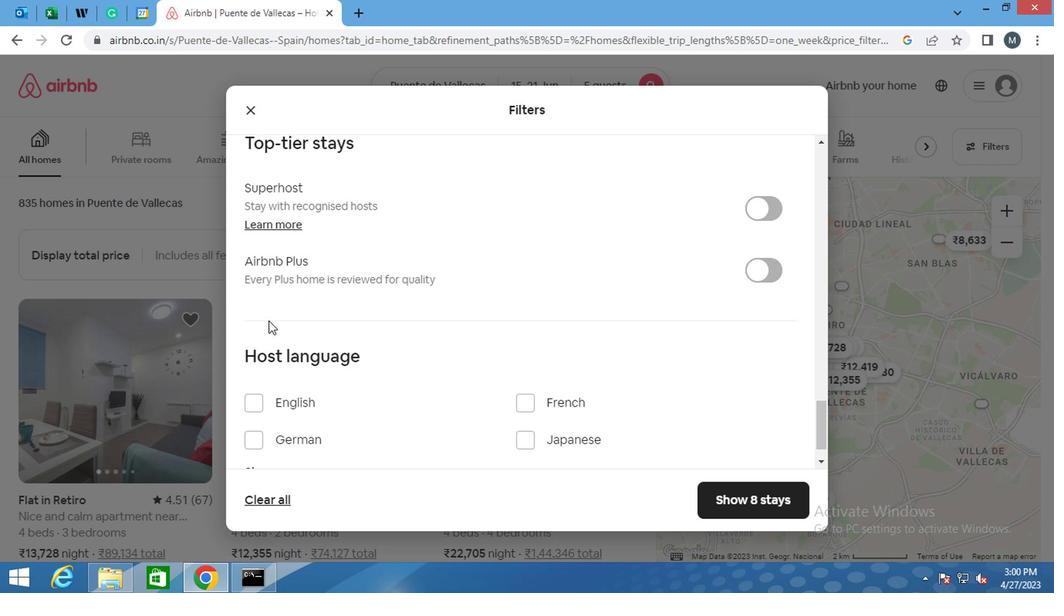 
Action: Mouse scrolled (269, 332) with delta (0, 0)
Screenshot: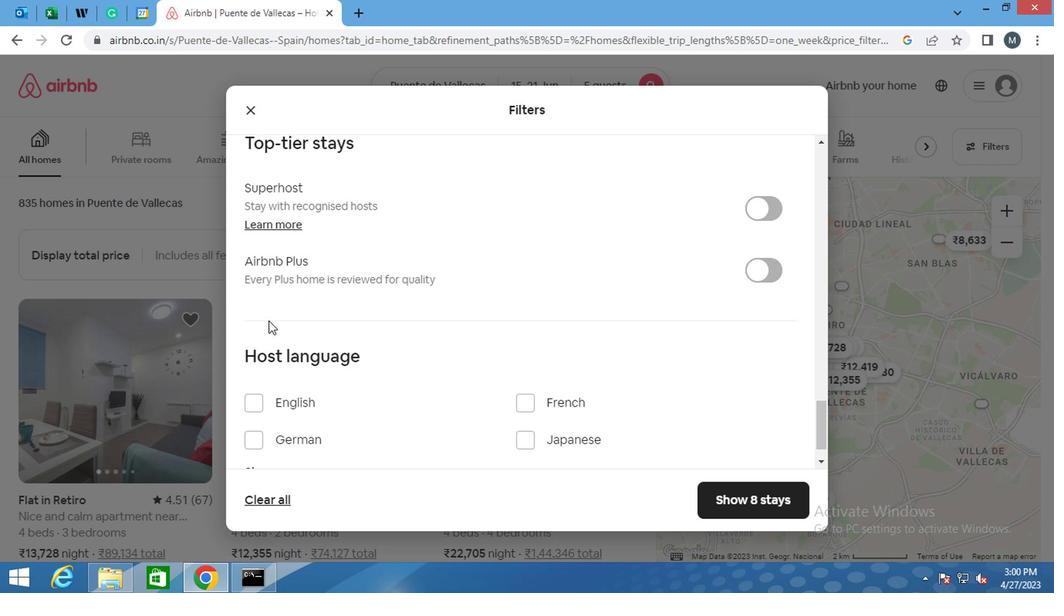 
Action: Mouse moved to (270, 336)
Screenshot: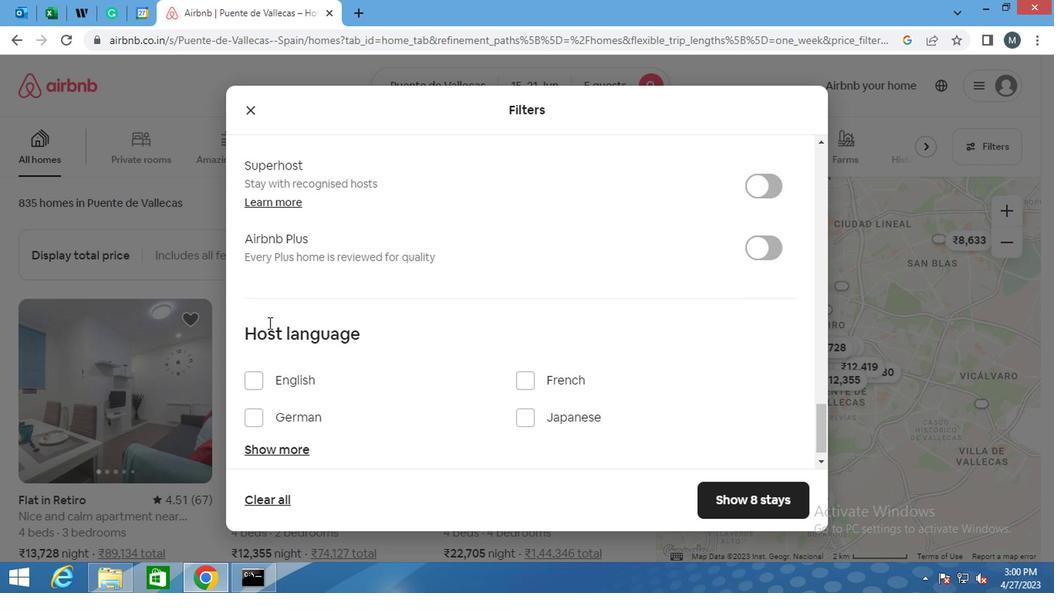 
Action: Mouse scrolled (270, 336) with delta (0, 0)
Screenshot: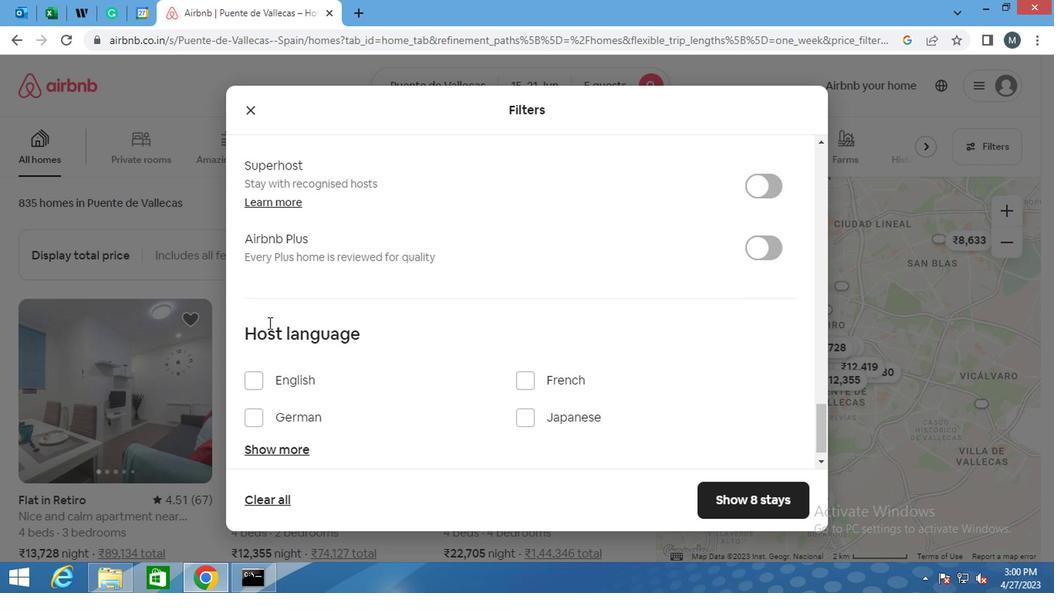 
Action: Mouse moved to (255, 366)
Screenshot: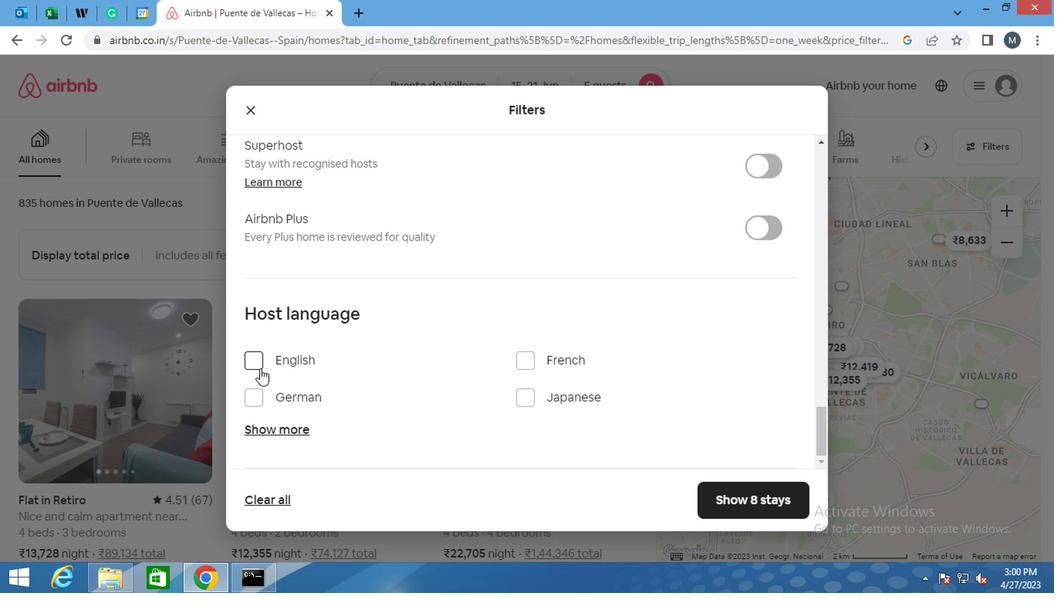 
Action: Mouse pressed left at (255, 366)
Screenshot: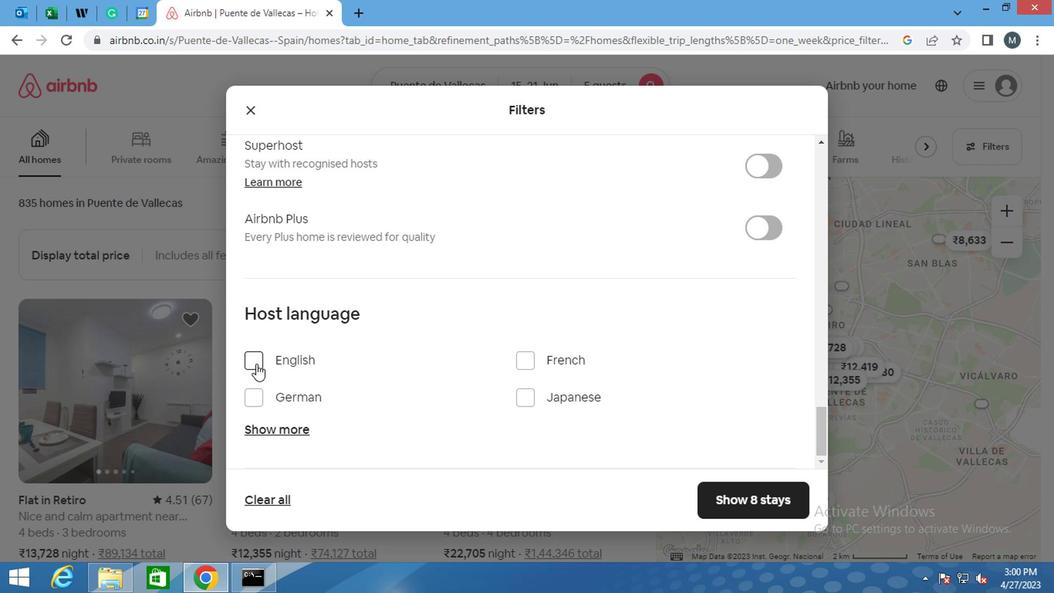 
Action: Mouse moved to (769, 507)
Screenshot: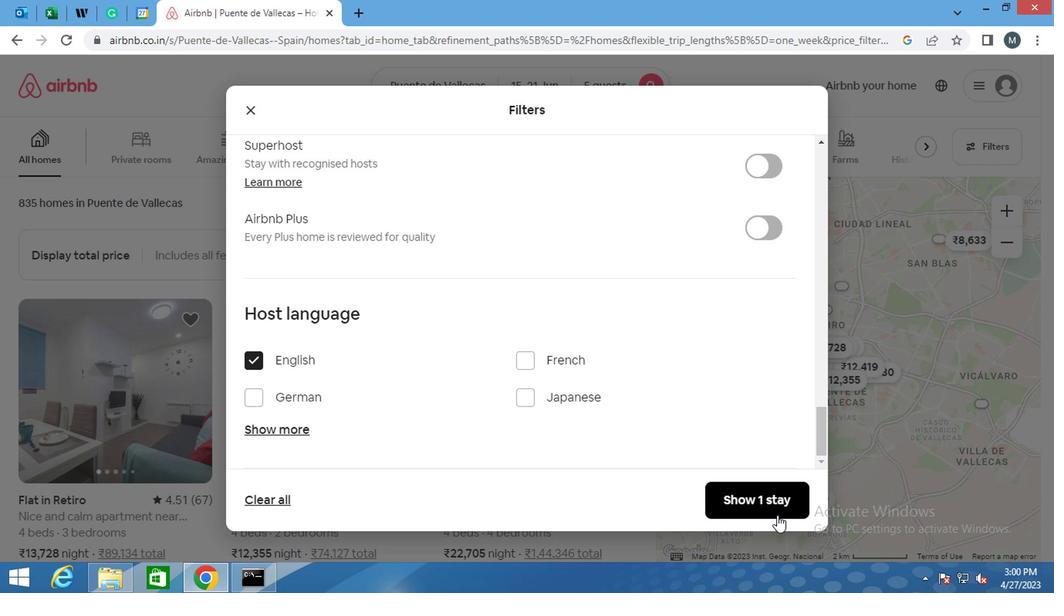 
Action: Mouse pressed left at (769, 507)
Screenshot: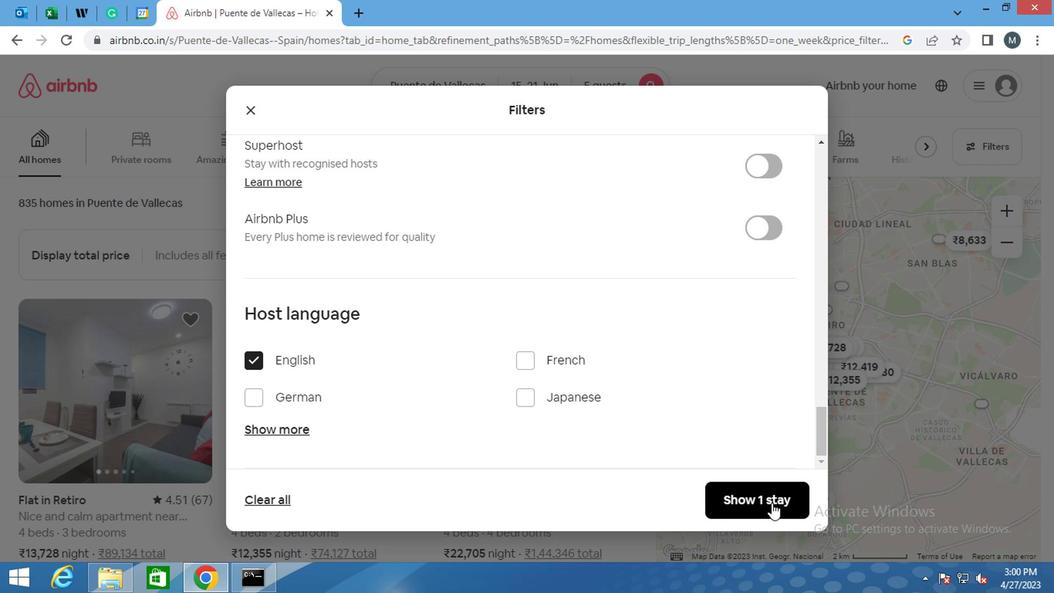 
